 Task: Look for space in Henderson, United States from 6th September, 2023 to 15th September, 2023 for 6 adults in price range Rs.8000 to Rs.12000. Place can be entire place or private room with 6 bedrooms having 6 beds and 6 bathrooms. Property type can be house, flat, guest house. Amenities needed are: wifi, TV, free parkinig on premises, gym, breakfast. Booking option can be shelf check-in. Required host language is English.
Action: Mouse moved to (447, 109)
Screenshot: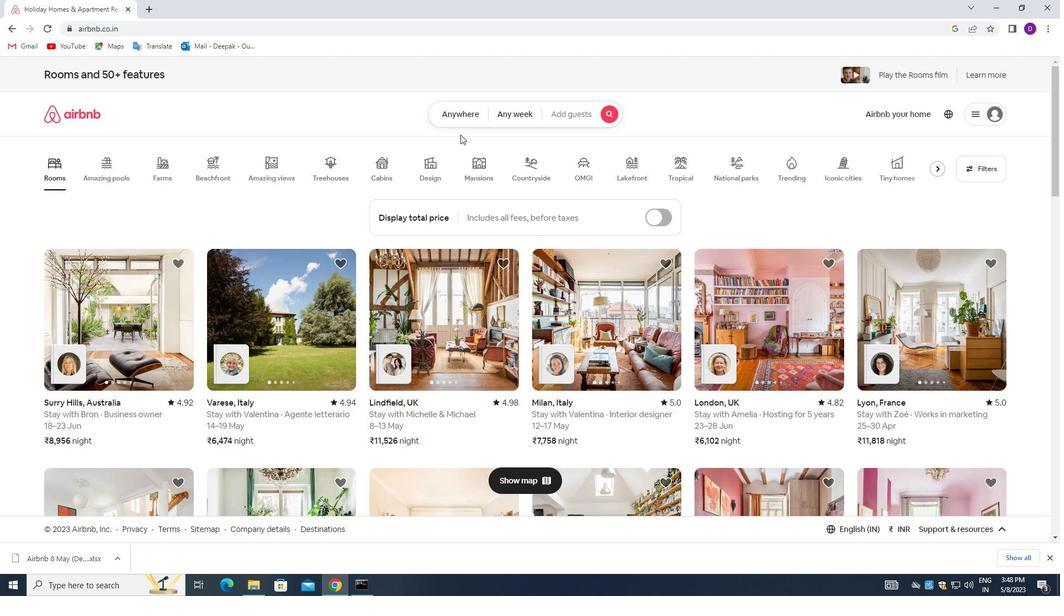 
Action: Mouse pressed left at (447, 109)
Screenshot: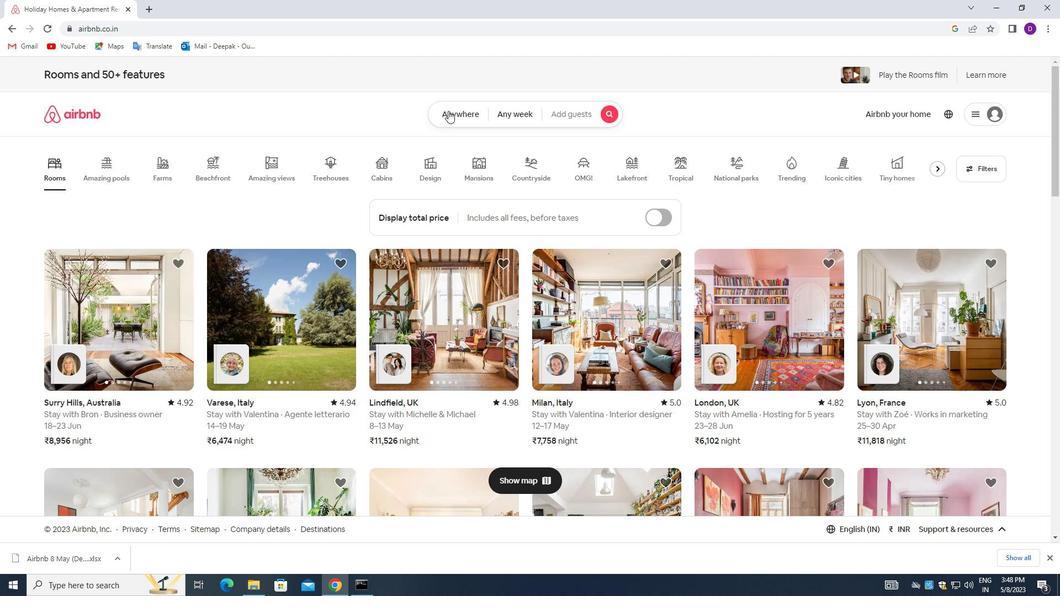 
Action: Mouse moved to (356, 155)
Screenshot: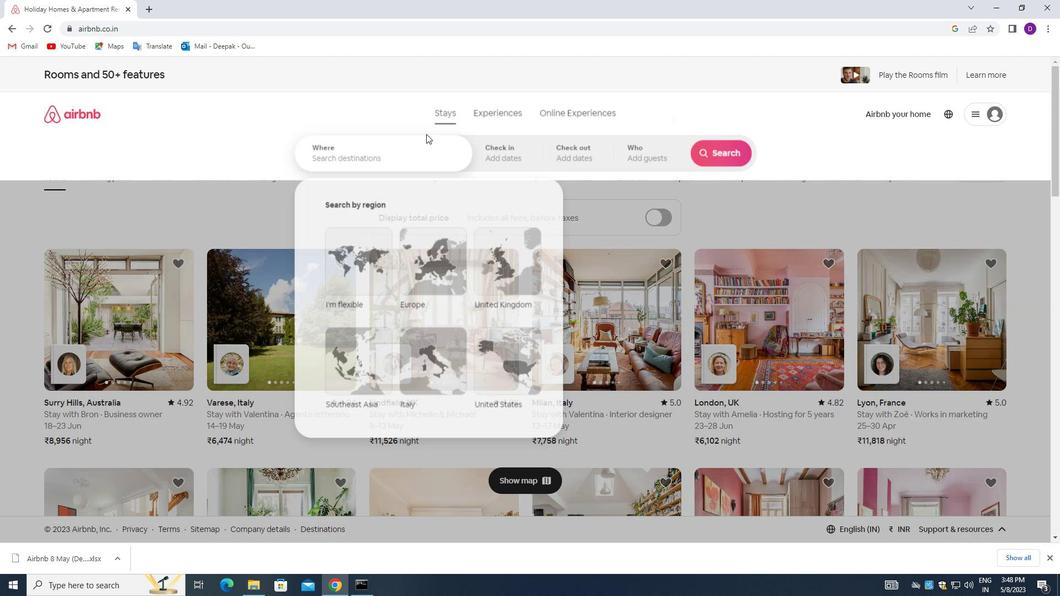 
Action: Mouse pressed left at (356, 155)
Screenshot: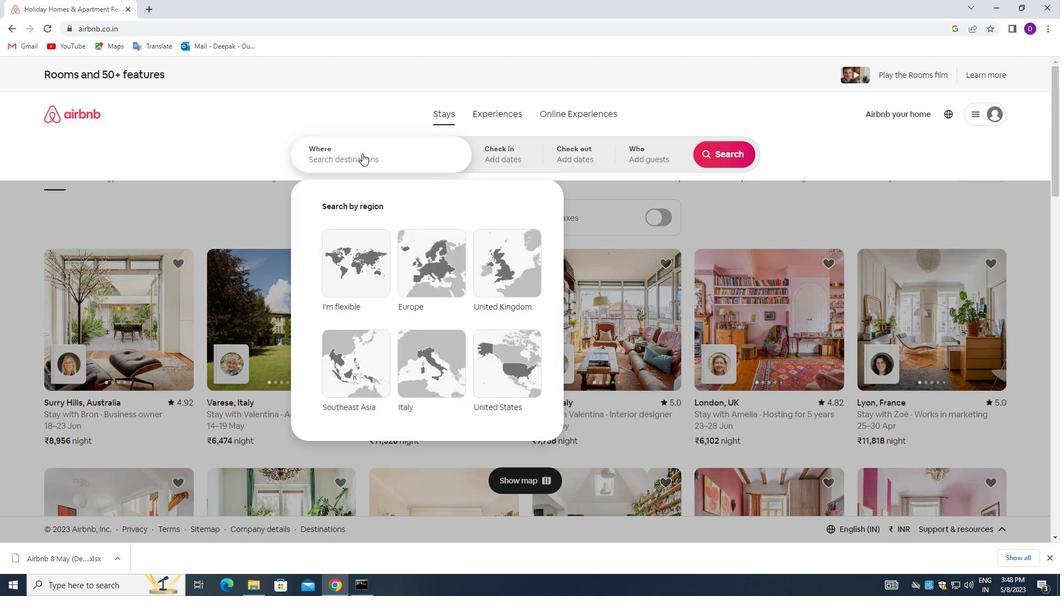 
Action: Mouse moved to (241, 131)
Screenshot: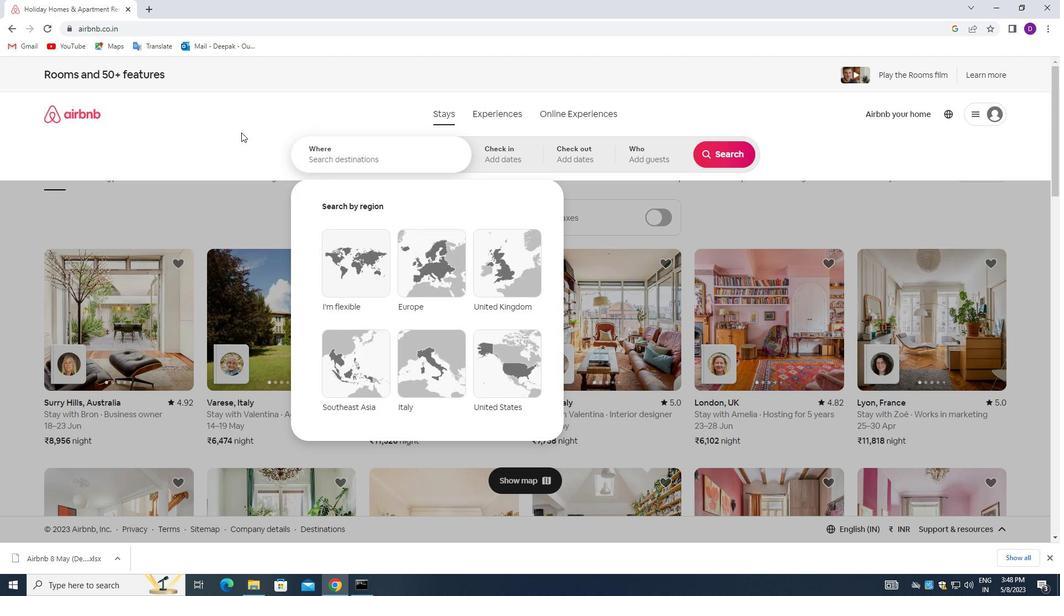 
Action: Key pressed <Key.shift>HENDERSON,<Key.space><Key.shift>UNITED<Key.space><Key.shift_r>STATES<Key.enter>
Screenshot: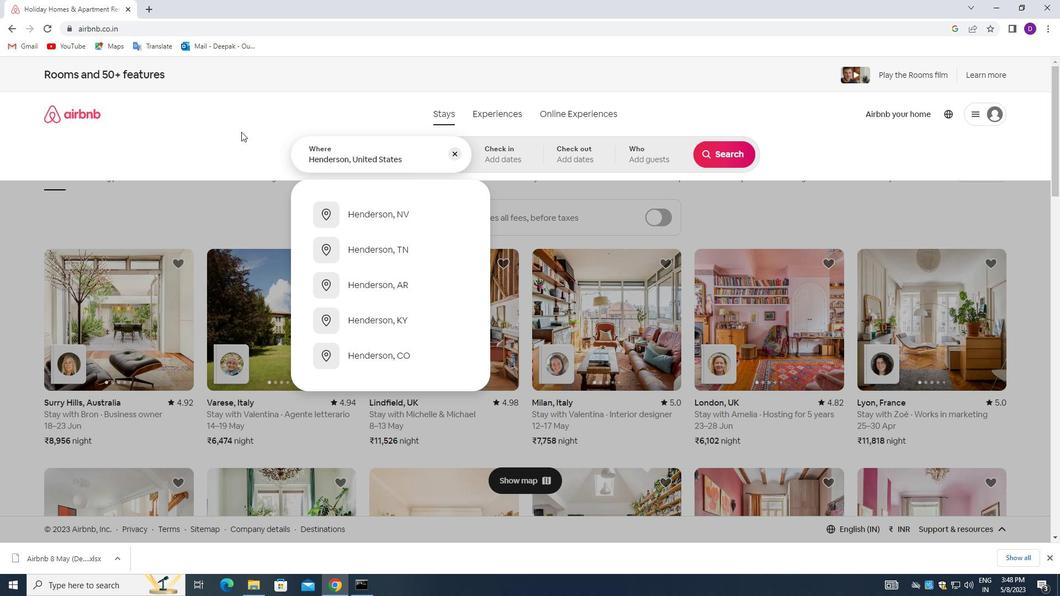 
Action: Mouse moved to (719, 244)
Screenshot: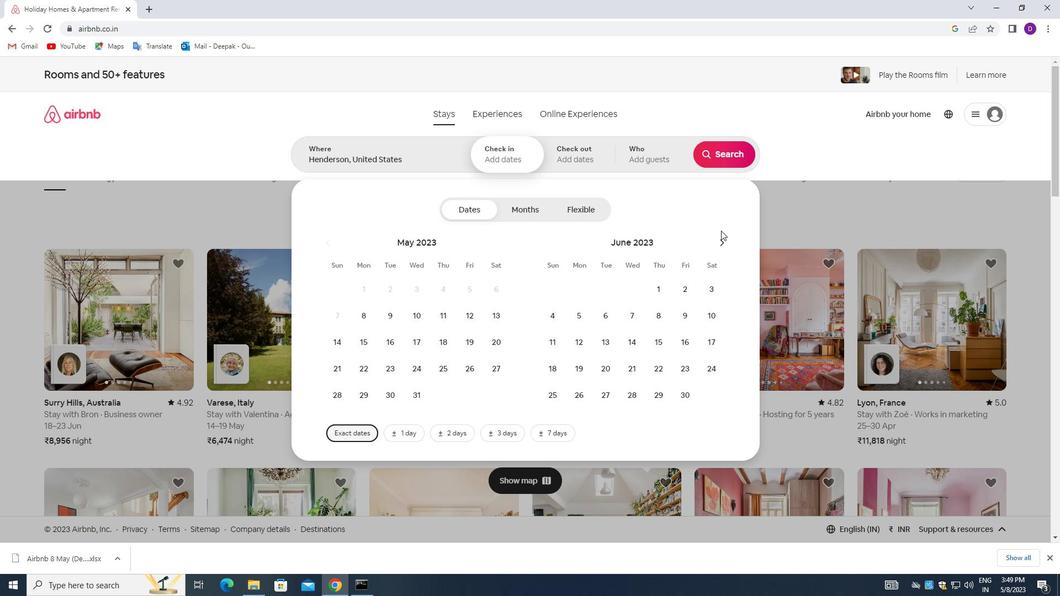 
Action: Mouse pressed left at (719, 244)
Screenshot: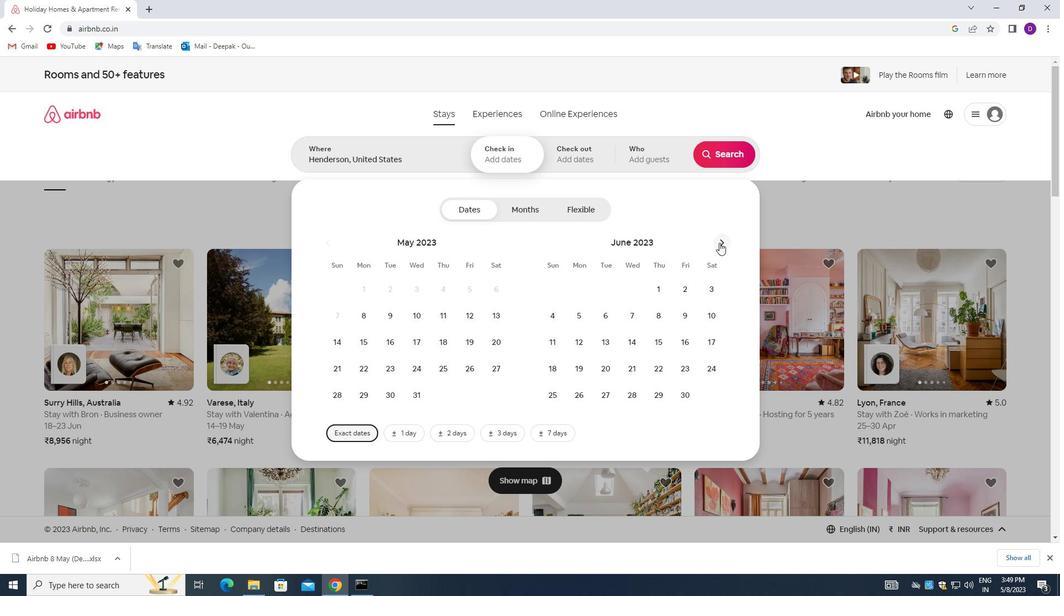 
Action: Mouse moved to (718, 242)
Screenshot: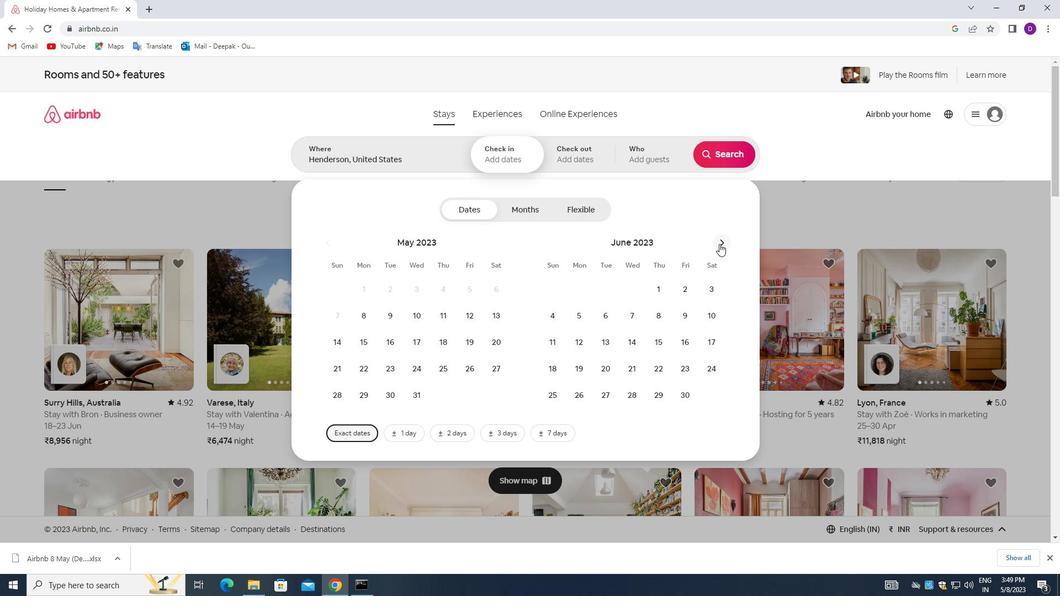 
Action: Mouse pressed left at (718, 242)
Screenshot: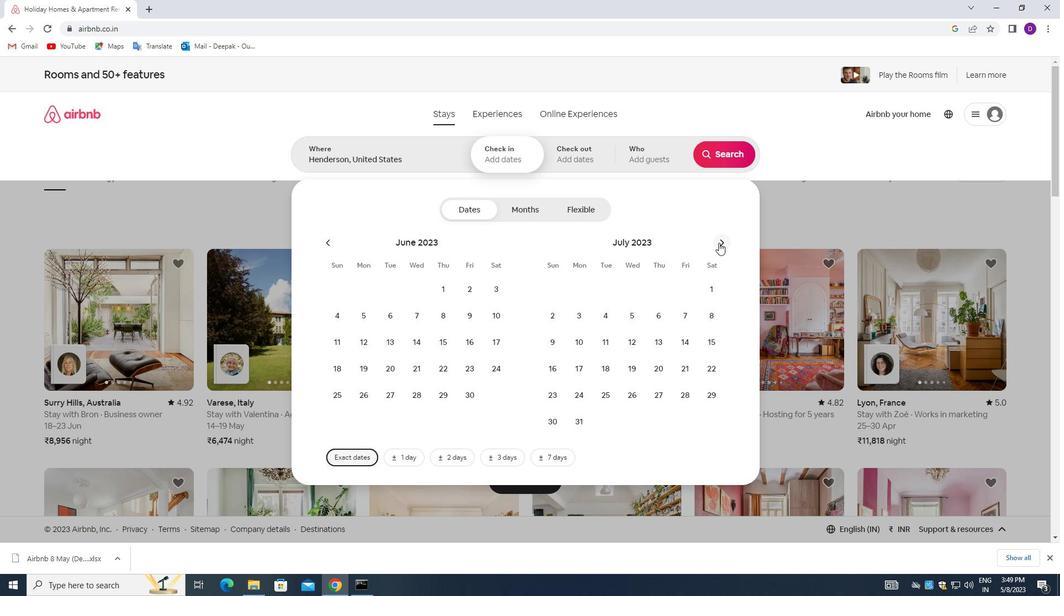 
Action: Mouse pressed left at (718, 242)
Screenshot: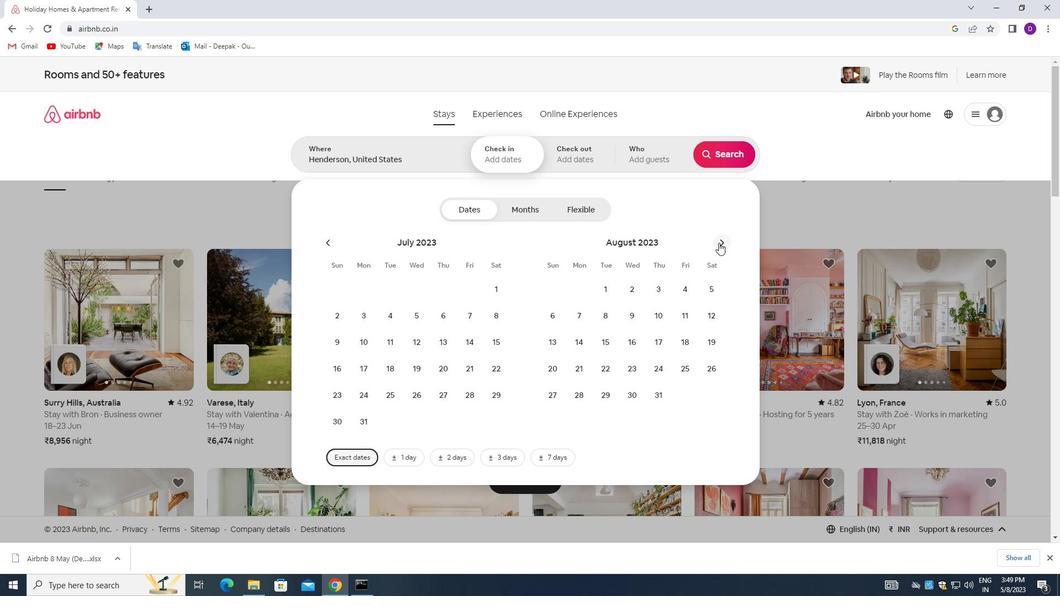 
Action: Mouse moved to (624, 310)
Screenshot: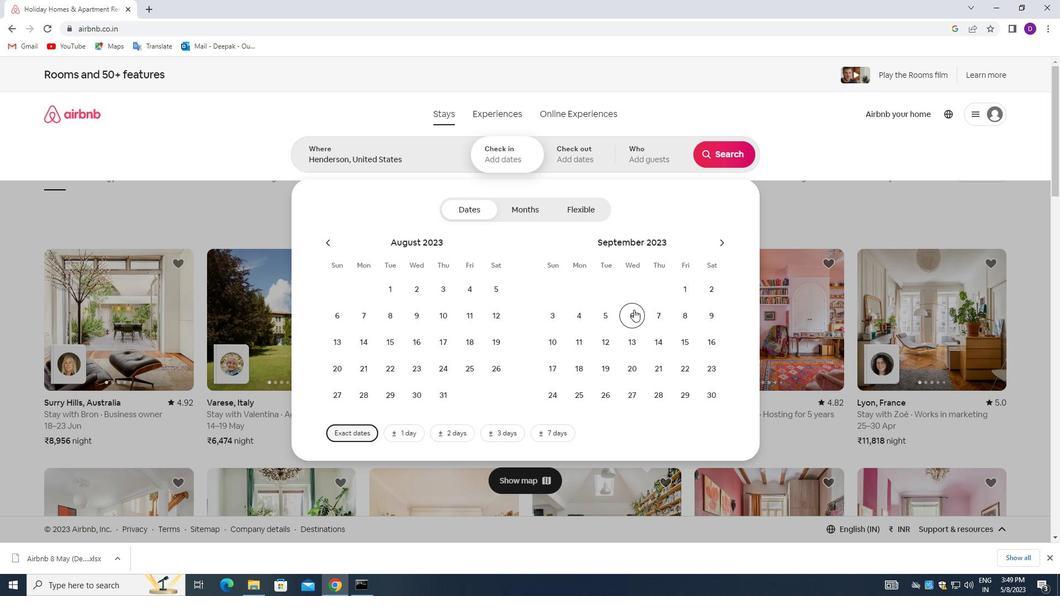 
Action: Mouse pressed left at (624, 310)
Screenshot: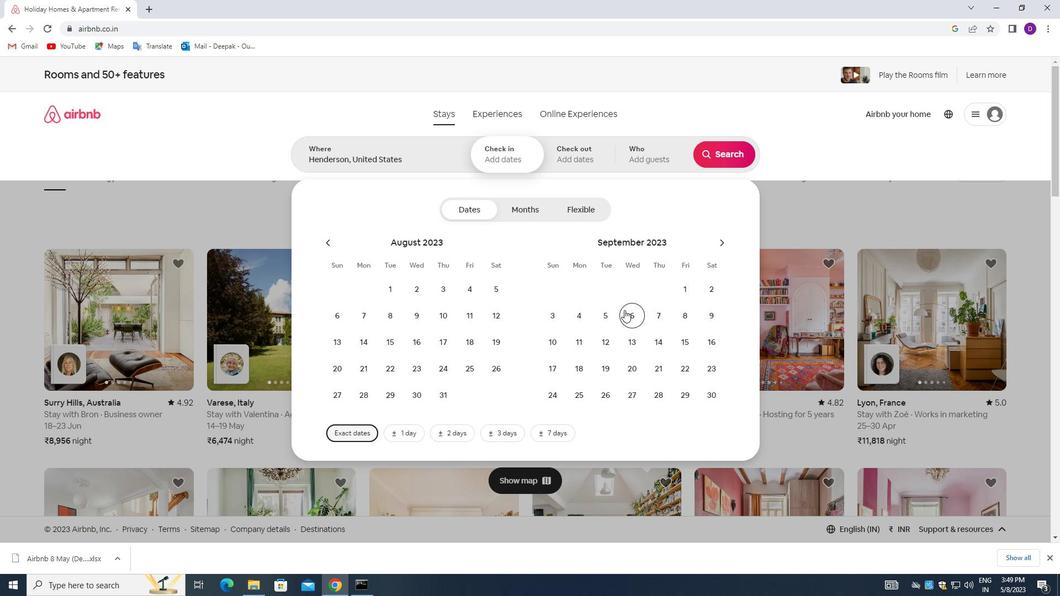 
Action: Mouse moved to (674, 332)
Screenshot: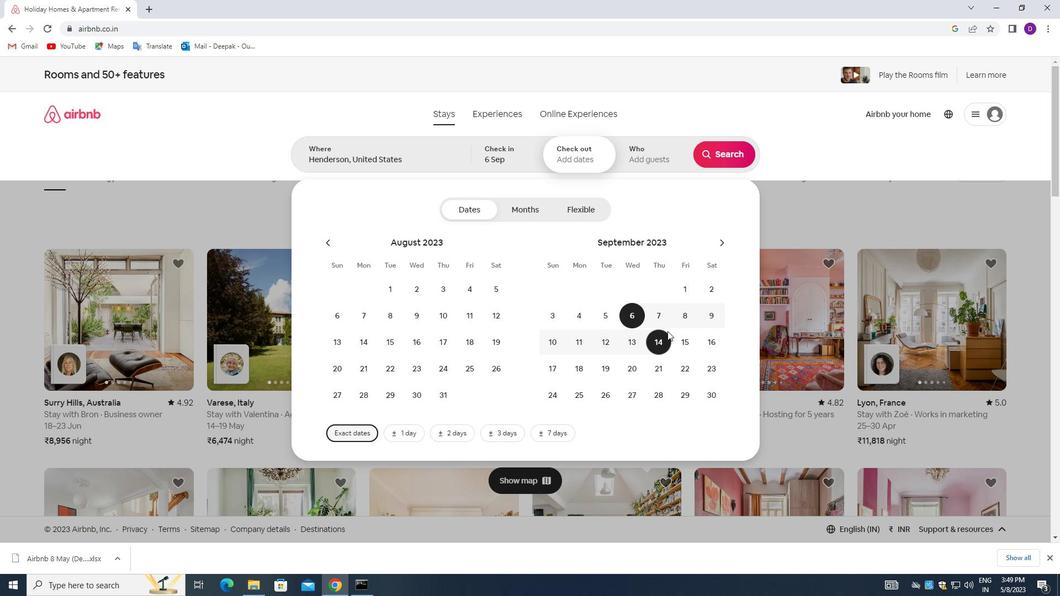 
Action: Mouse pressed left at (674, 332)
Screenshot: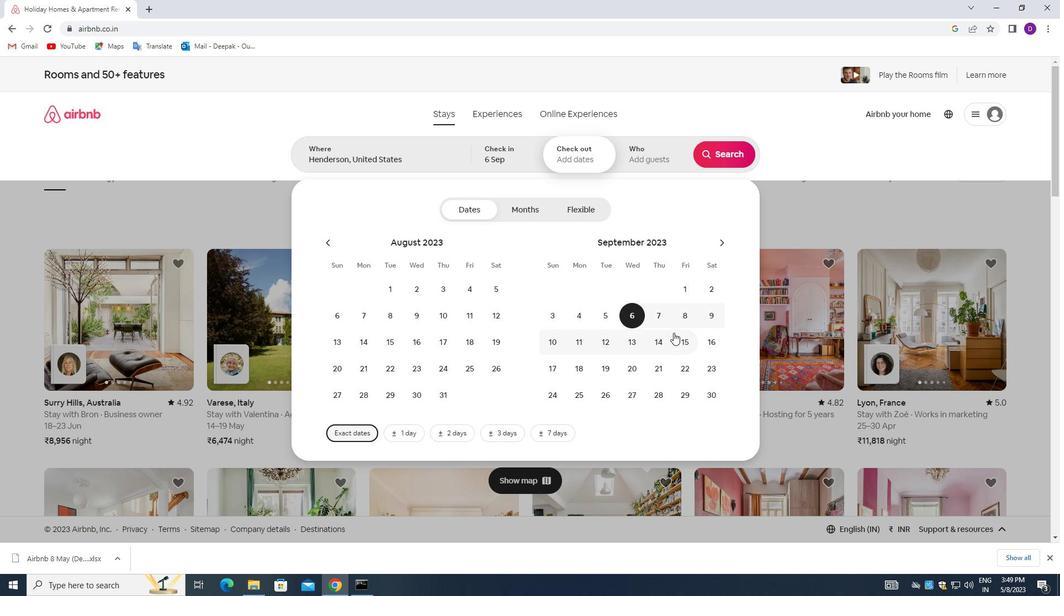 
Action: Mouse moved to (635, 150)
Screenshot: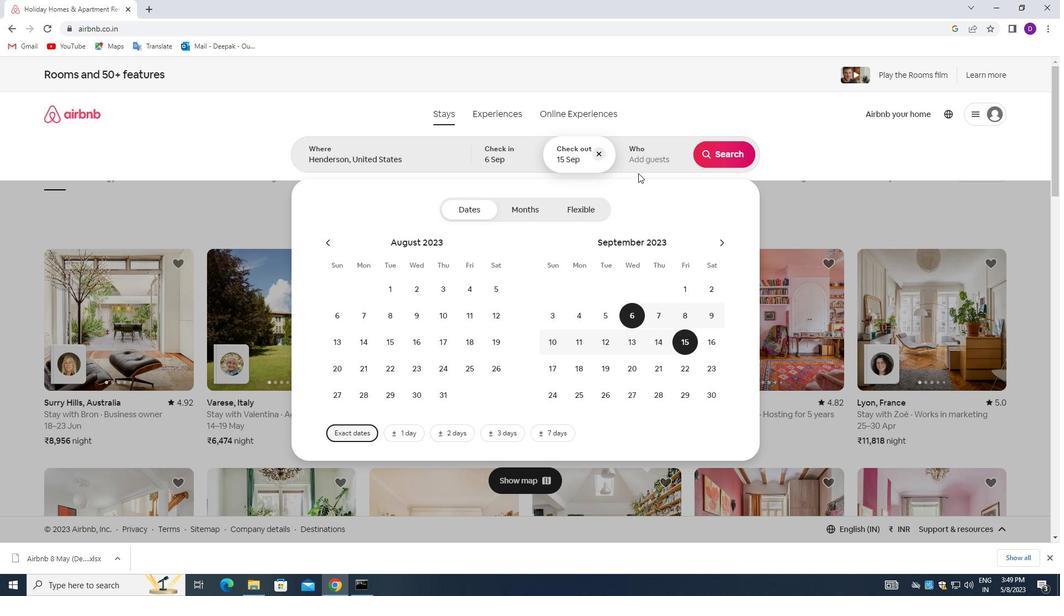
Action: Mouse pressed left at (635, 150)
Screenshot: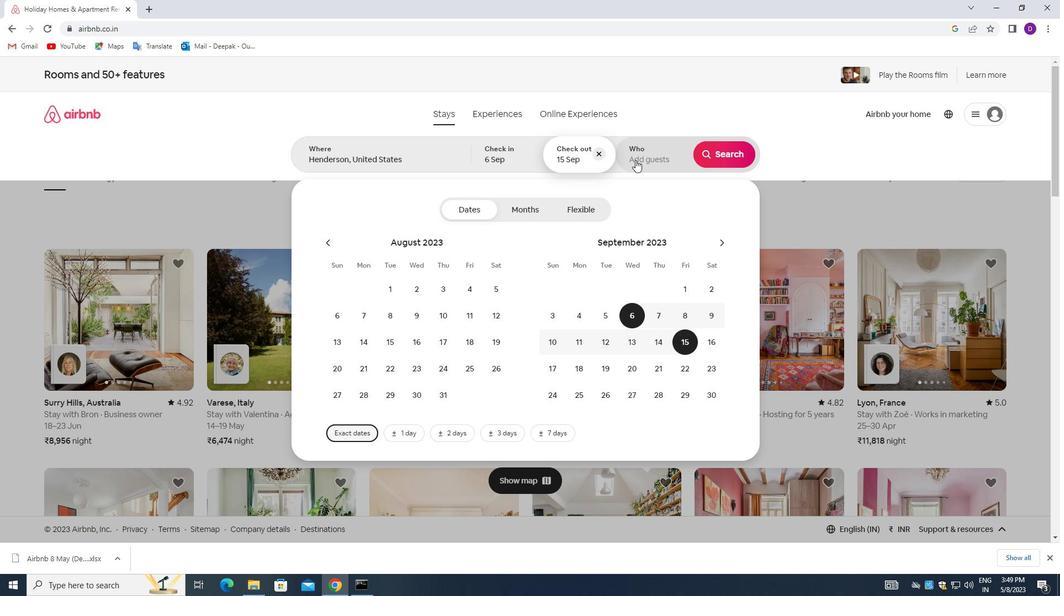 
Action: Mouse moved to (726, 213)
Screenshot: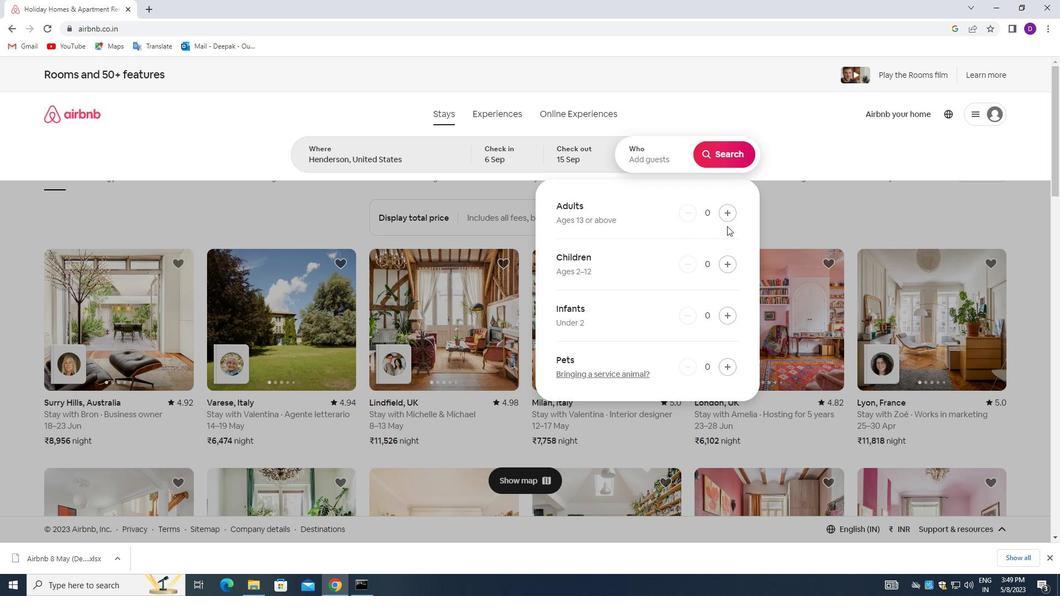
Action: Mouse pressed left at (726, 213)
Screenshot: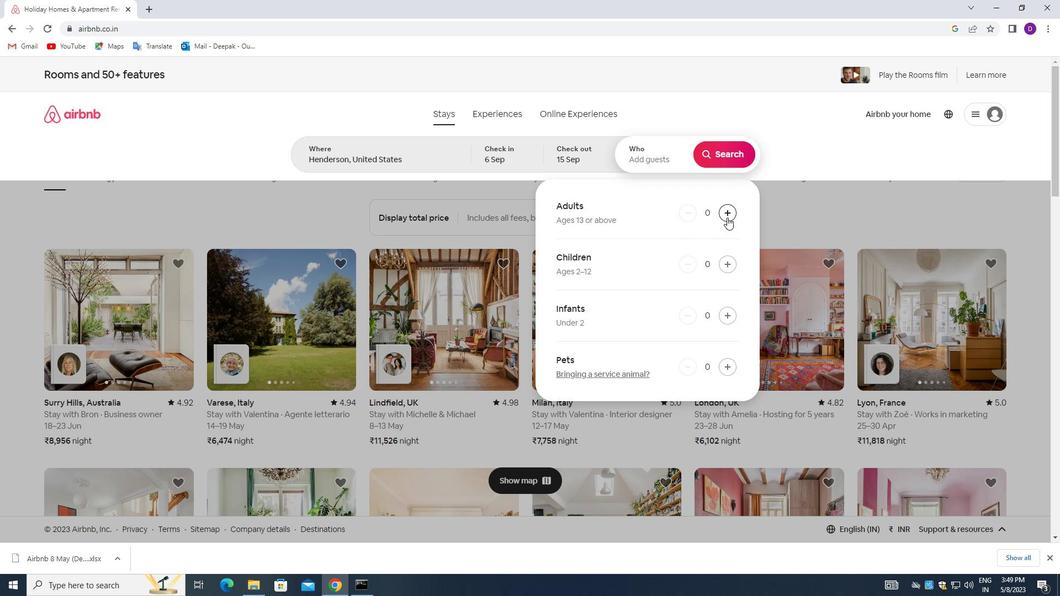 
Action: Mouse pressed left at (726, 213)
Screenshot: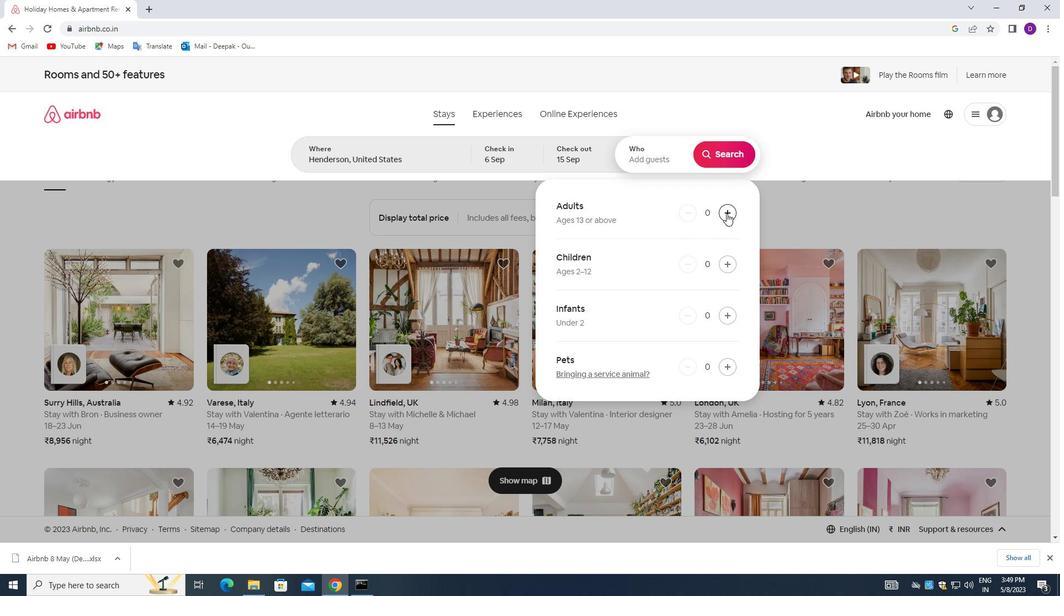 
Action: Mouse pressed left at (726, 213)
Screenshot: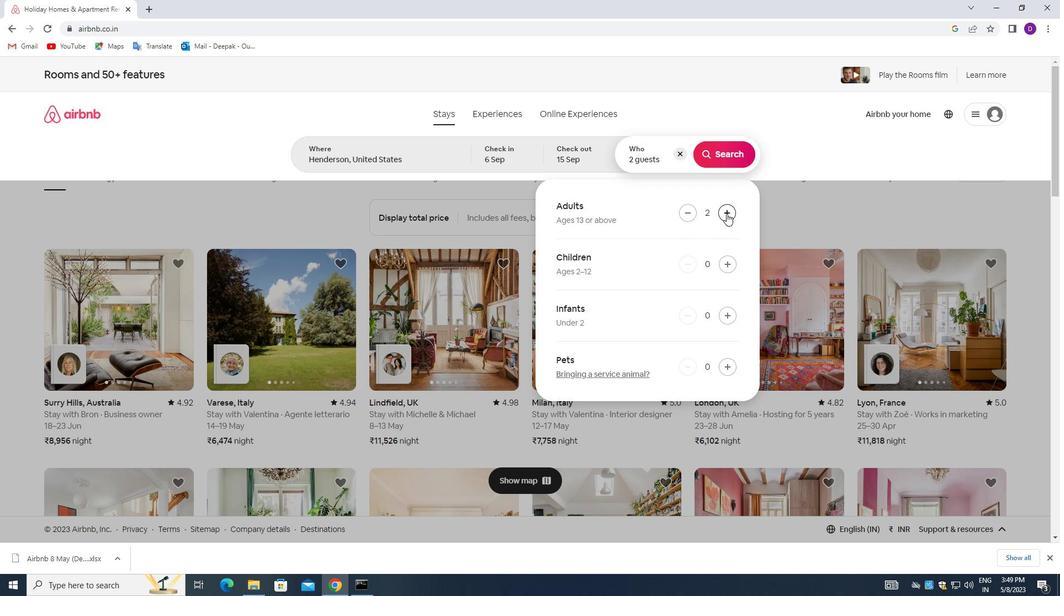 
Action: Mouse pressed left at (726, 213)
Screenshot: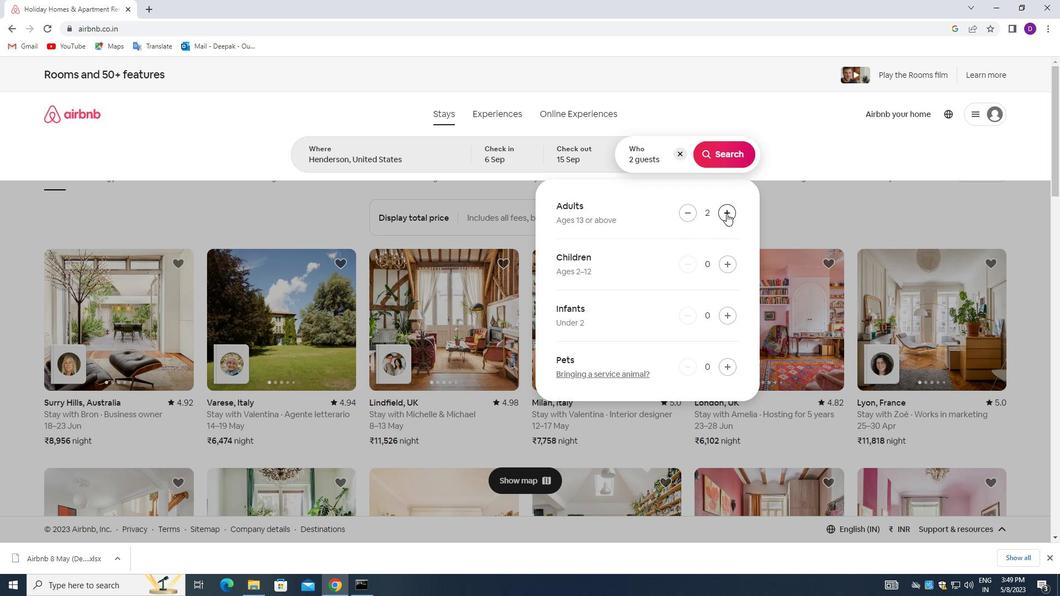 
Action: Mouse pressed left at (726, 213)
Screenshot: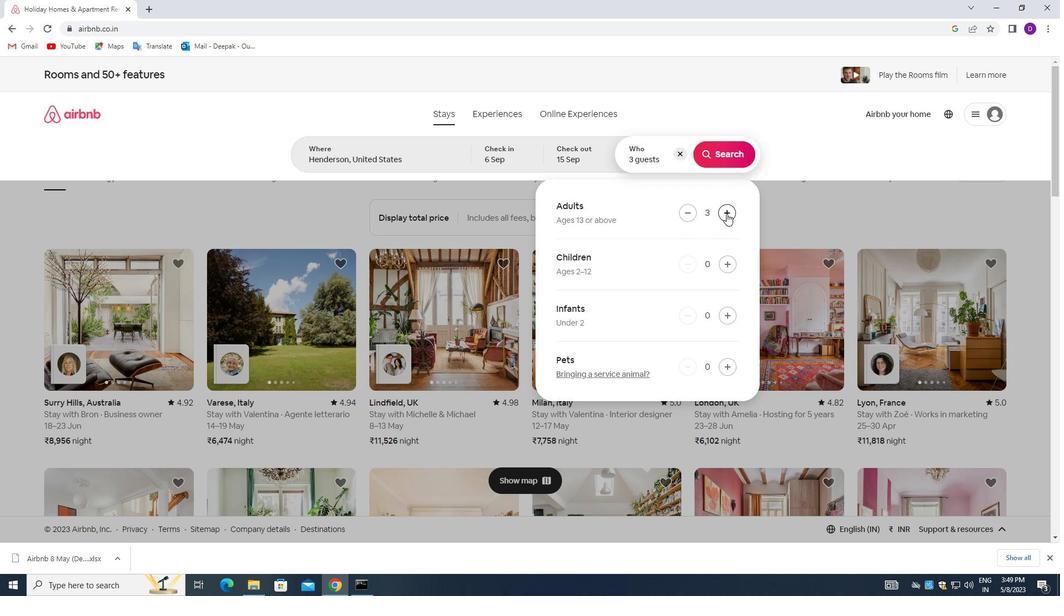 
Action: Mouse pressed left at (726, 213)
Screenshot: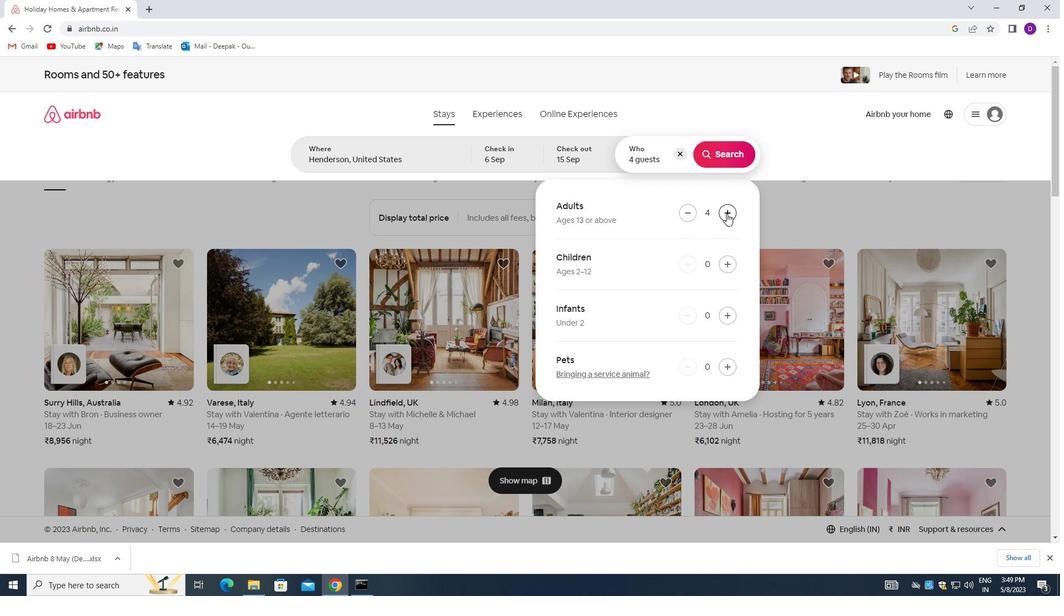 
Action: Mouse moved to (721, 147)
Screenshot: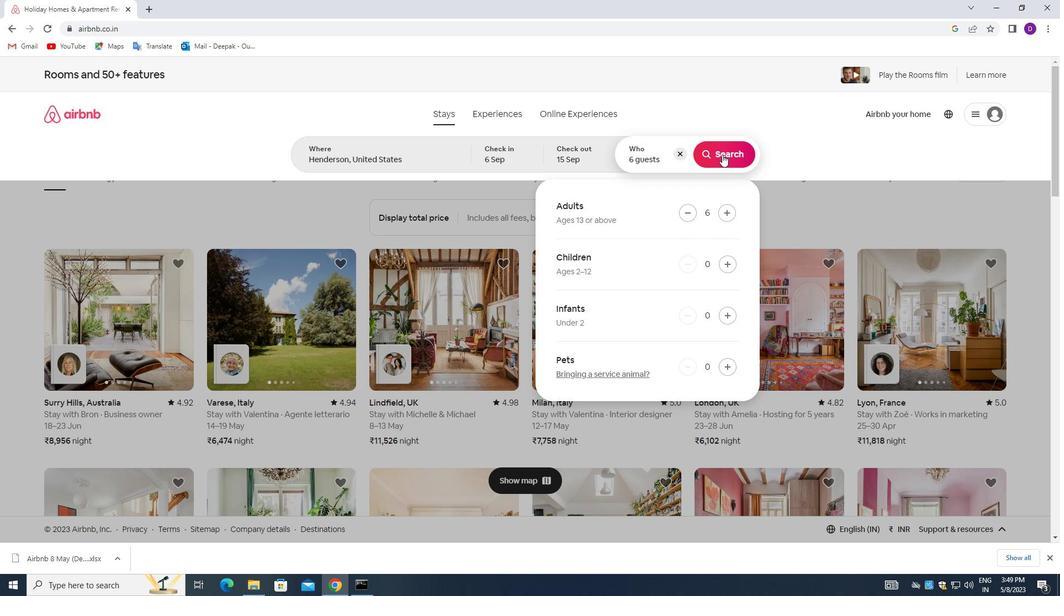 
Action: Mouse pressed left at (721, 147)
Screenshot: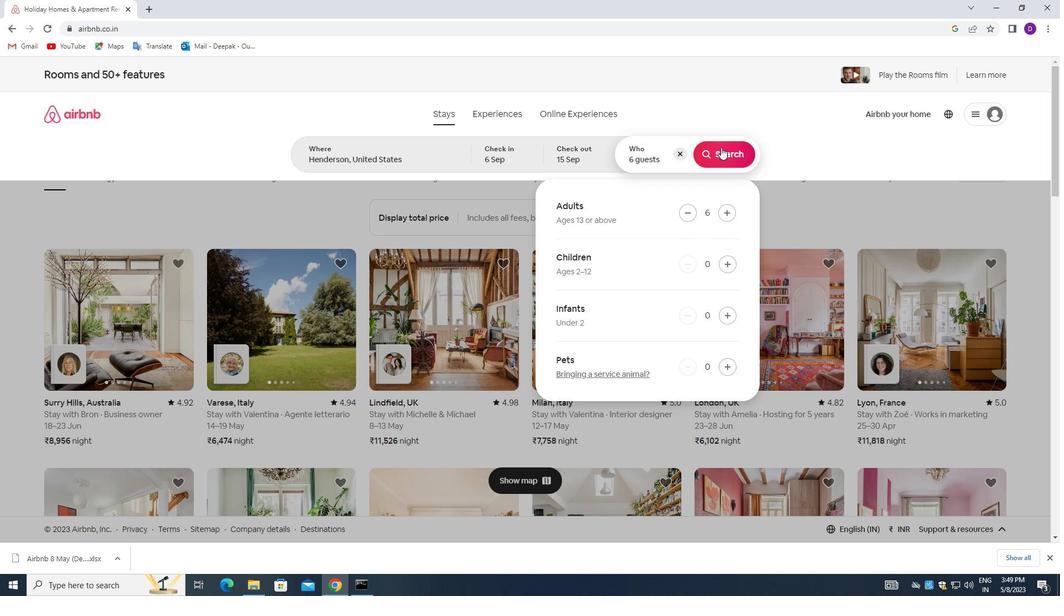 
Action: Mouse moved to (997, 119)
Screenshot: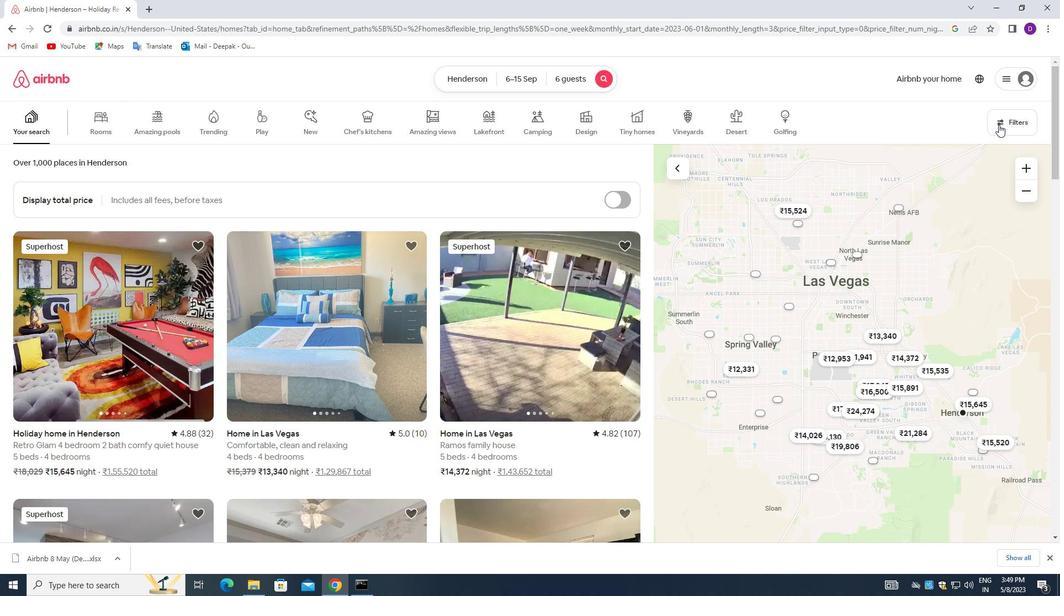 
Action: Mouse pressed left at (997, 119)
Screenshot: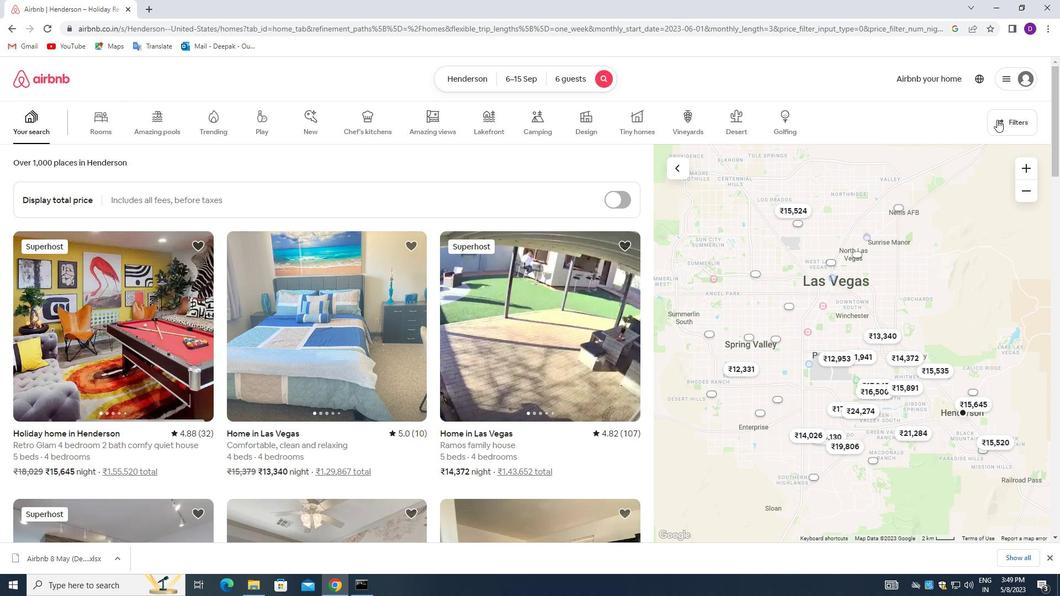 
Action: Mouse moved to (402, 392)
Screenshot: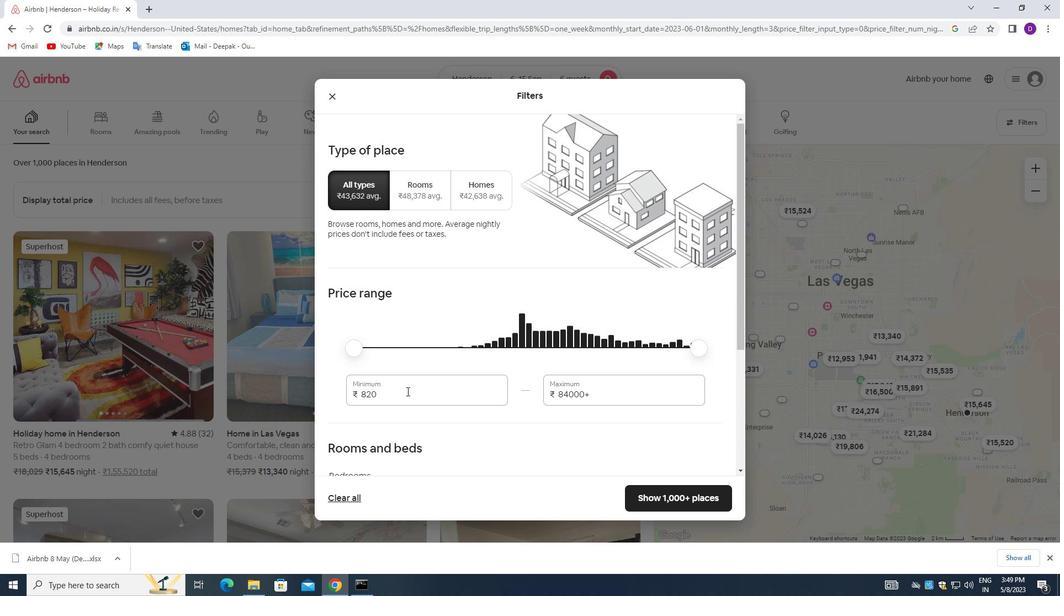 
Action: Mouse pressed left at (402, 392)
Screenshot: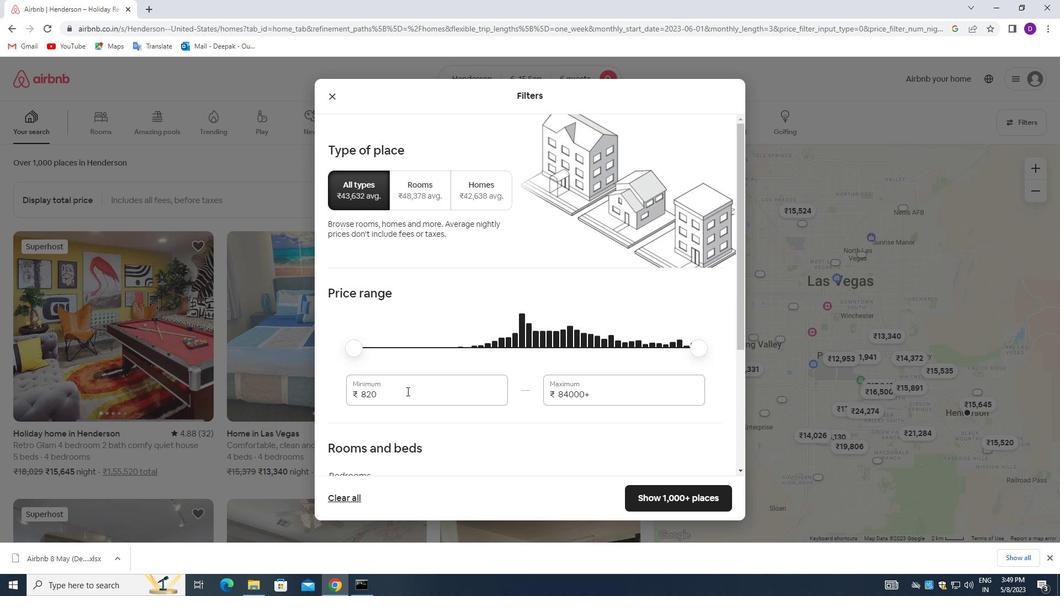 
Action: Mouse pressed left at (402, 392)
Screenshot: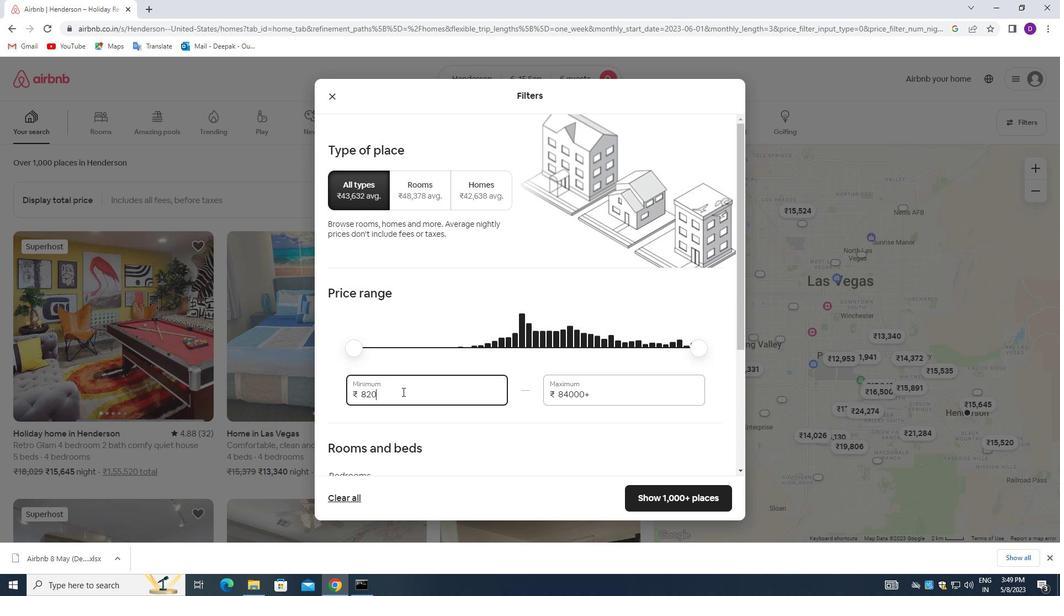
Action: Mouse moved to (411, 245)
Screenshot: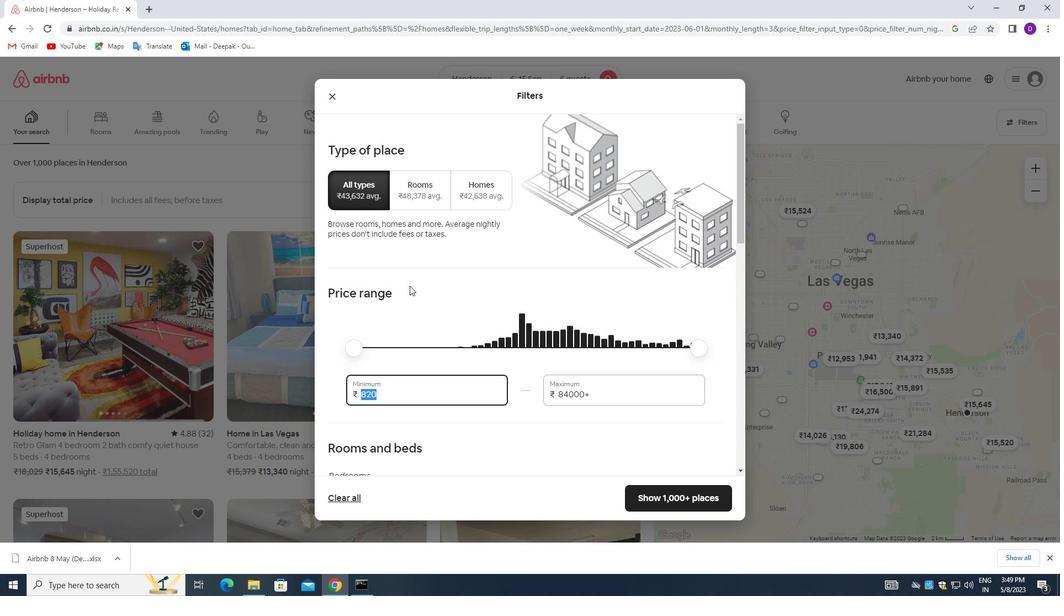 
Action: Key pressed 8000<Key.tab>12000
Screenshot: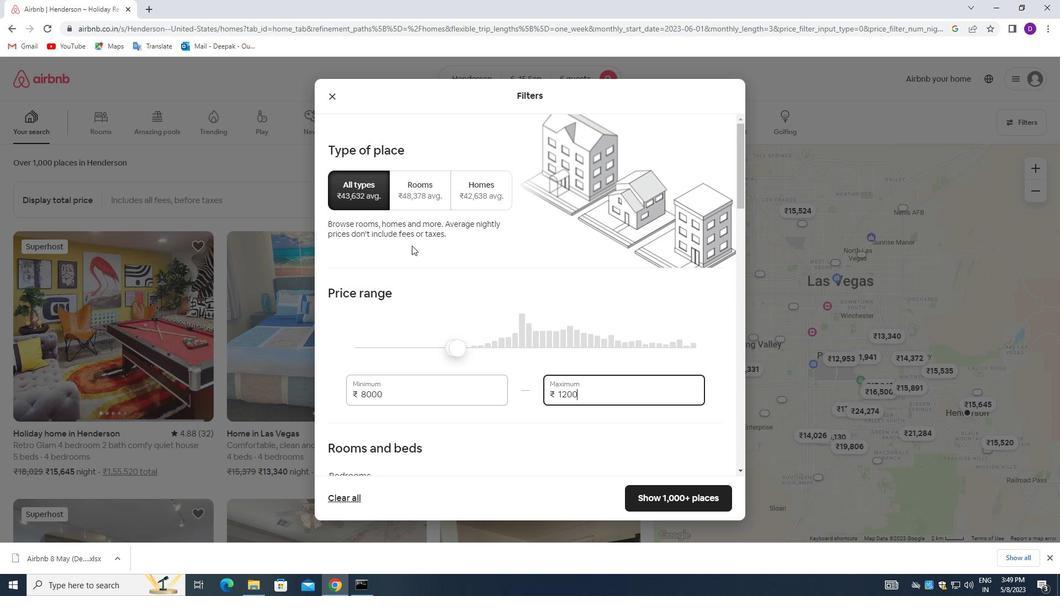 
Action: Mouse moved to (534, 202)
Screenshot: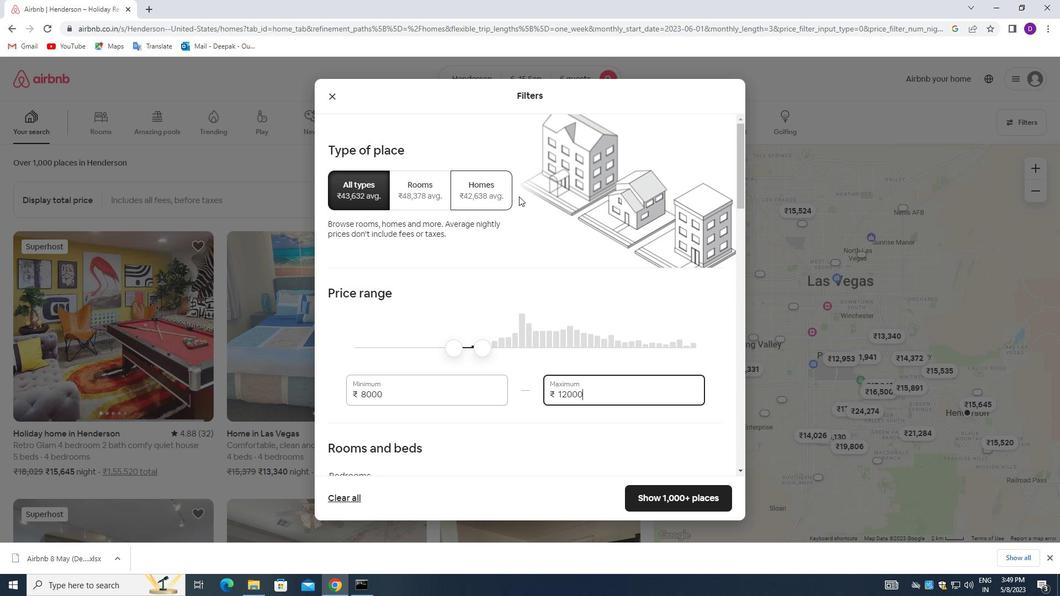 
Action: Mouse scrolled (534, 201) with delta (0, 0)
Screenshot: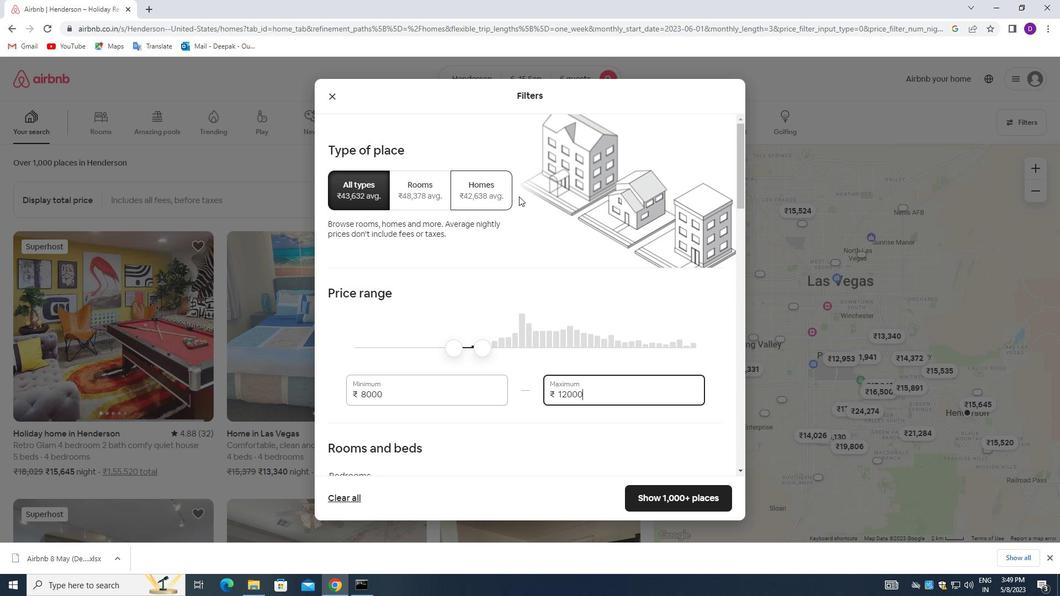 
Action: Mouse moved to (536, 204)
Screenshot: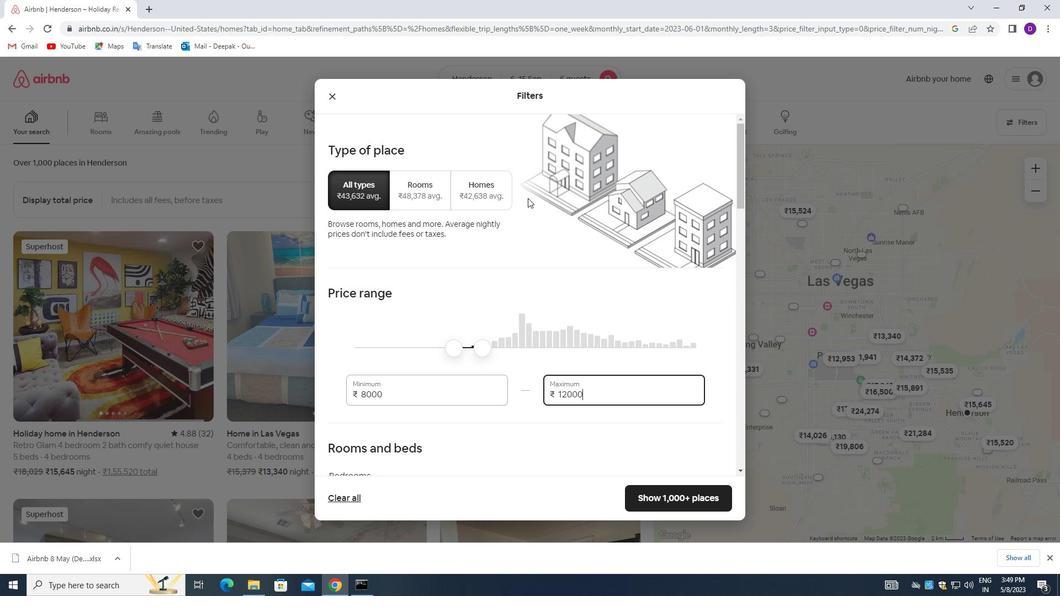 
Action: Mouse scrolled (536, 204) with delta (0, 0)
Screenshot: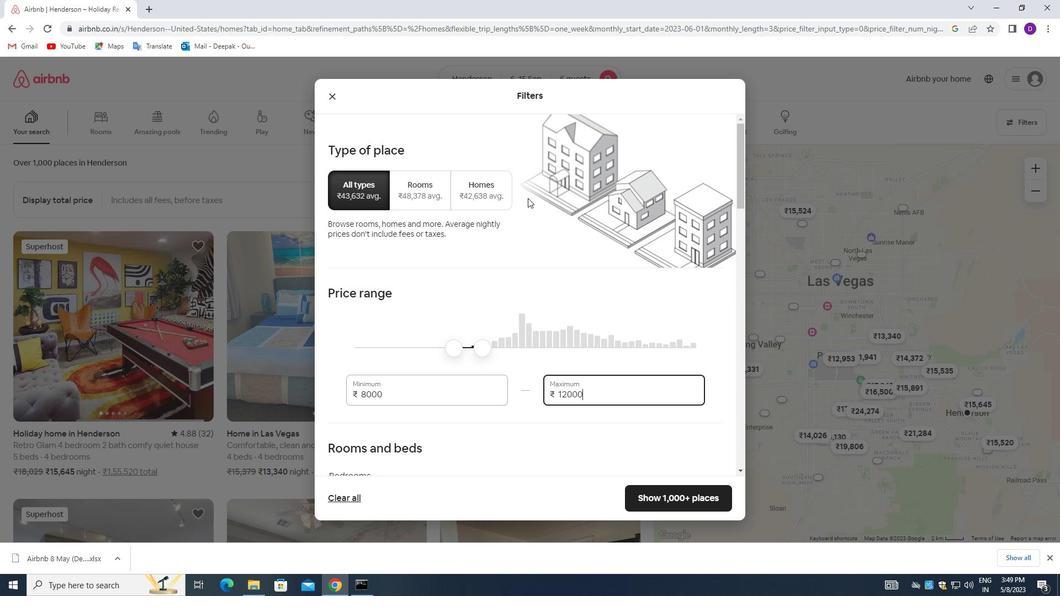 
Action: Mouse moved to (536, 208)
Screenshot: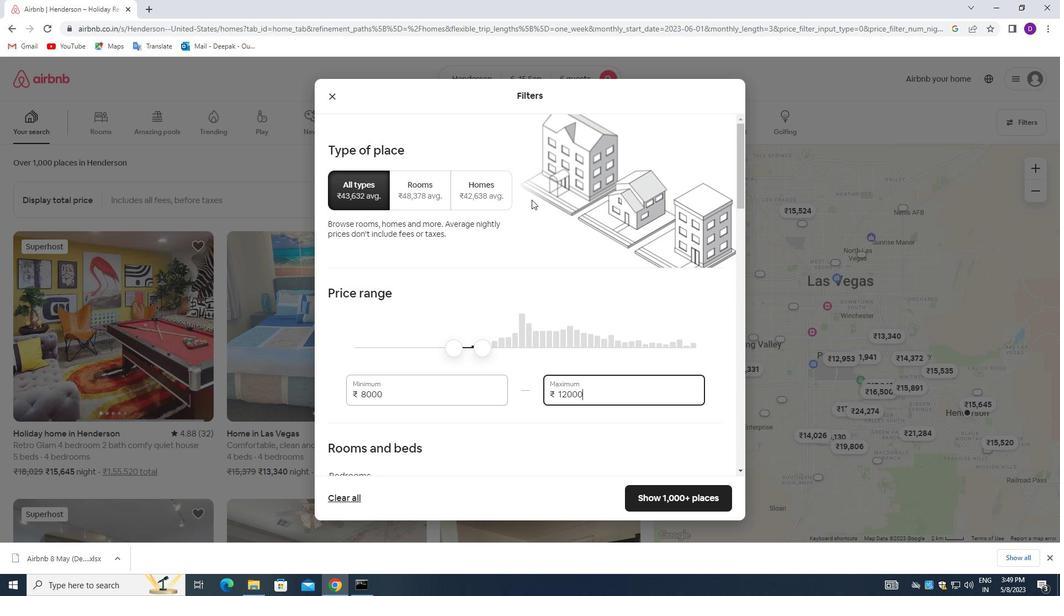 
Action: Mouse scrolled (536, 207) with delta (0, 0)
Screenshot: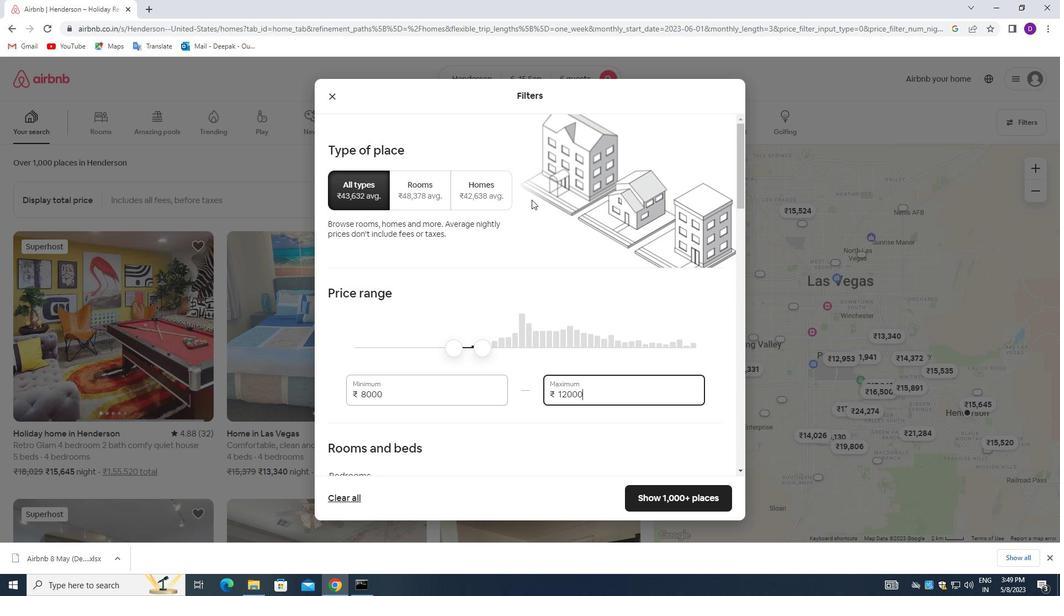 
Action: Mouse moved to (536, 211)
Screenshot: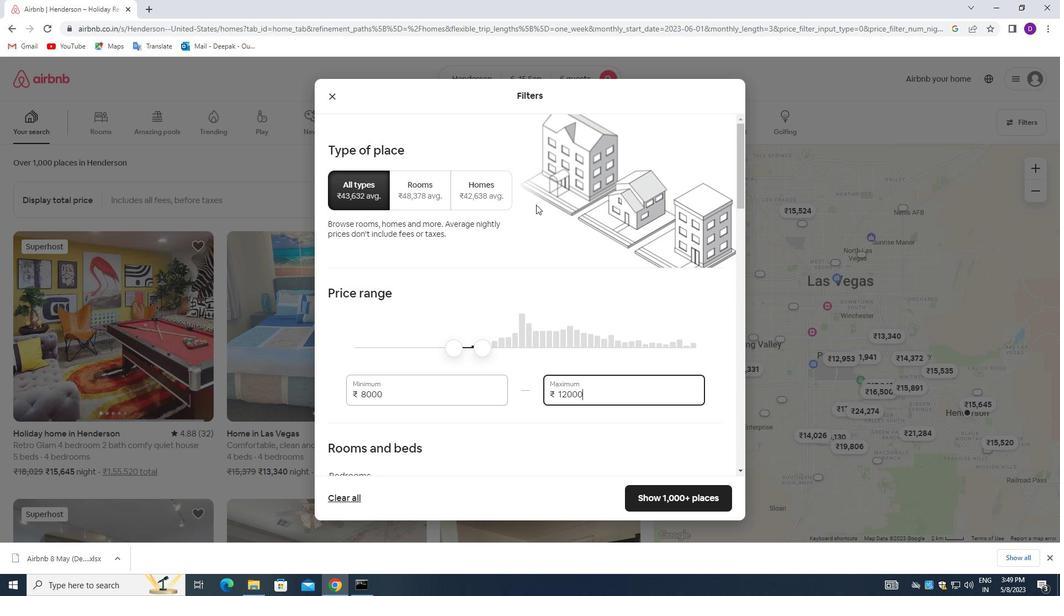 
Action: Mouse scrolled (536, 210) with delta (0, 0)
Screenshot: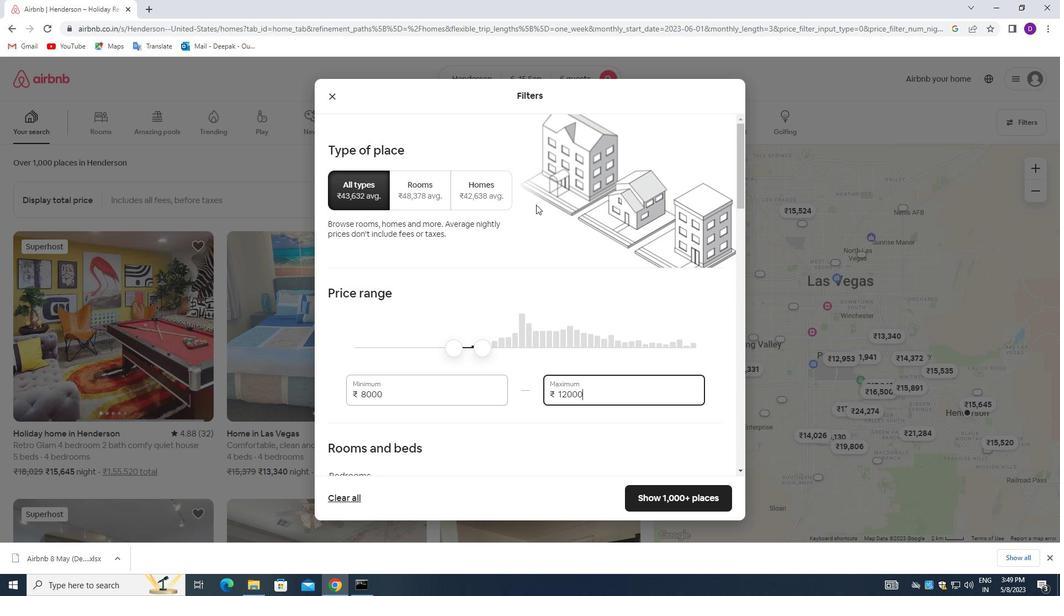 
Action: Mouse moved to (532, 220)
Screenshot: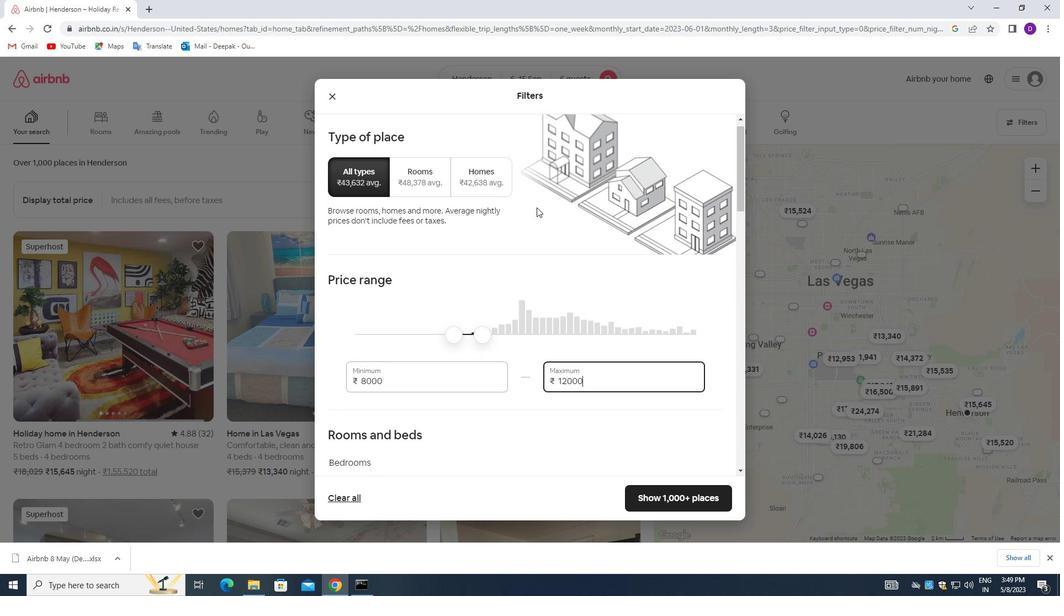 
Action: Mouse scrolled (532, 219) with delta (0, 0)
Screenshot: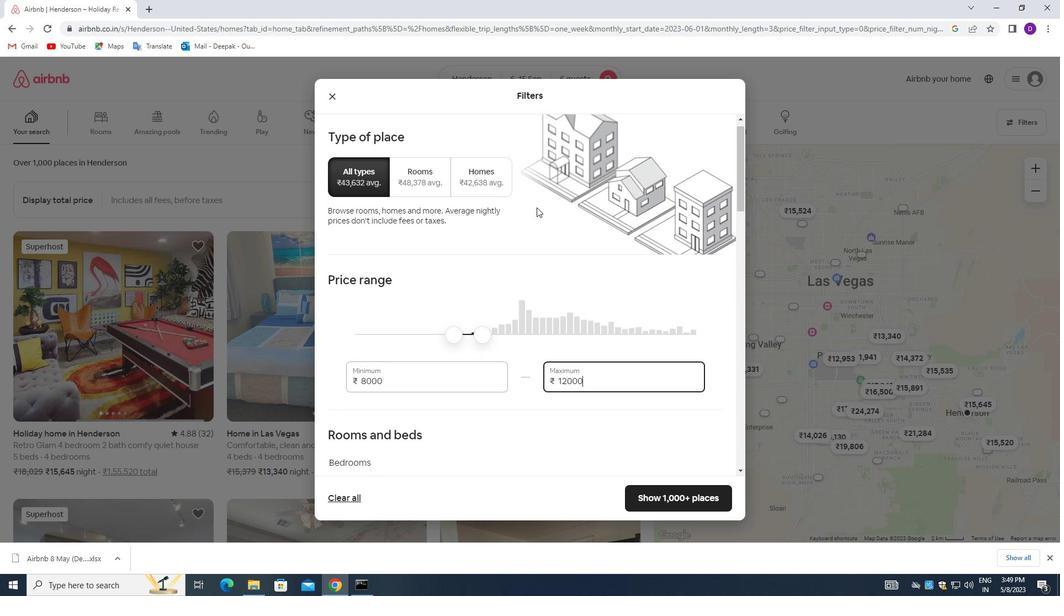 
Action: Mouse moved to (584, 234)
Screenshot: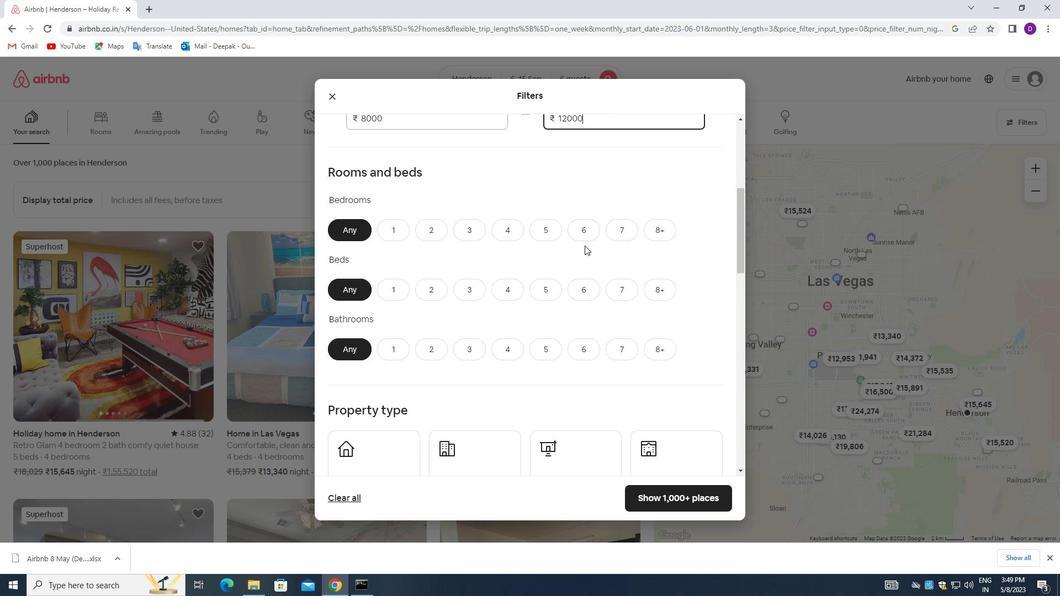 
Action: Mouse pressed left at (584, 234)
Screenshot: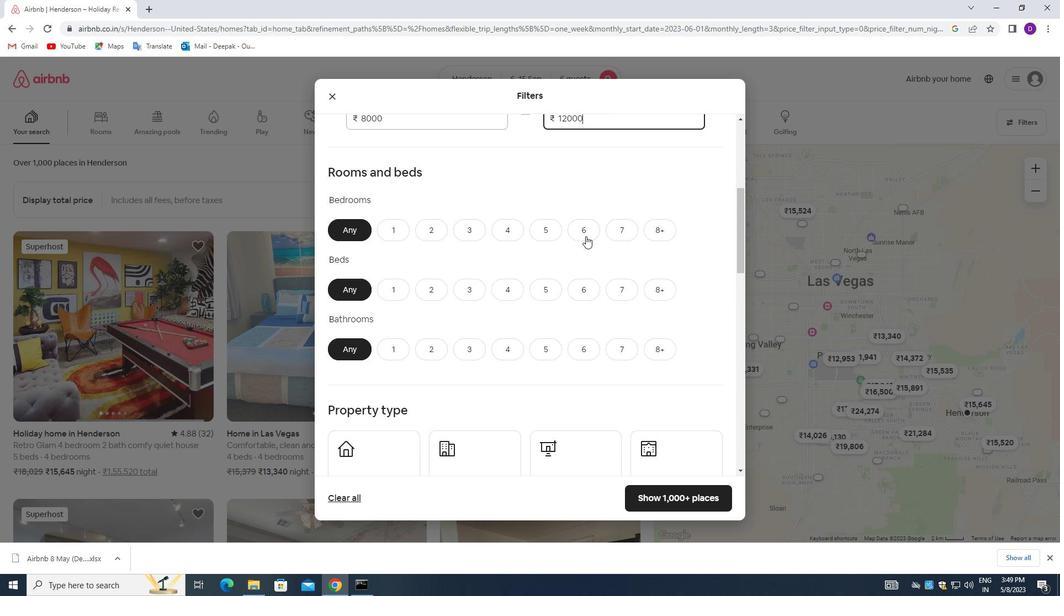 
Action: Mouse moved to (581, 293)
Screenshot: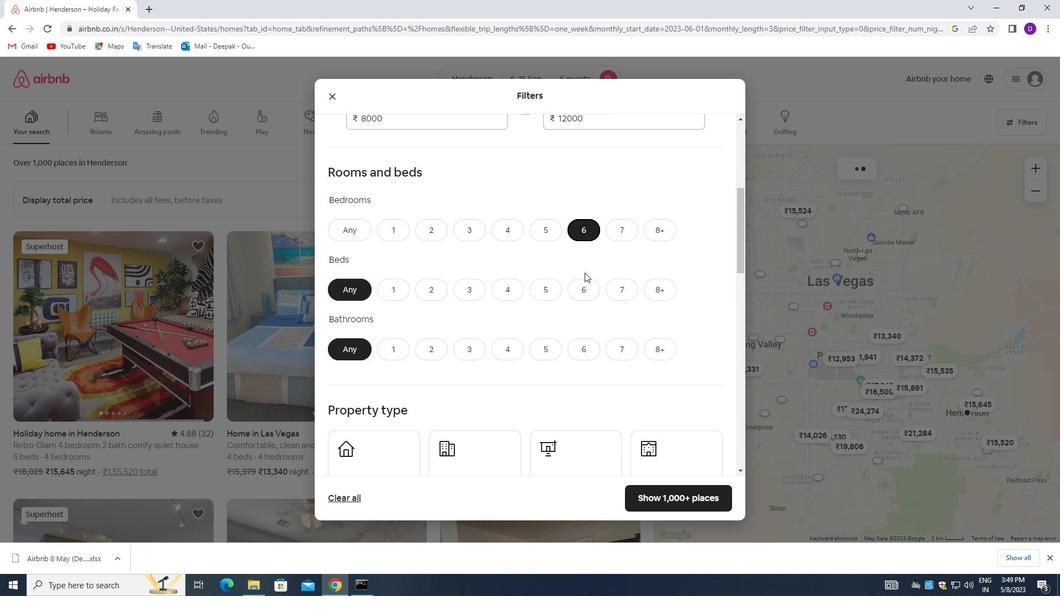 
Action: Mouse pressed left at (581, 293)
Screenshot: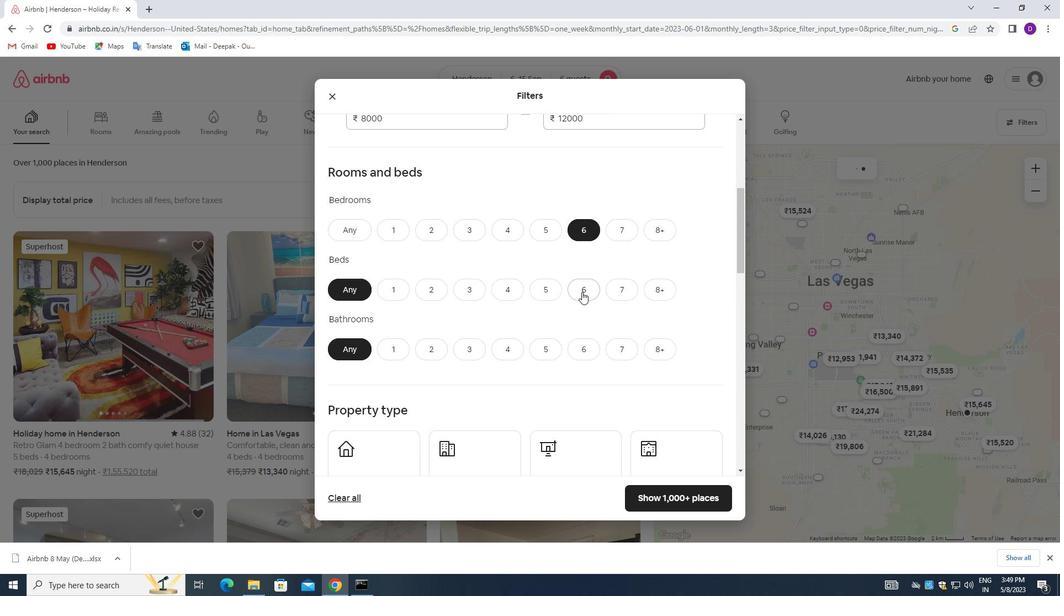 
Action: Mouse moved to (574, 350)
Screenshot: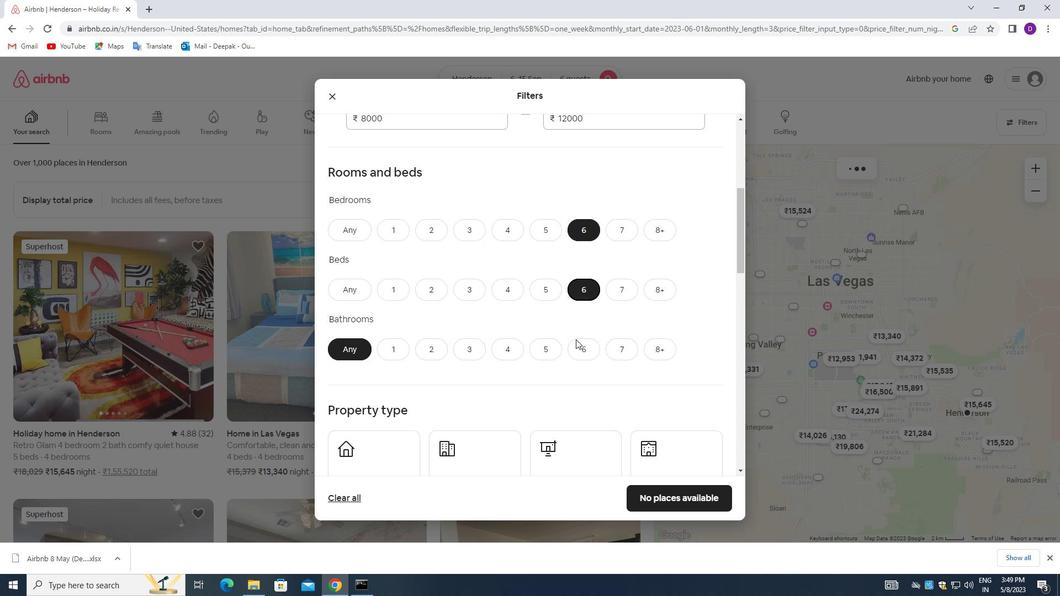 
Action: Mouse pressed left at (574, 350)
Screenshot: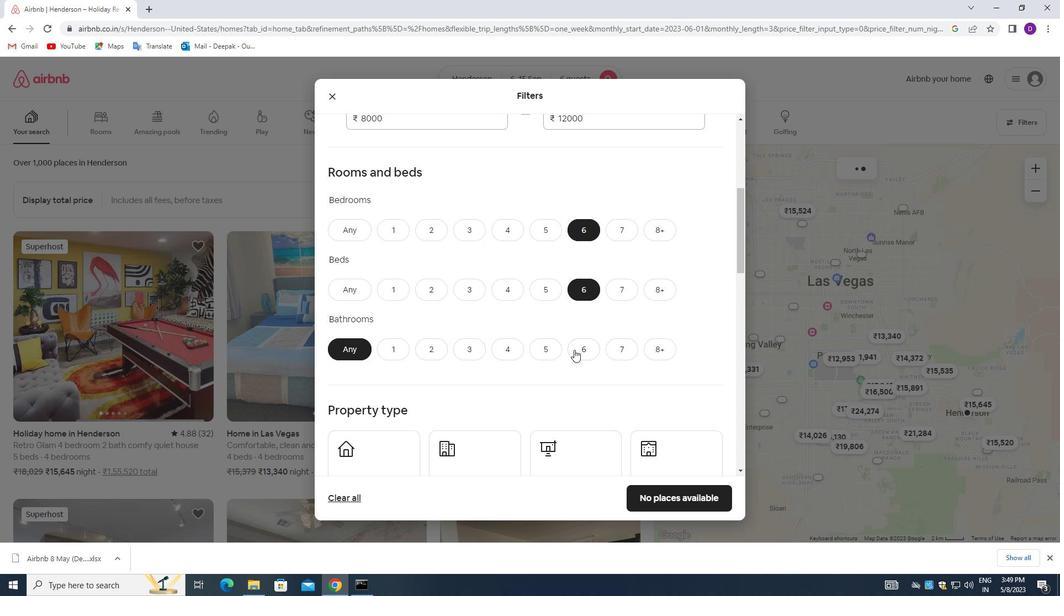 
Action: Mouse moved to (564, 209)
Screenshot: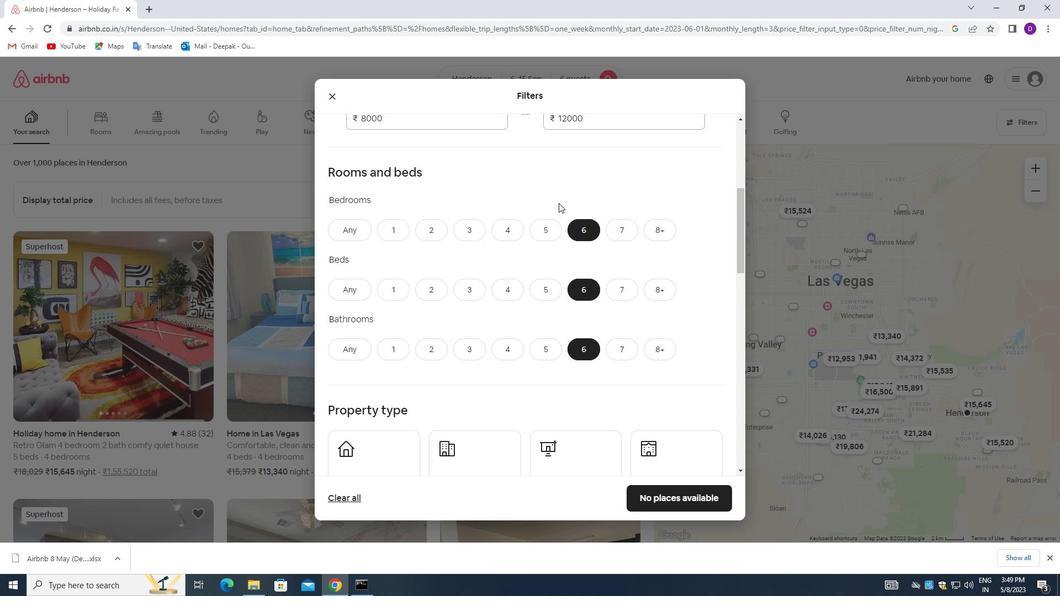 
Action: Mouse scrolled (564, 208) with delta (0, 0)
Screenshot: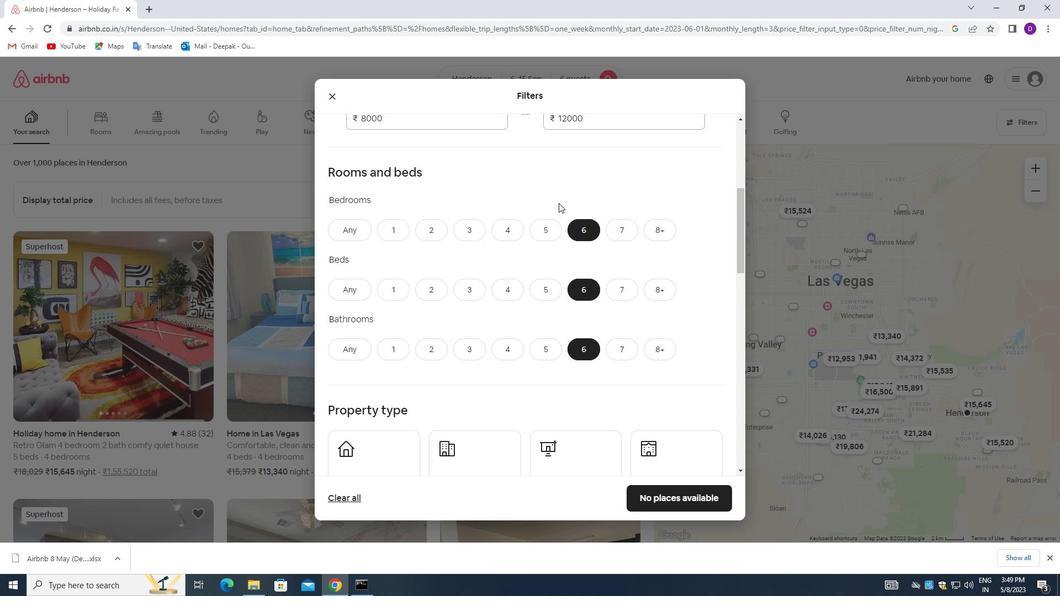 
Action: Mouse moved to (567, 219)
Screenshot: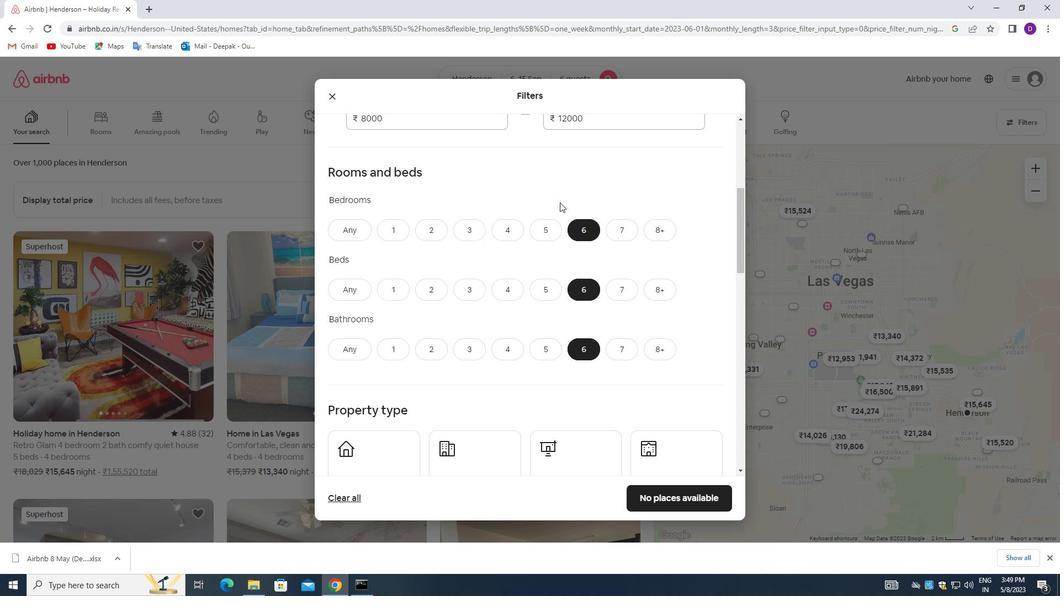 
Action: Mouse scrolled (567, 218) with delta (0, 0)
Screenshot: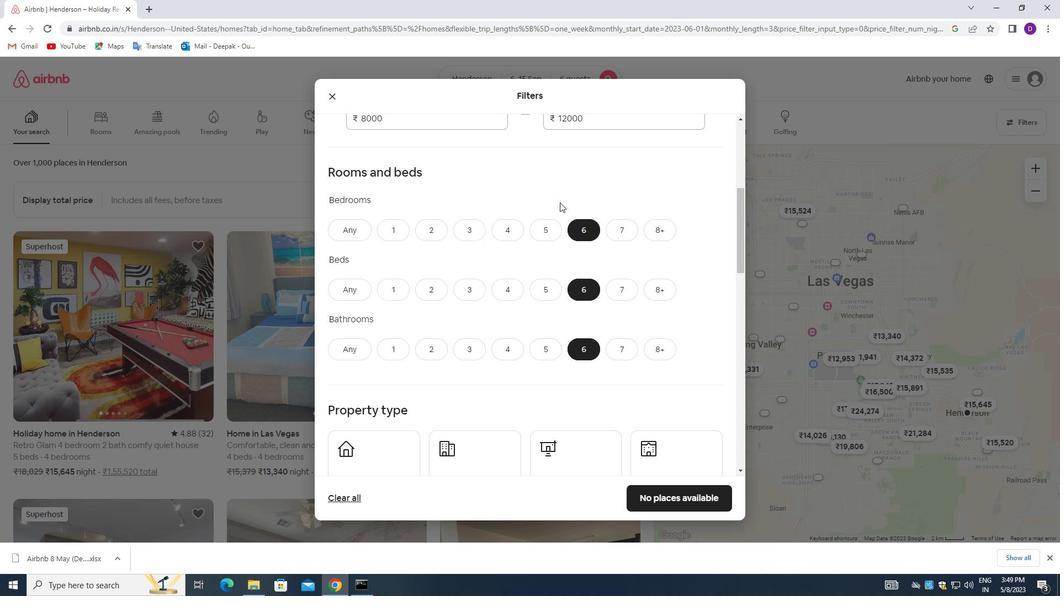 
Action: Mouse moved to (567, 221)
Screenshot: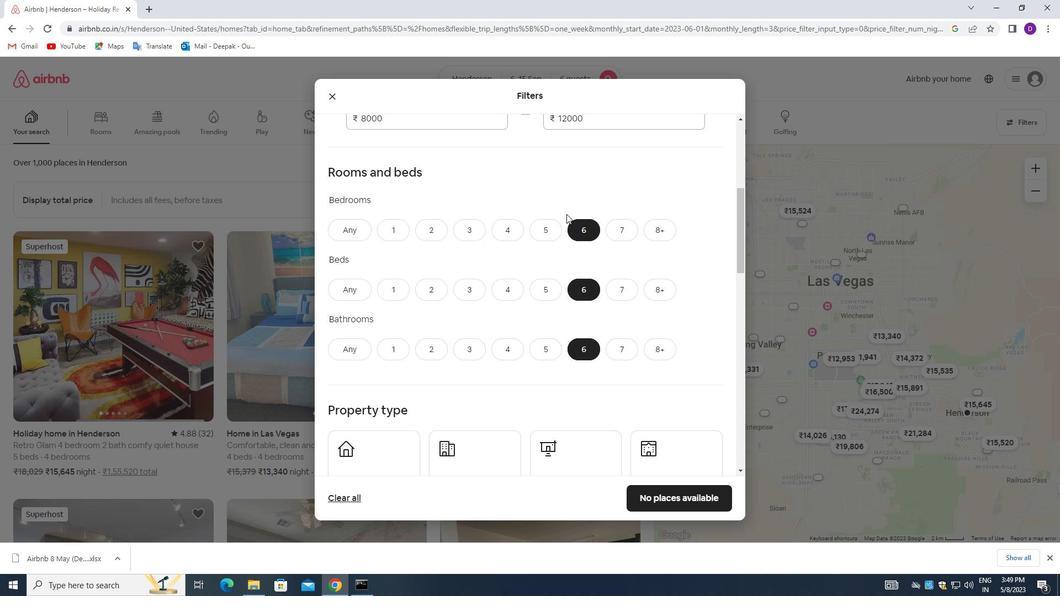 
Action: Mouse scrolled (567, 221) with delta (0, 0)
Screenshot: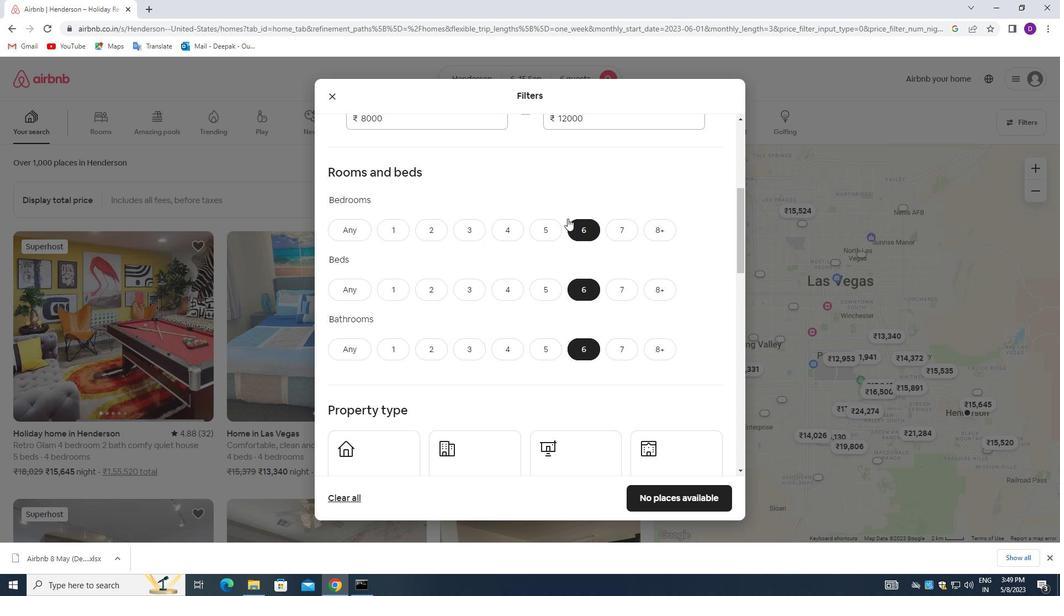 
Action: Mouse moved to (386, 304)
Screenshot: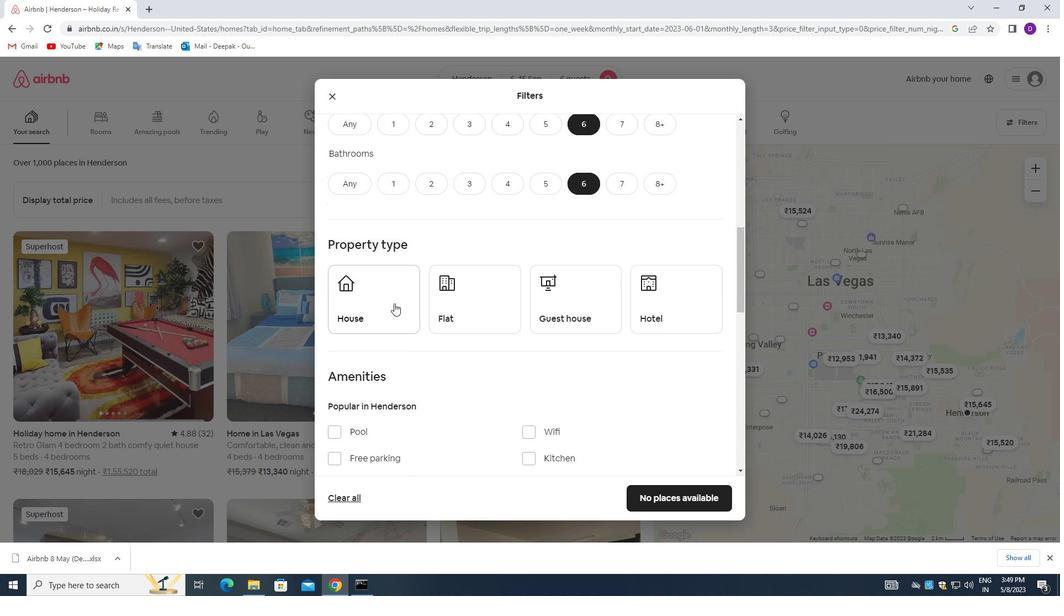 
Action: Mouse pressed left at (386, 304)
Screenshot: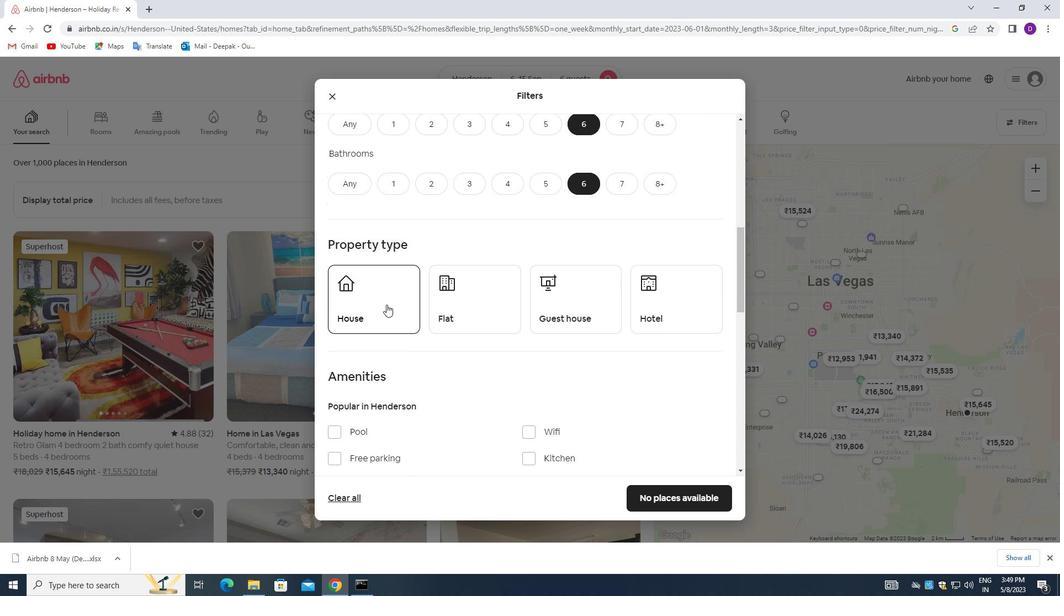 
Action: Mouse moved to (467, 302)
Screenshot: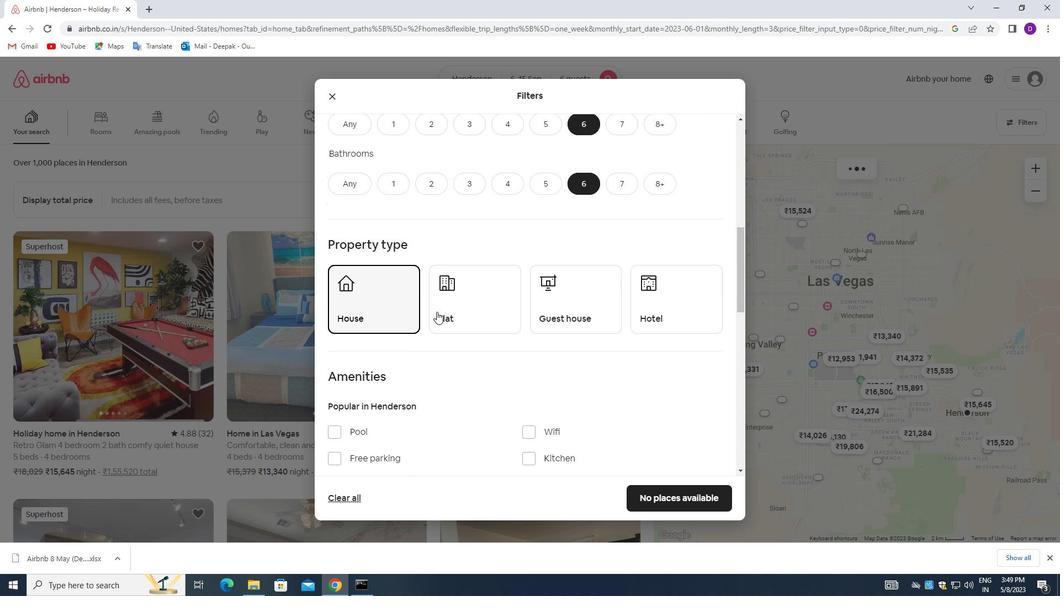 
Action: Mouse pressed left at (467, 302)
Screenshot: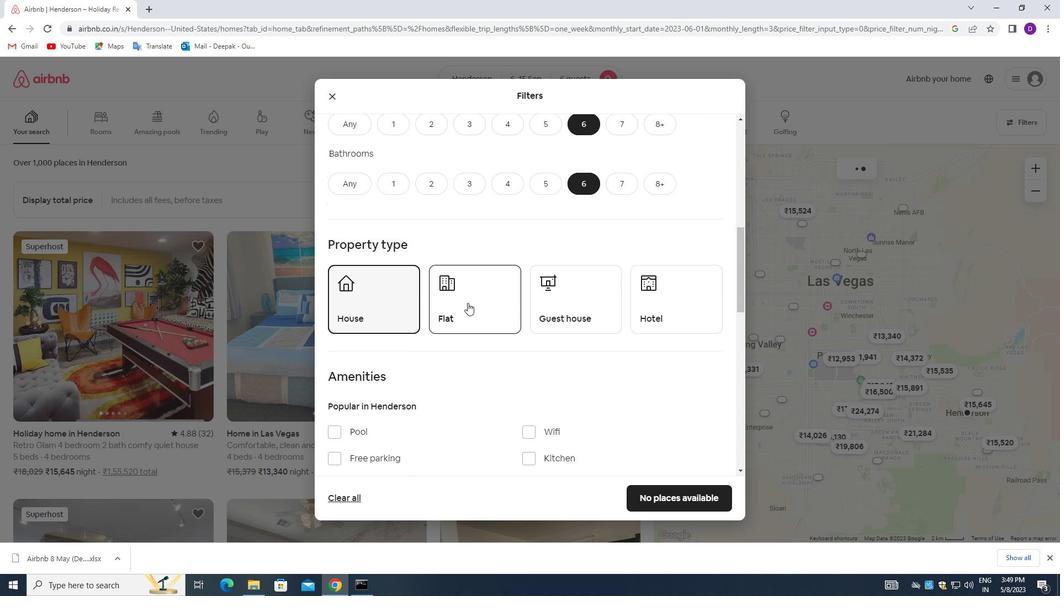 
Action: Mouse moved to (558, 299)
Screenshot: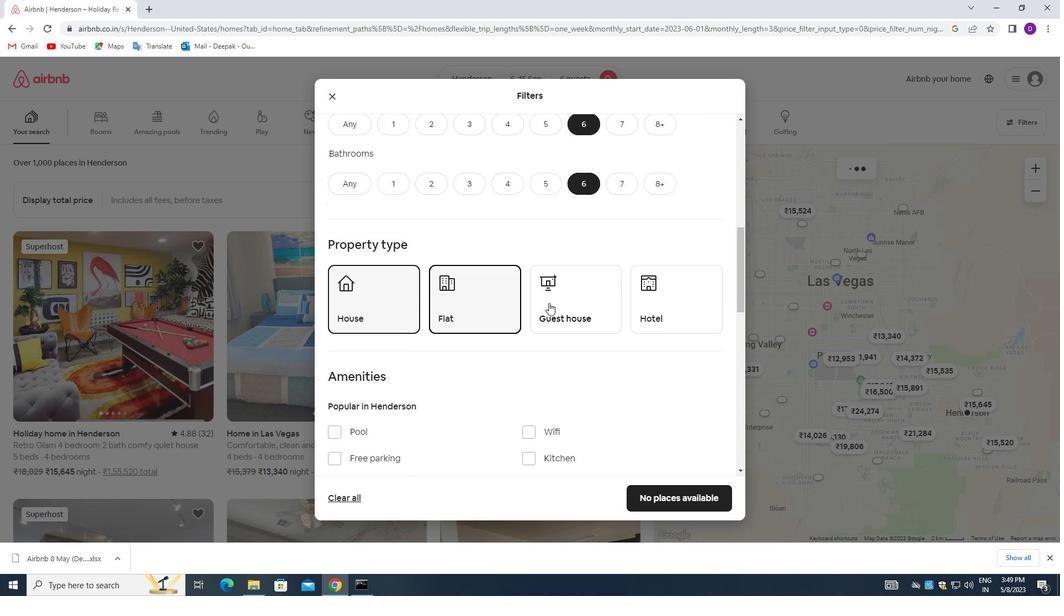 
Action: Mouse pressed left at (558, 299)
Screenshot: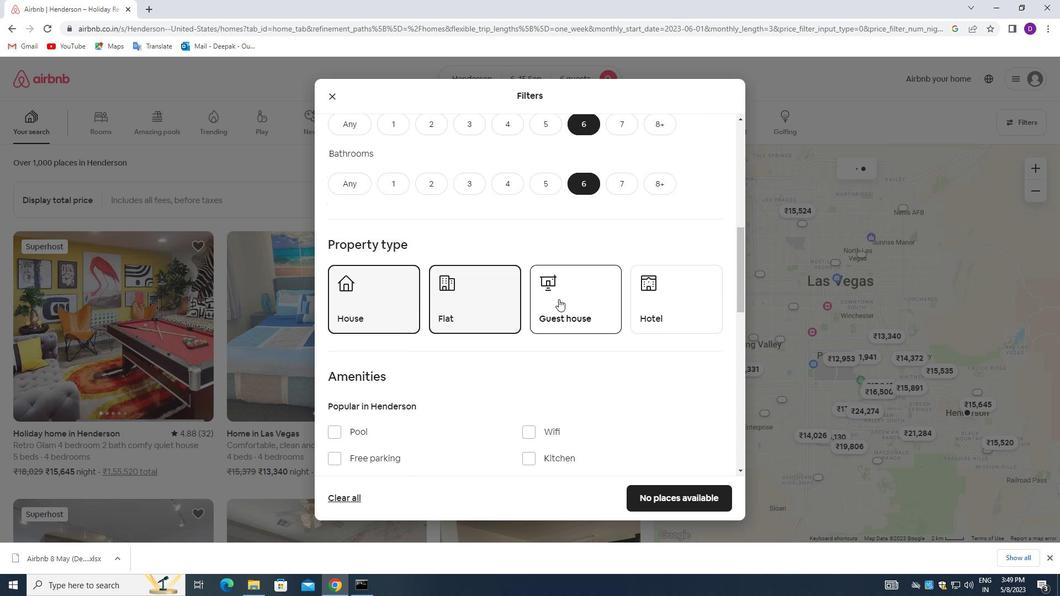 
Action: Mouse moved to (589, 304)
Screenshot: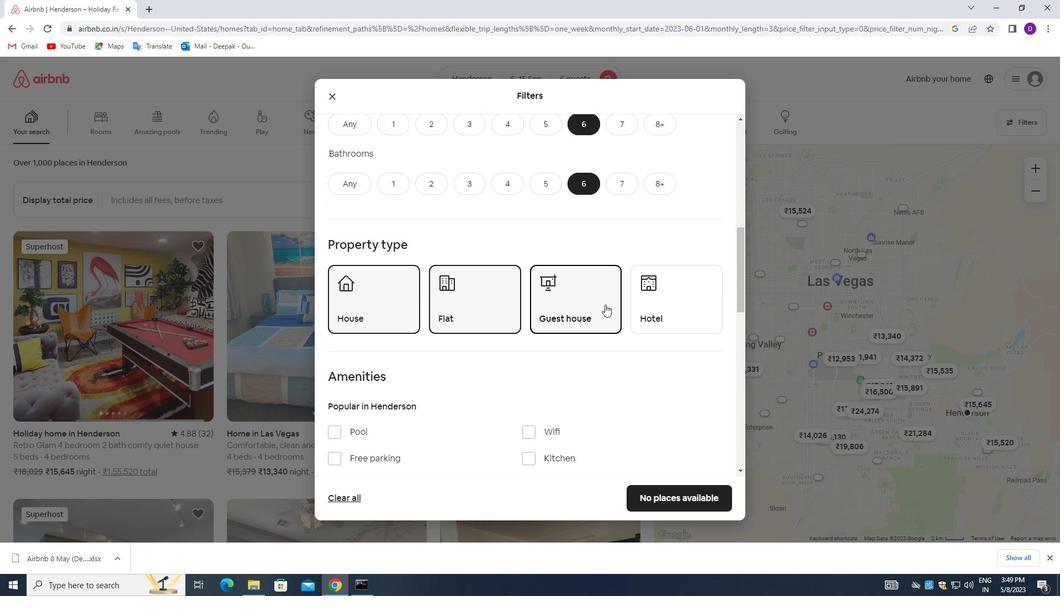 
Action: Mouse scrolled (589, 304) with delta (0, 0)
Screenshot: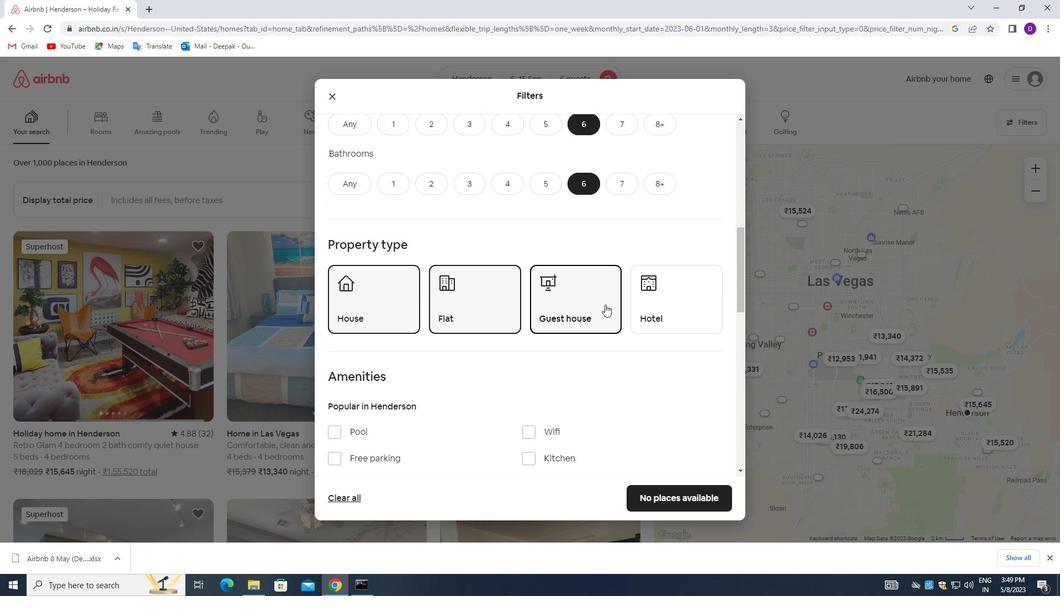 
Action: Mouse moved to (543, 260)
Screenshot: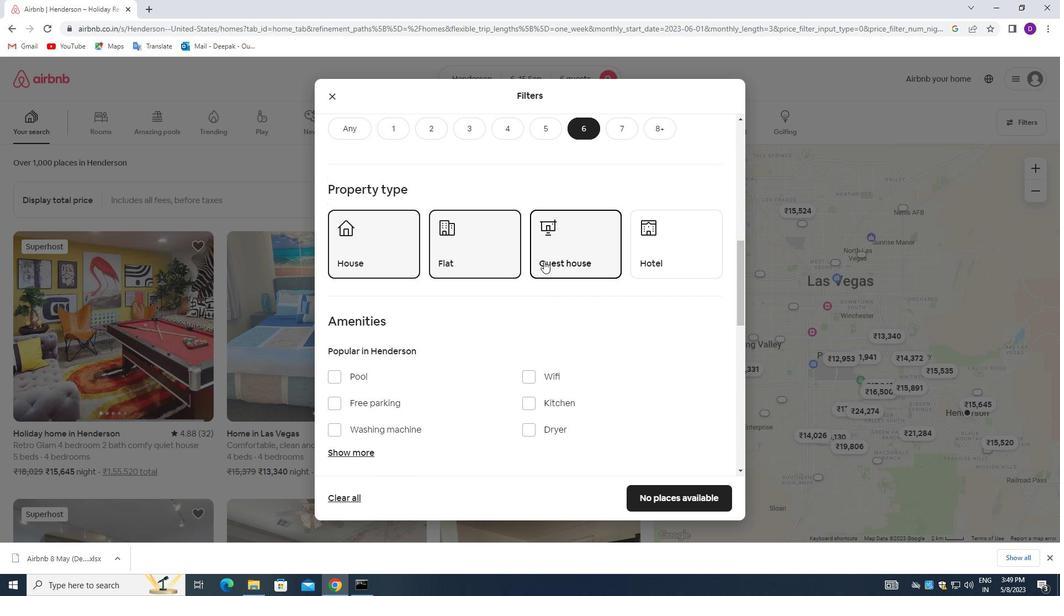 
Action: Mouse scrolled (543, 259) with delta (0, 0)
Screenshot: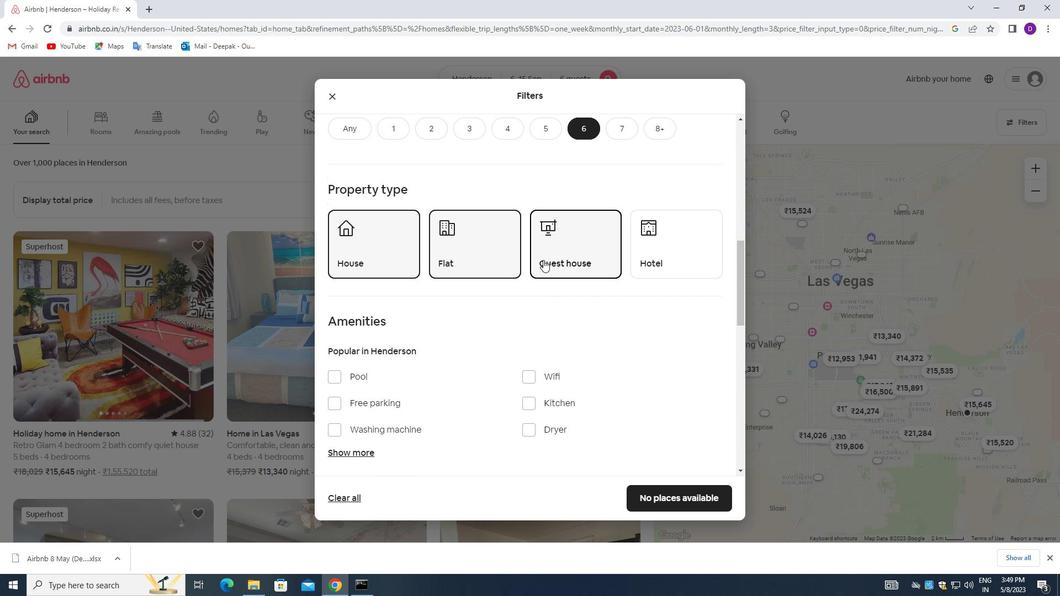 
Action: Mouse scrolled (543, 259) with delta (0, 0)
Screenshot: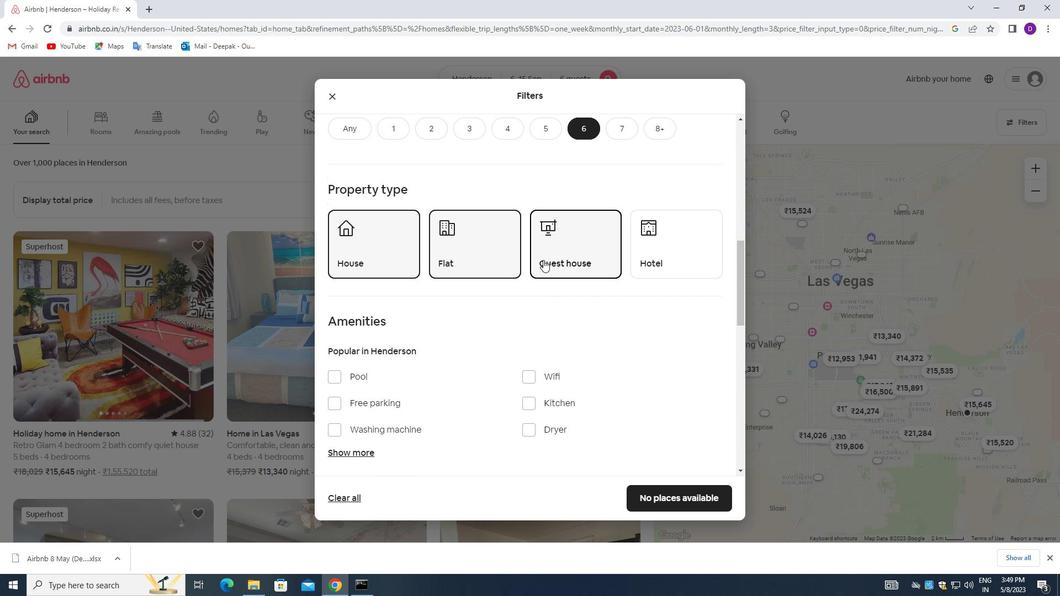 
Action: Mouse moved to (529, 268)
Screenshot: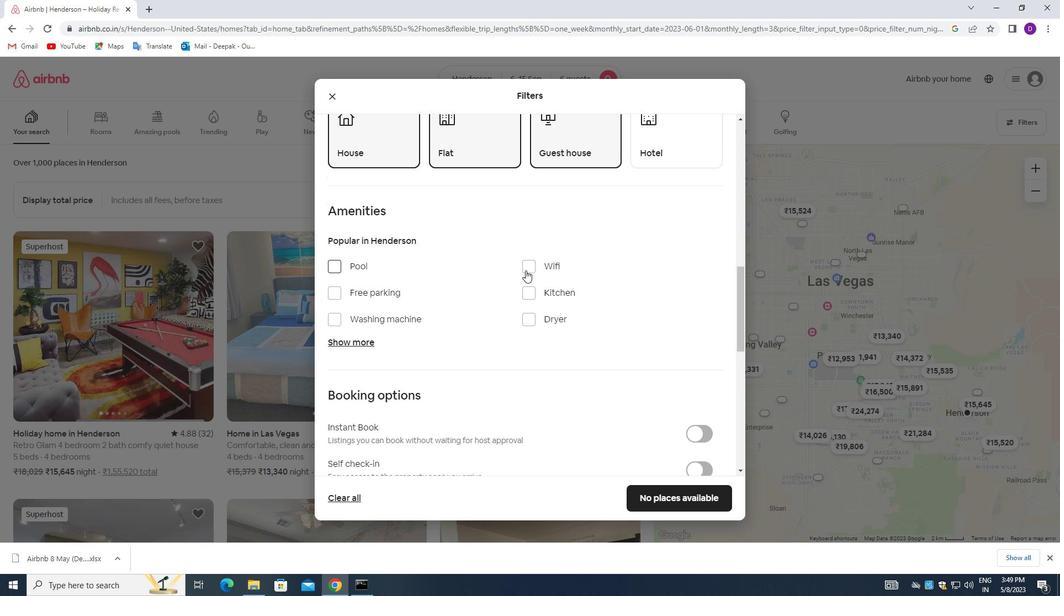 
Action: Mouse pressed left at (529, 268)
Screenshot: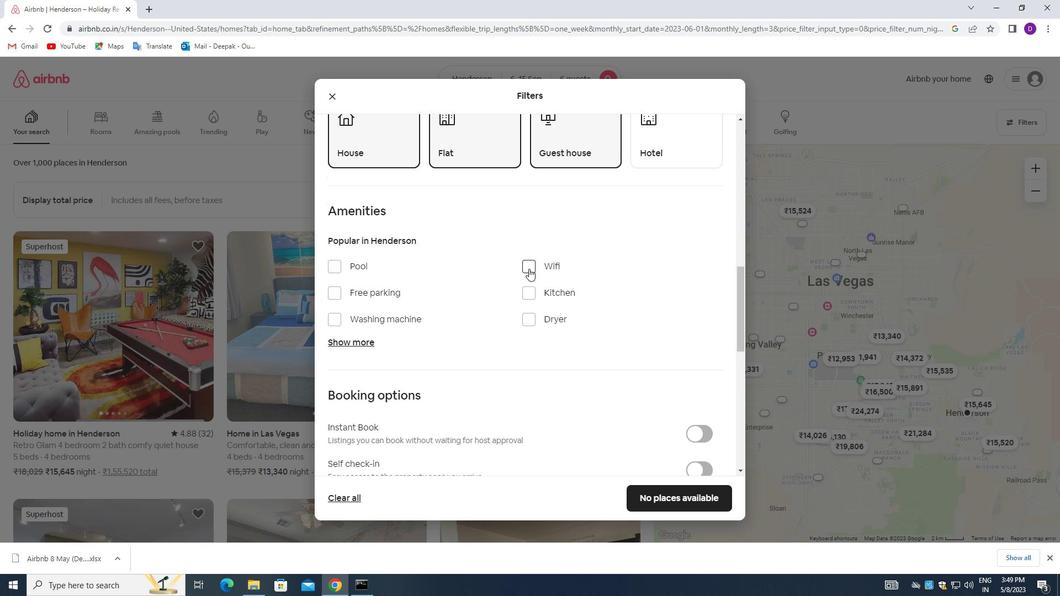 
Action: Mouse moved to (332, 293)
Screenshot: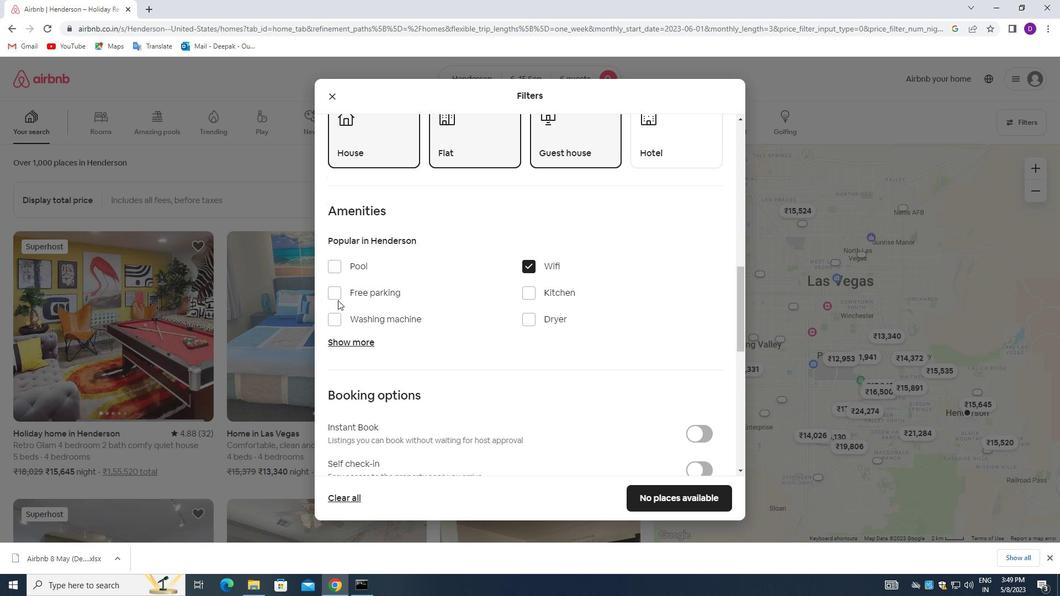 
Action: Mouse pressed left at (332, 293)
Screenshot: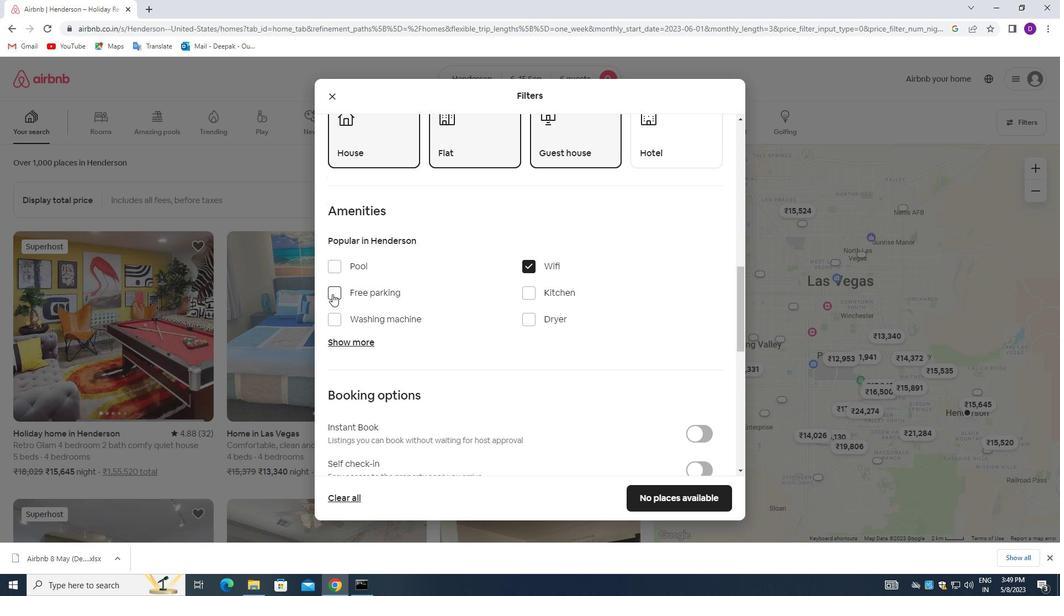 
Action: Mouse moved to (350, 345)
Screenshot: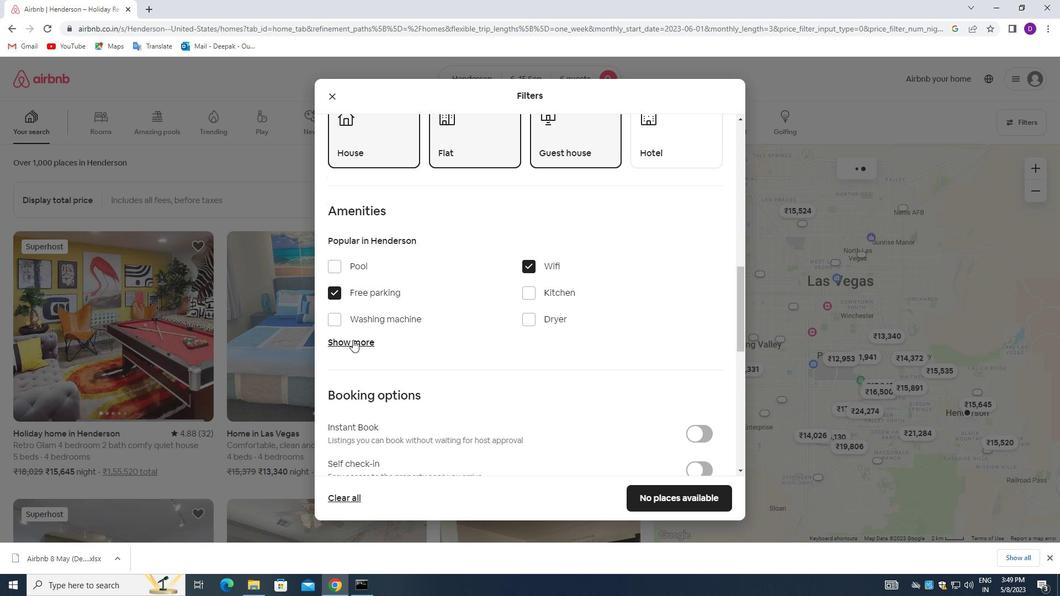 
Action: Mouse pressed left at (350, 345)
Screenshot: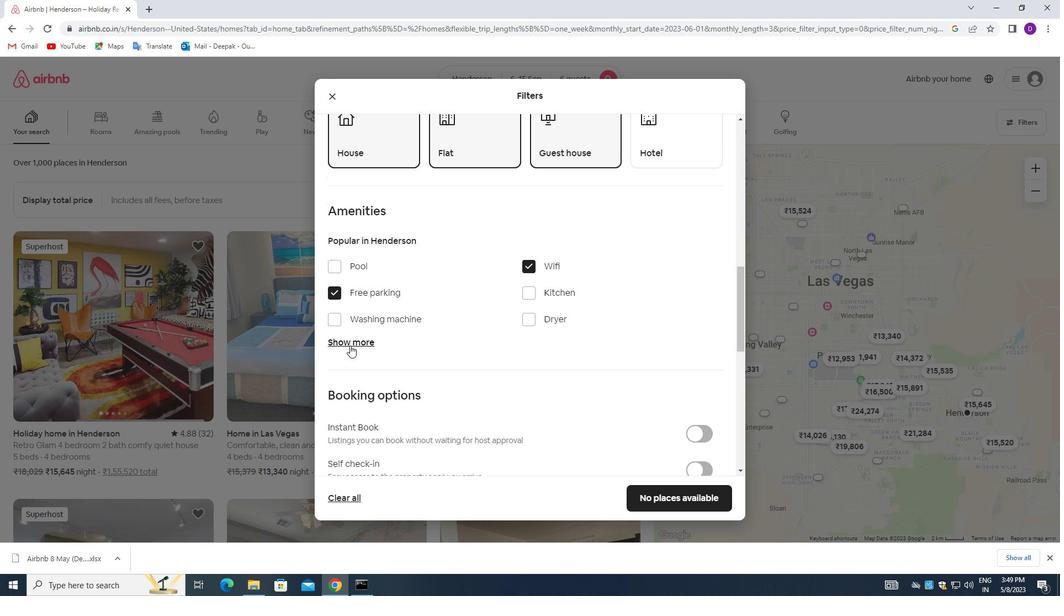 
Action: Mouse moved to (430, 330)
Screenshot: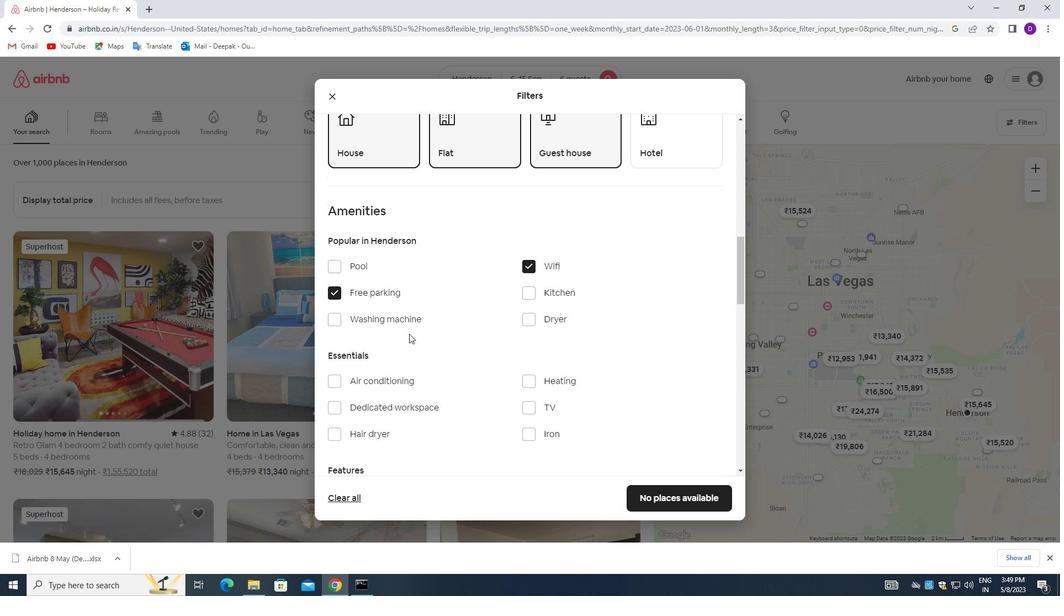 
Action: Mouse scrolled (430, 330) with delta (0, 0)
Screenshot: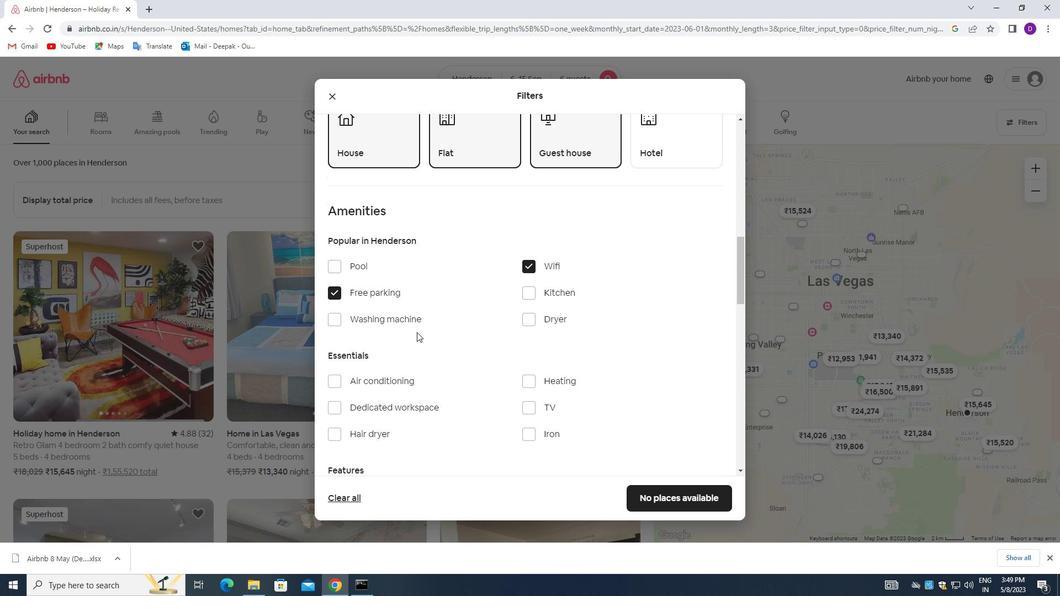 
Action: Mouse moved to (430, 331)
Screenshot: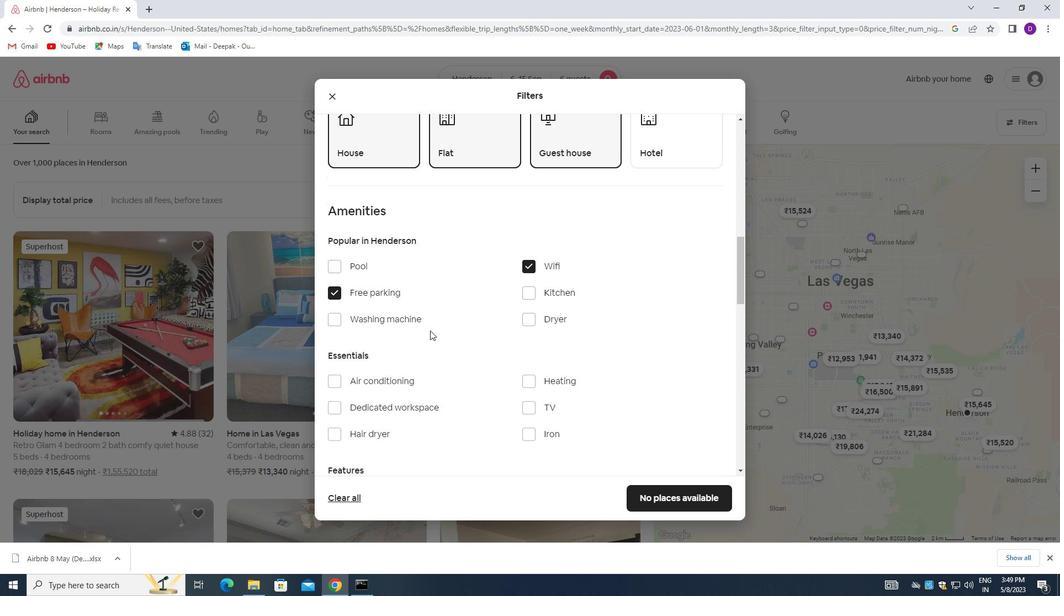 
Action: Mouse scrolled (430, 330) with delta (0, 0)
Screenshot: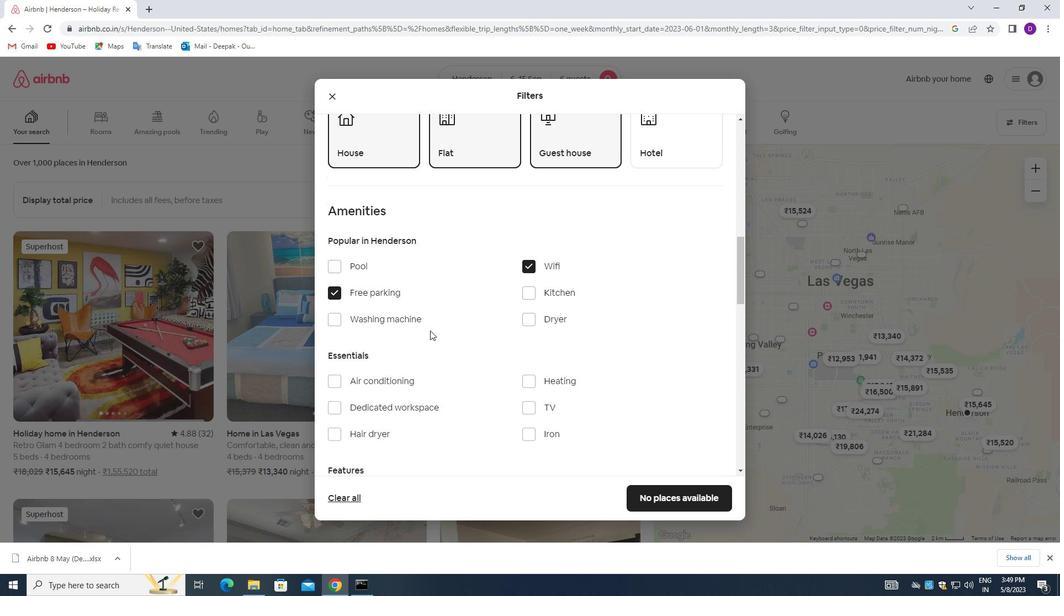 
Action: Mouse moved to (529, 298)
Screenshot: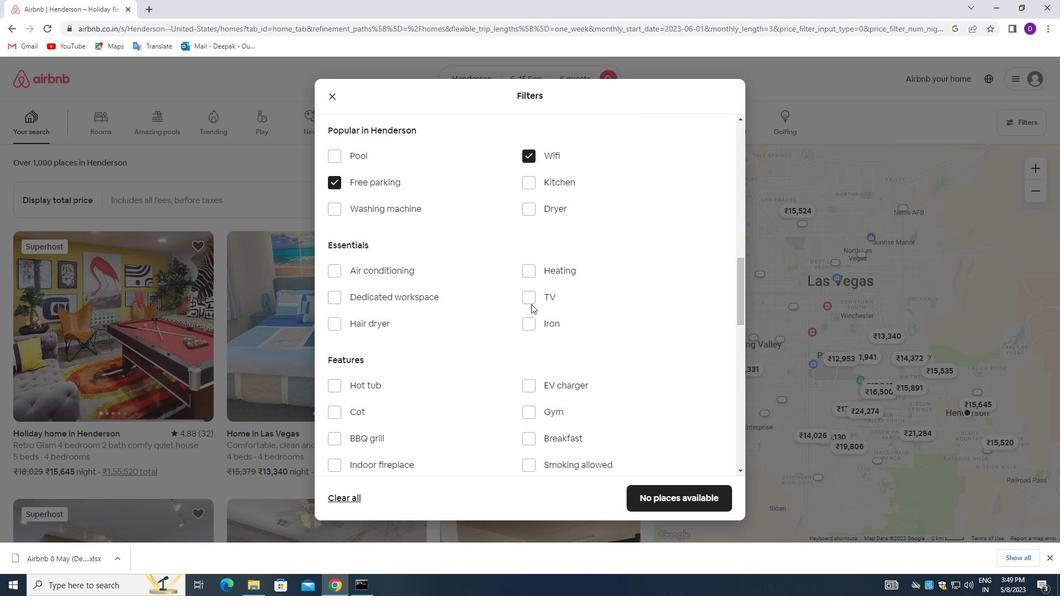 
Action: Mouse pressed left at (529, 298)
Screenshot: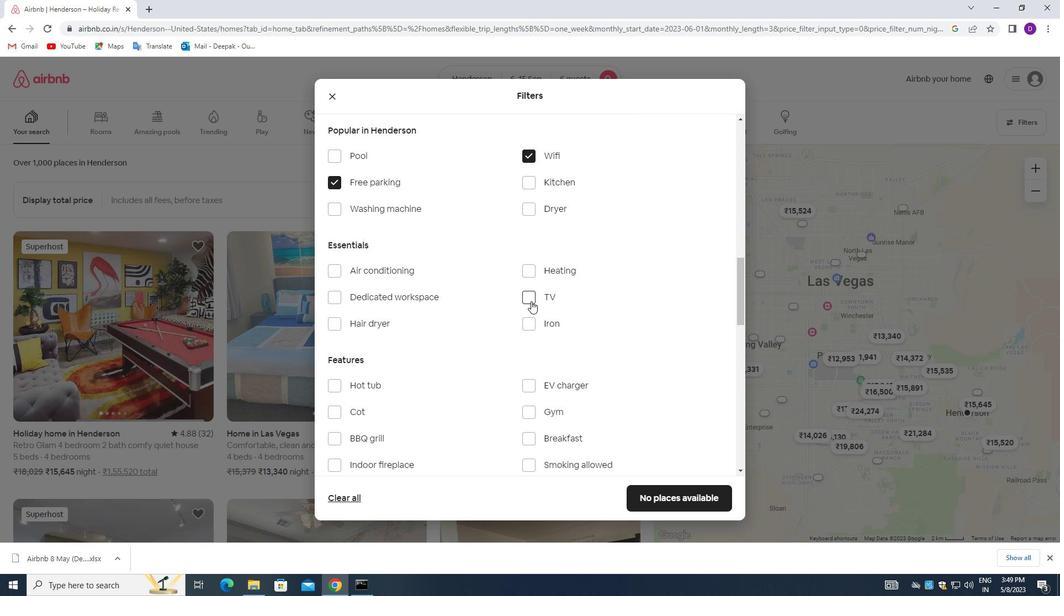 
Action: Mouse moved to (464, 373)
Screenshot: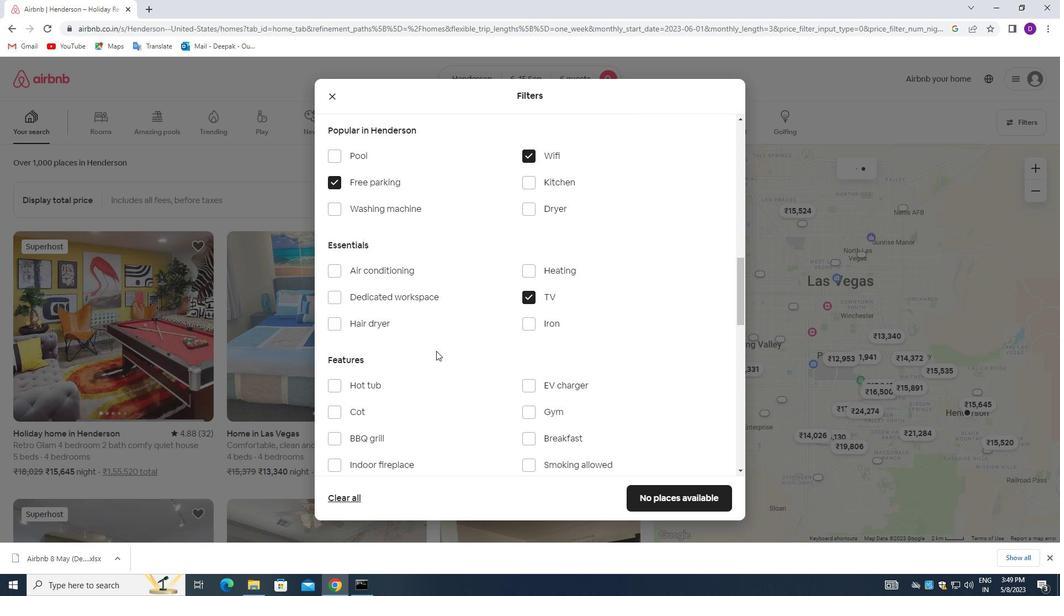 
Action: Mouse scrolled (464, 373) with delta (0, 0)
Screenshot: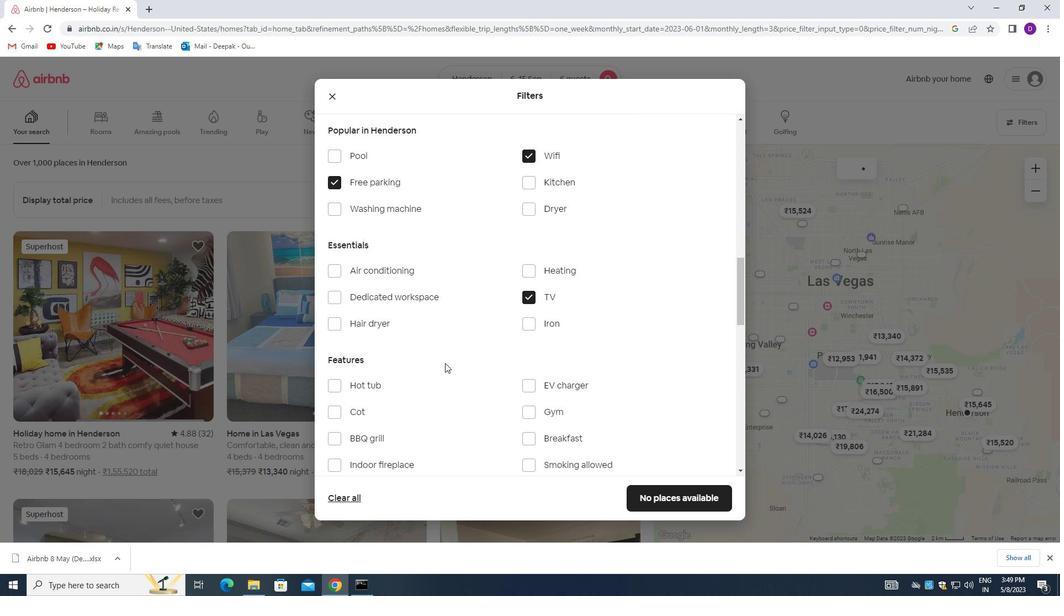 
Action: Mouse moved to (525, 353)
Screenshot: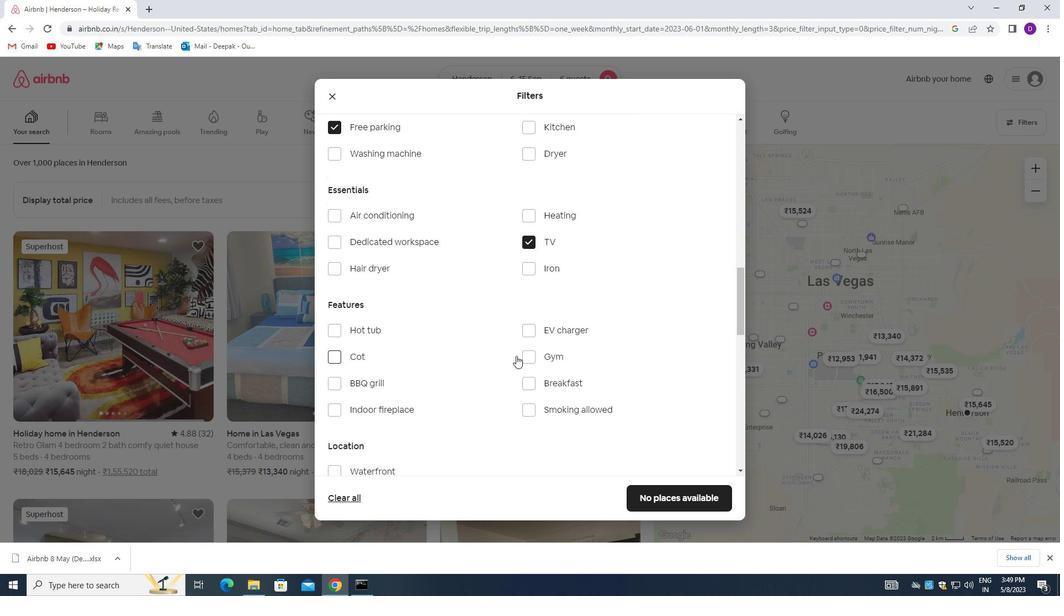 
Action: Mouse pressed left at (525, 353)
Screenshot: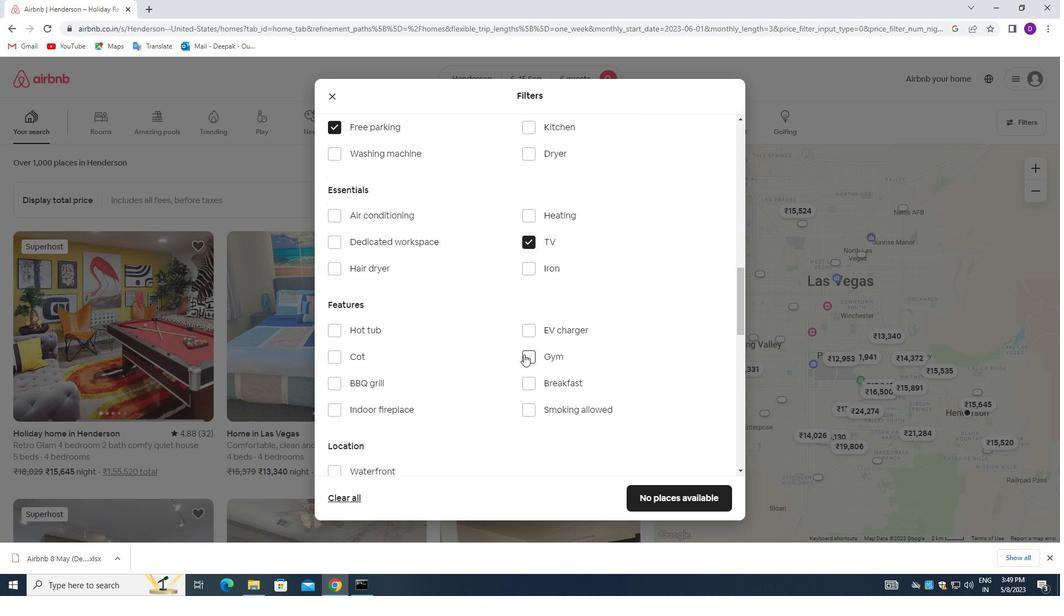
Action: Mouse moved to (532, 385)
Screenshot: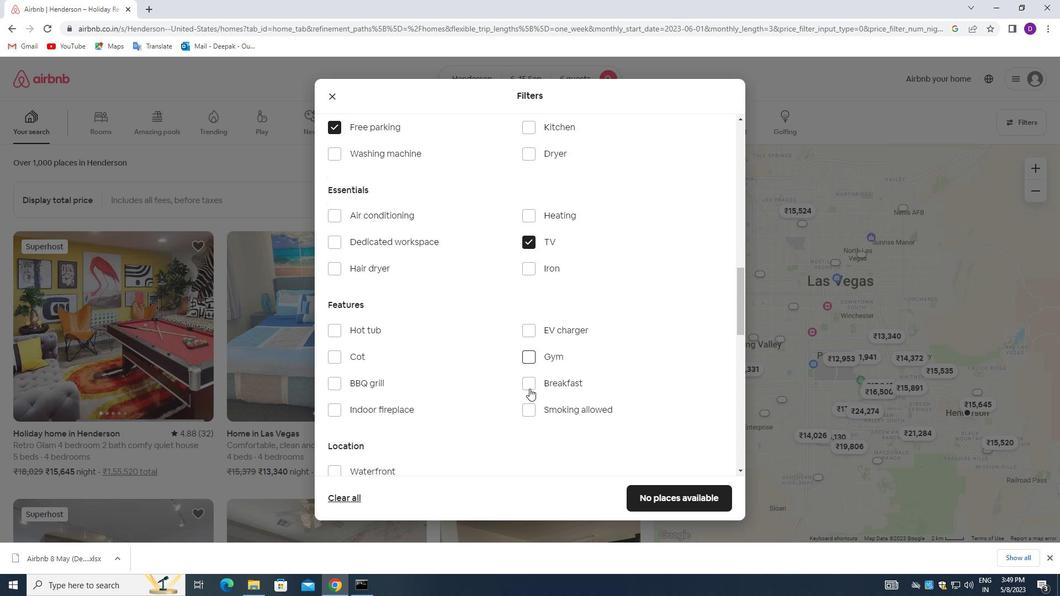 
Action: Mouse pressed left at (532, 385)
Screenshot: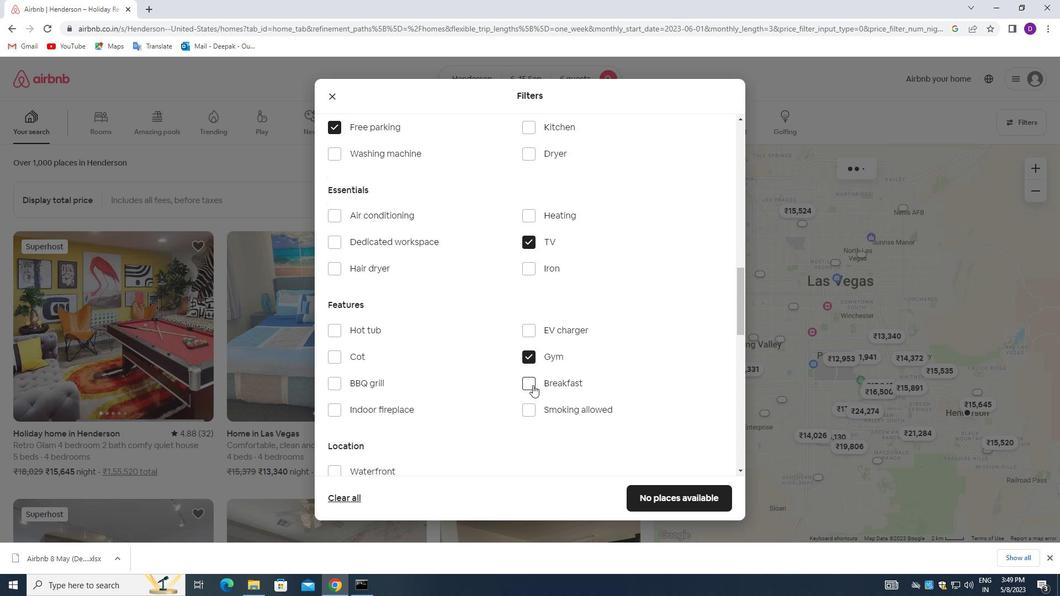 
Action: Mouse moved to (468, 351)
Screenshot: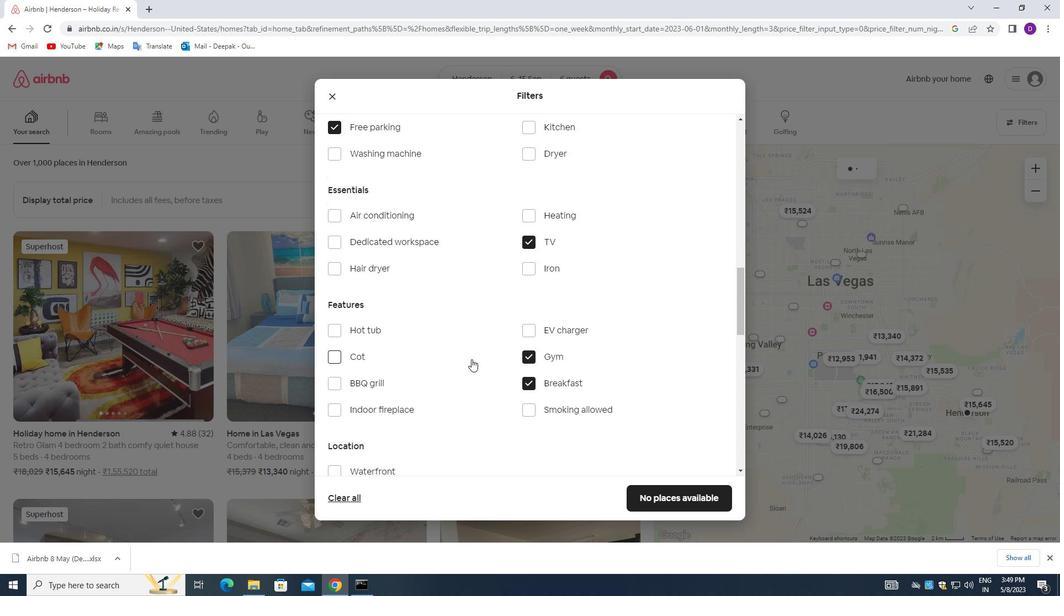 
Action: Mouse scrolled (468, 351) with delta (0, 0)
Screenshot: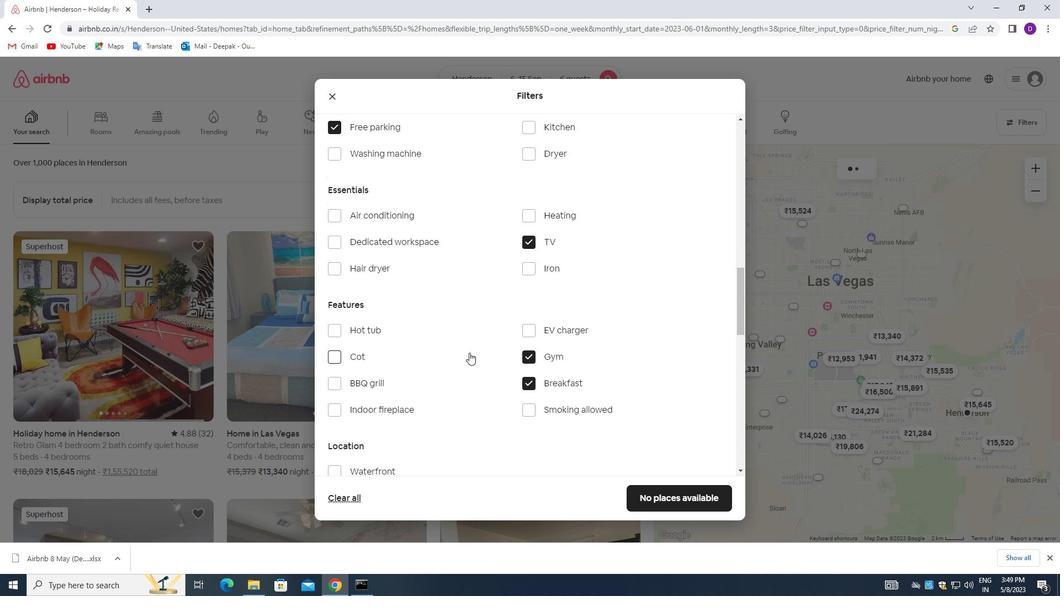 
Action: Mouse scrolled (468, 350) with delta (0, 0)
Screenshot: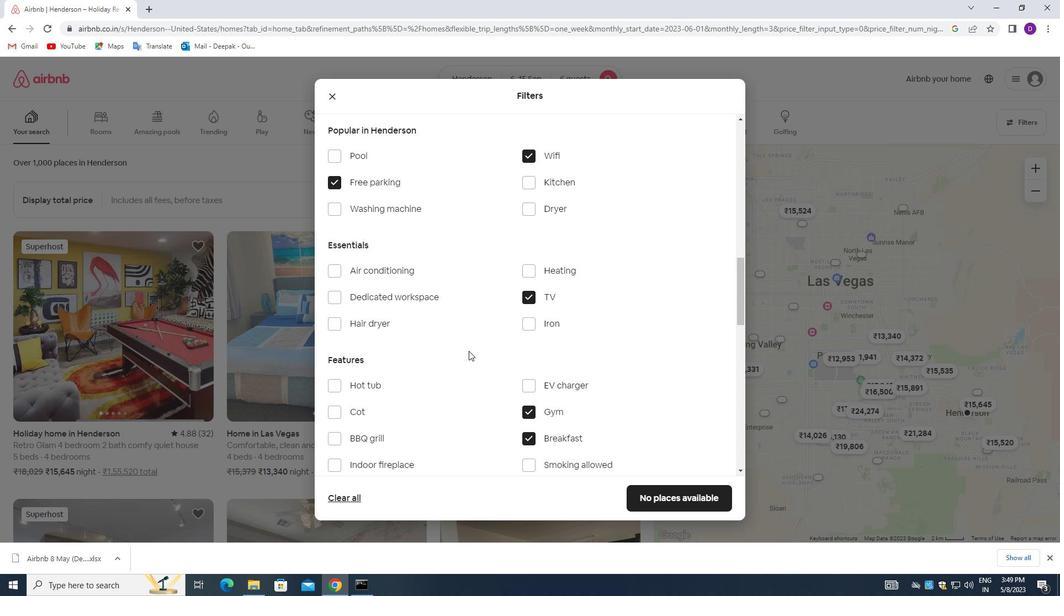 
Action: Mouse moved to (468, 355)
Screenshot: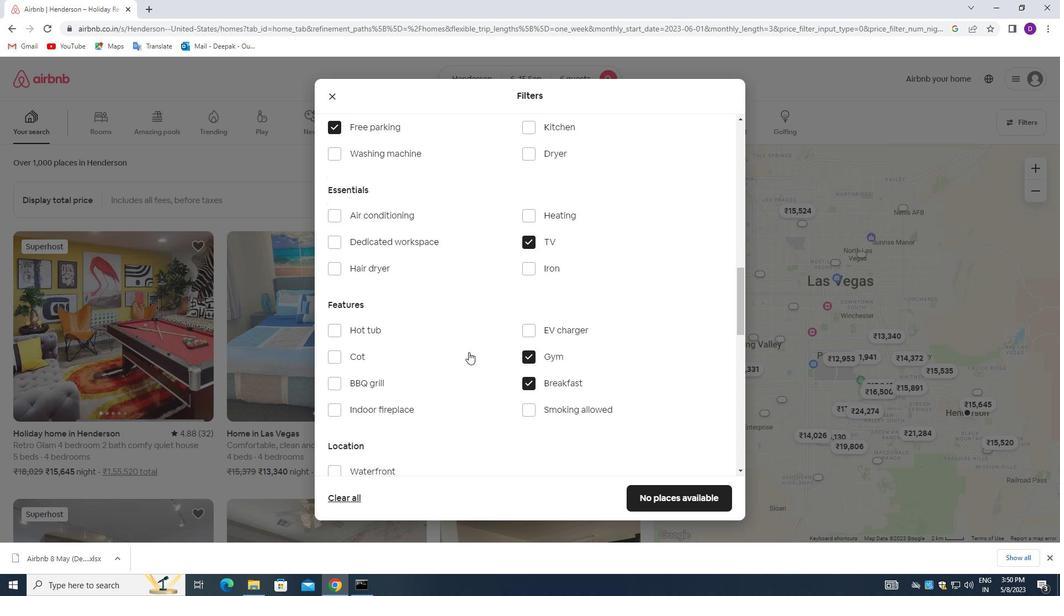 
Action: Mouse scrolled (468, 355) with delta (0, 0)
Screenshot: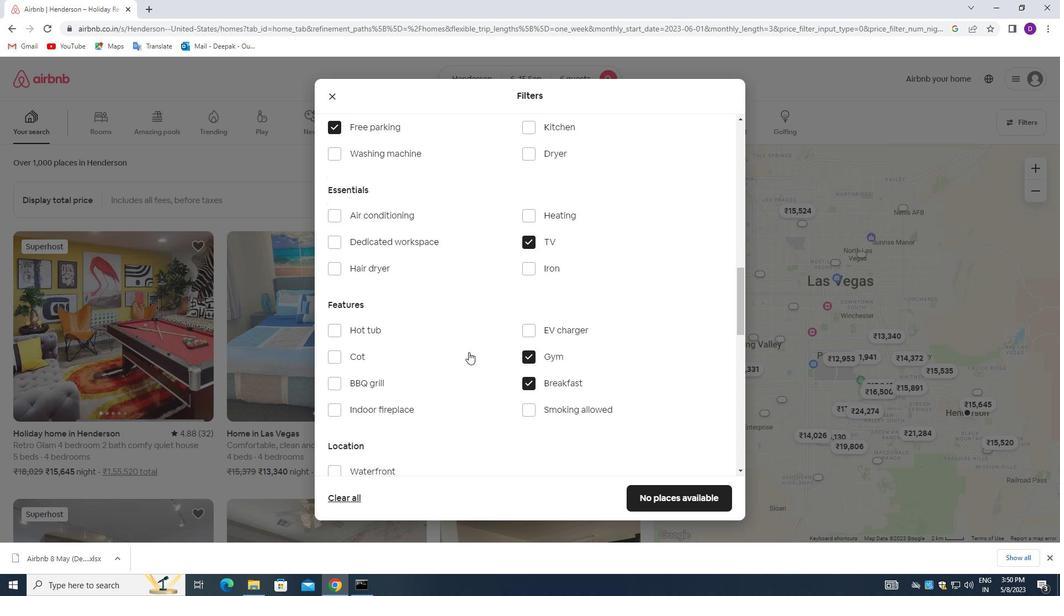 
Action: Mouse moved to (468, 356)
Screenshot: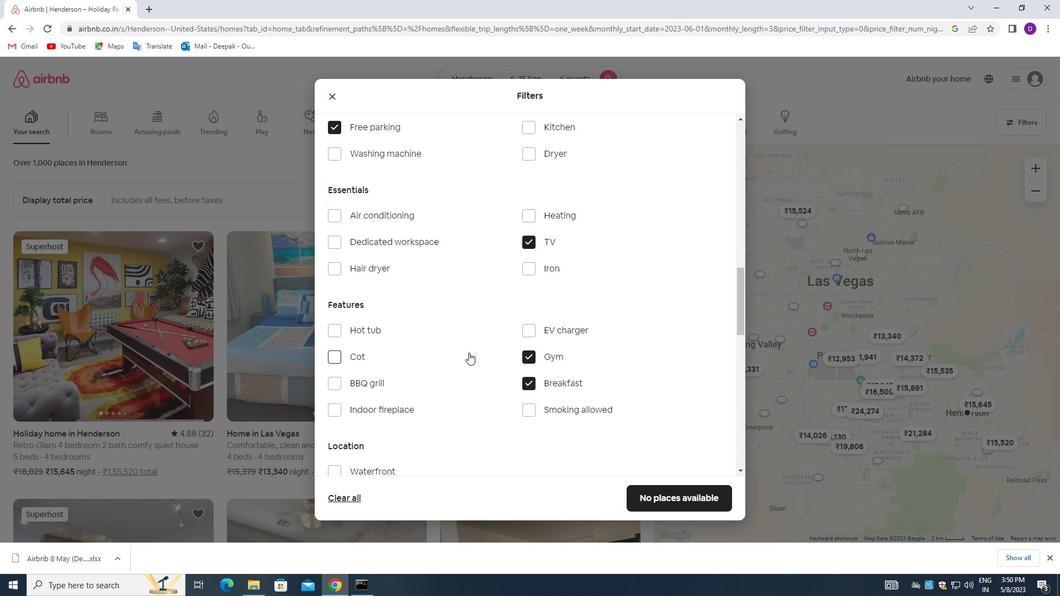 
Action: Mouse scrolled (468, 355) with delta (0, 0)
Screenshot: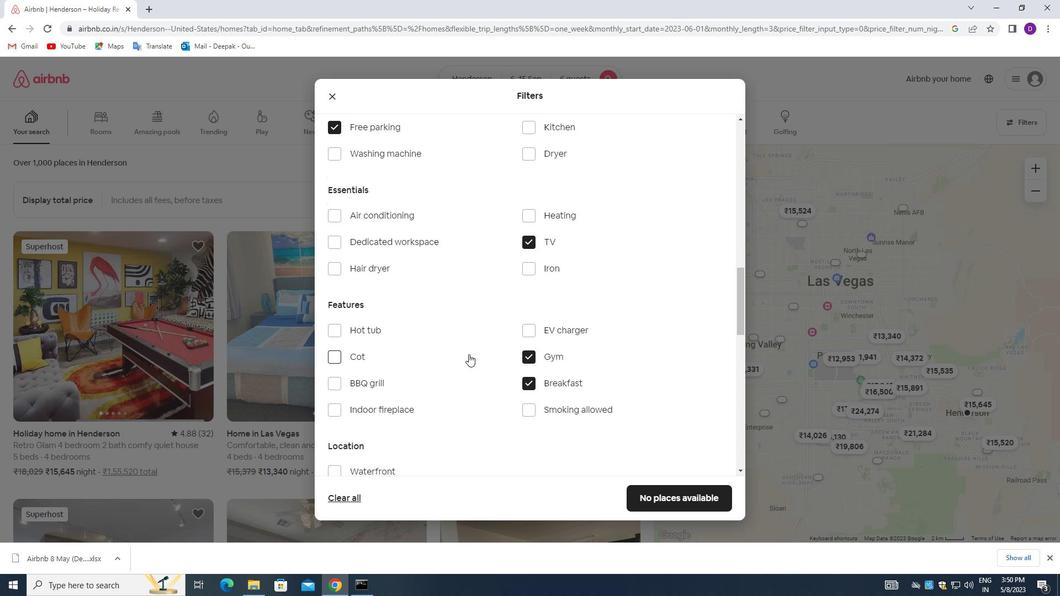 
Action: Mouse scrolled (468, 355) with delta (0, 0)
Screenshot: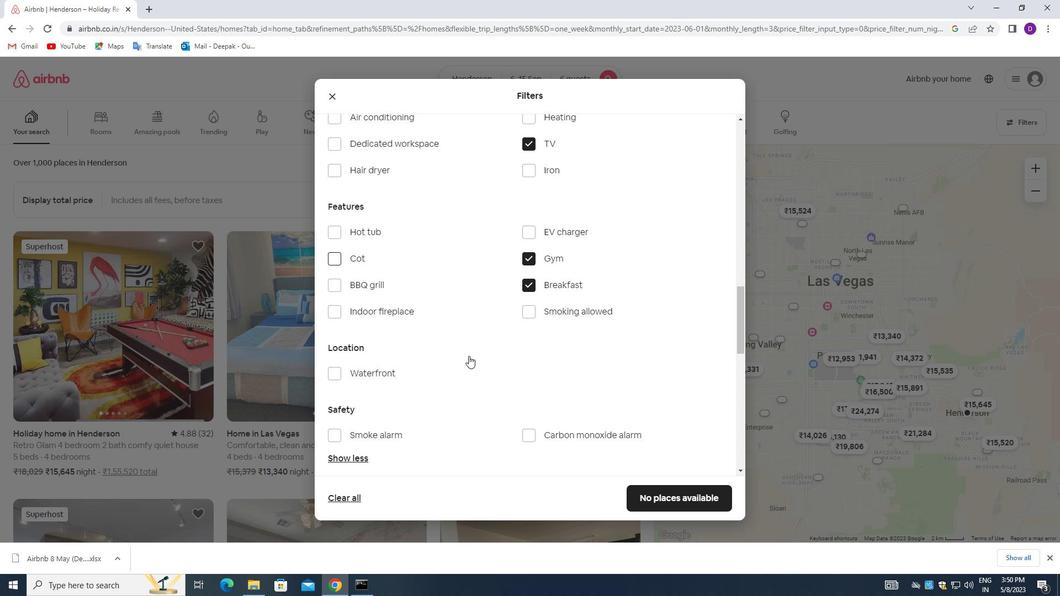 
Action: Mouse scrolled (468, 355) with delta (0, 0)
Screenshot: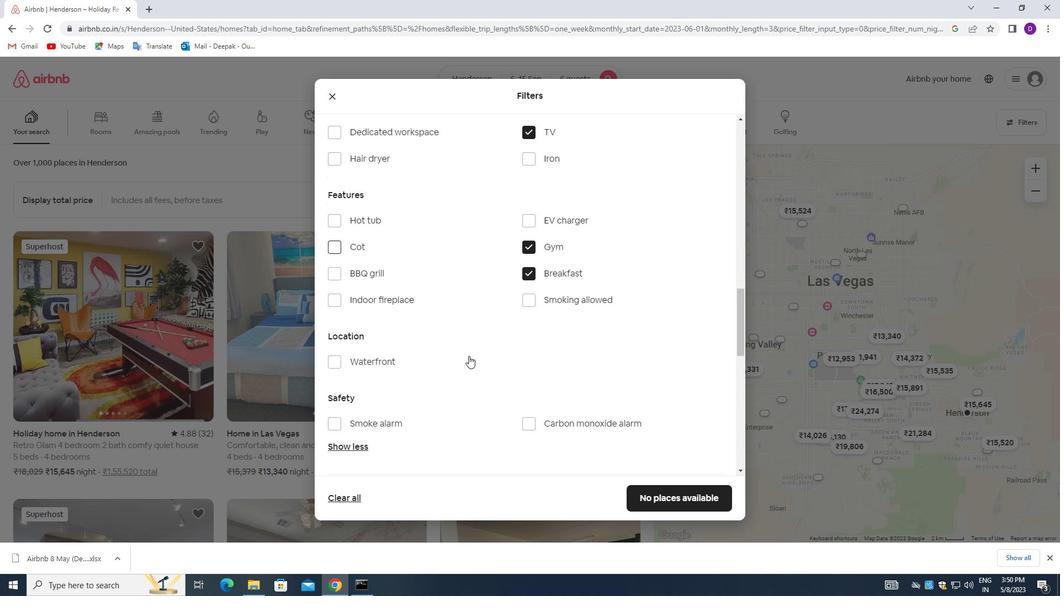 
Action: Mouse scrolled (468, 355) with delta (0, 0)
Screenshot: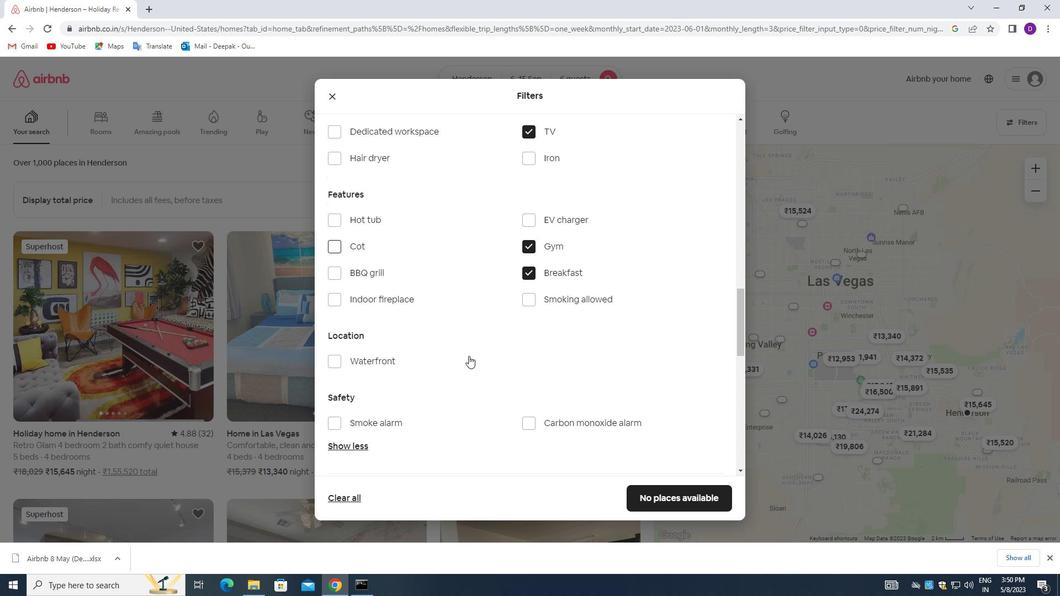 
Action: Mouse moved to (468, 356)
Screenshot: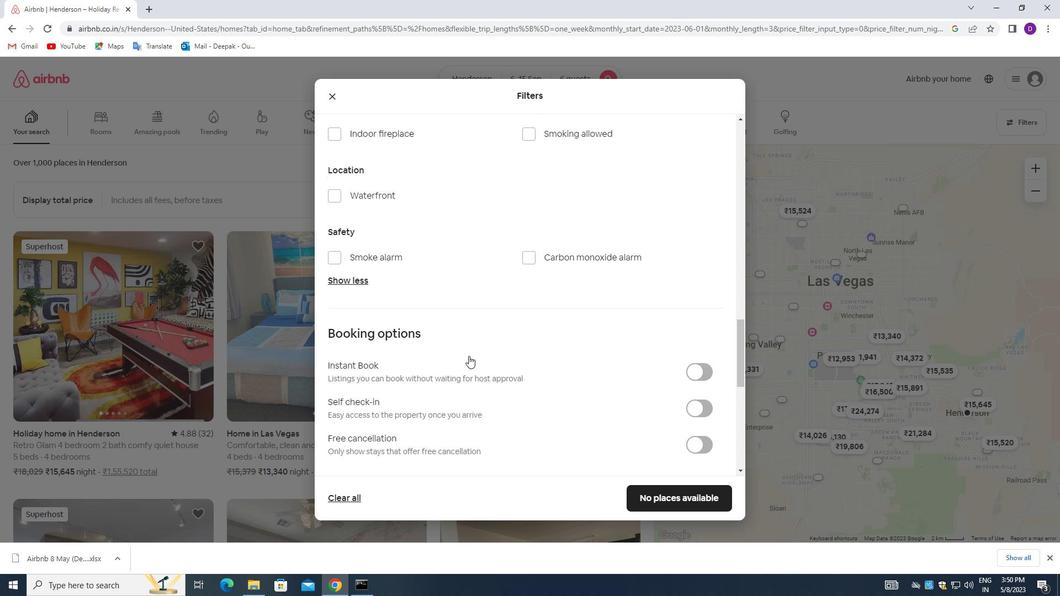 
Action: Mouse scrolled (468, 355) with delta (0, 0)
Screenshot: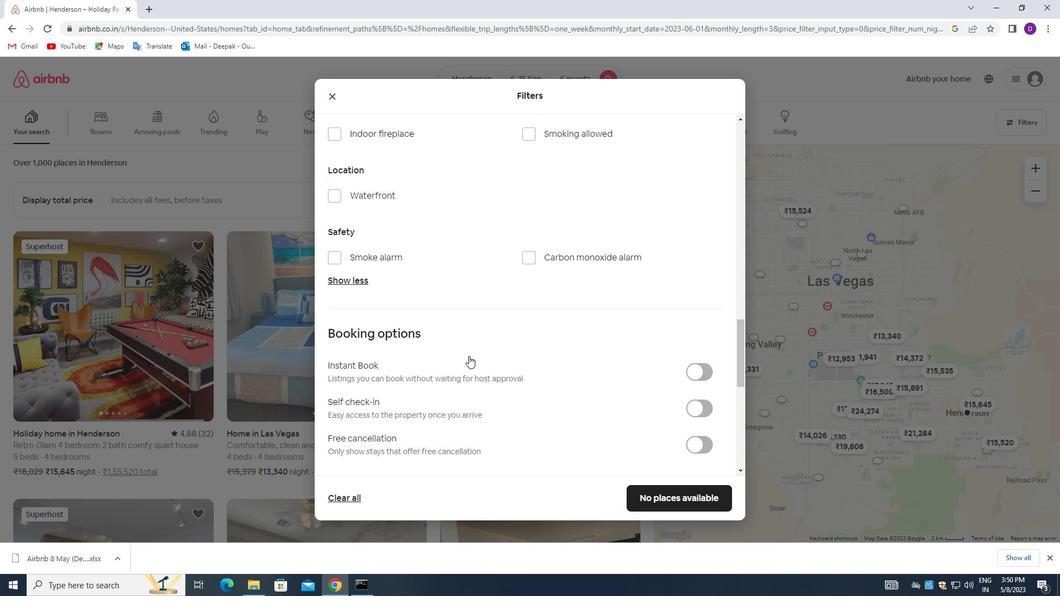 
Action: Mouse moved to (469, 356)
Screenshot: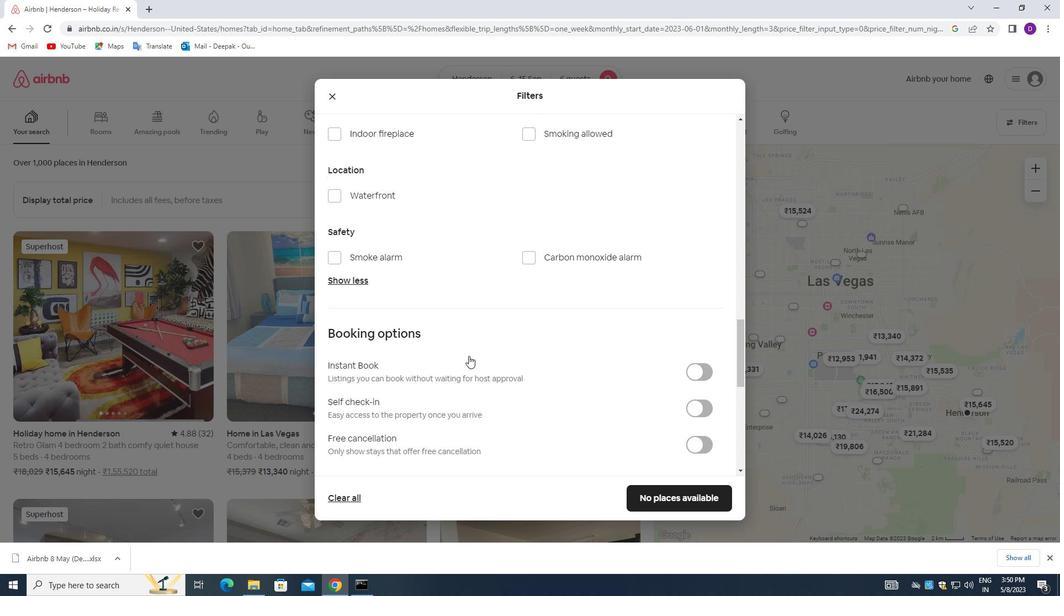 
Action: Mouse scrolled (469, 355) with delta (0, 0)
Screenshot: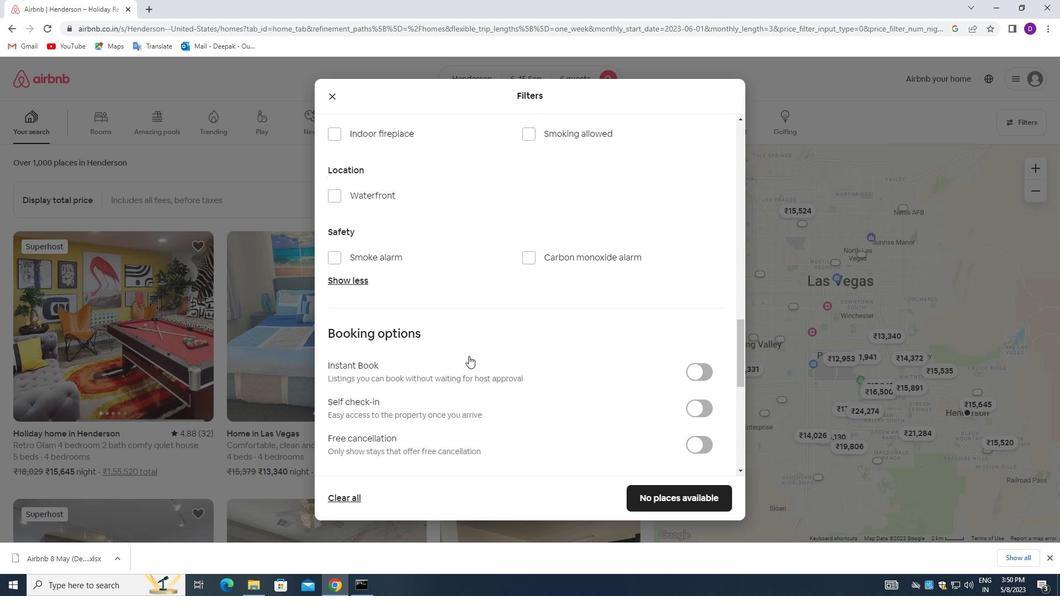 
Action: Mouse moved to (690, 298)
Screenshot: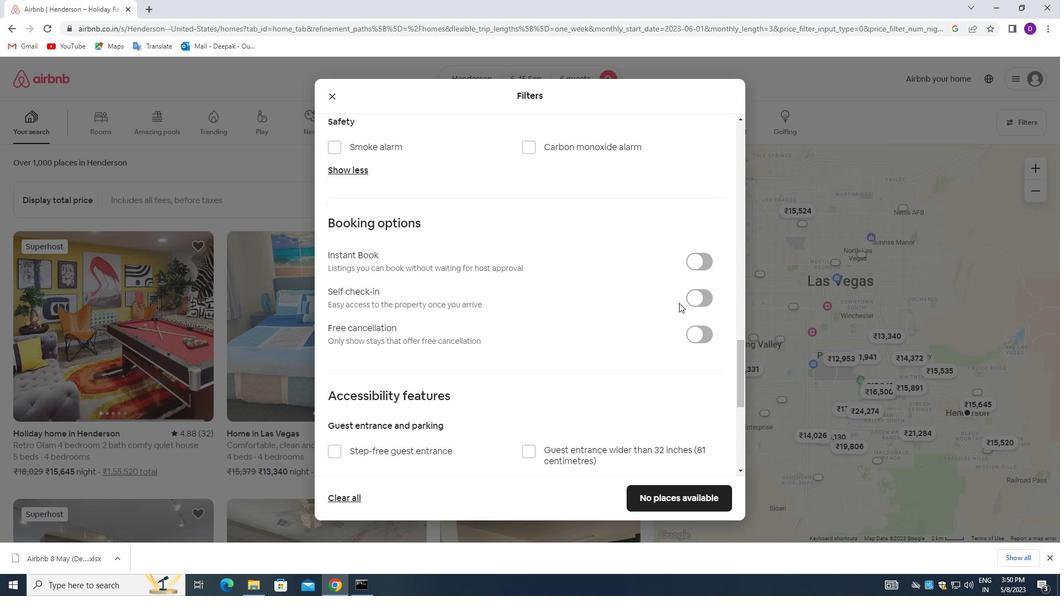 
Action: Mouse pressed left at (690, 298)
Screenshot: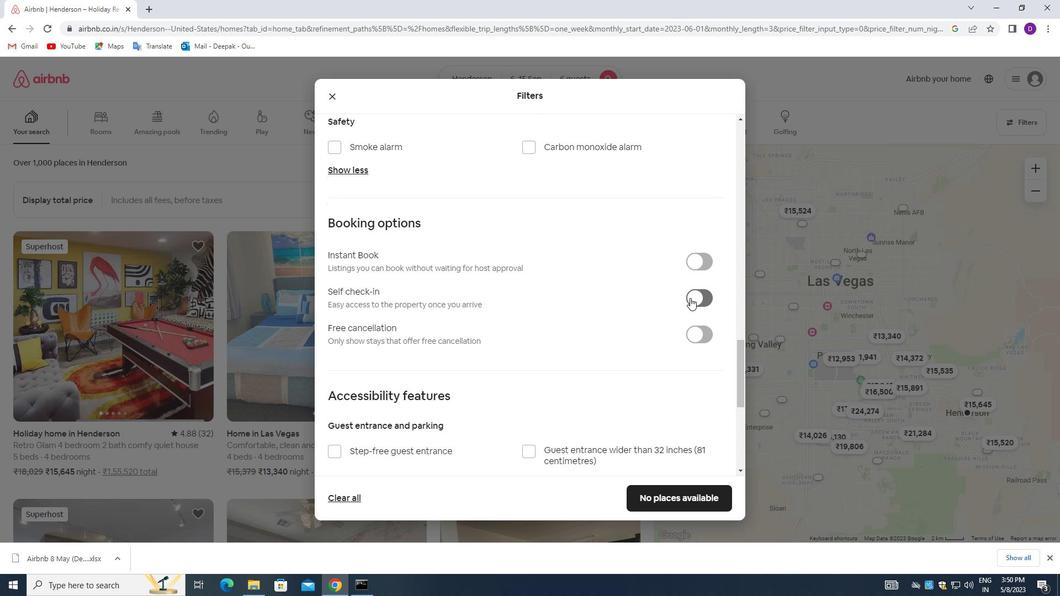 
Action: Mouse moved to (540, 314)
Screenshot: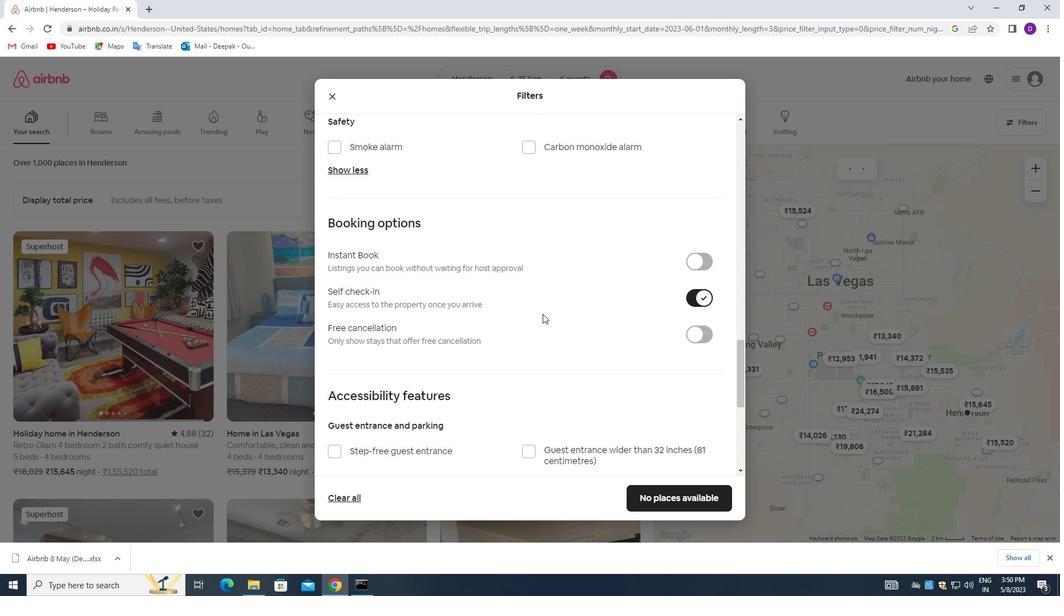 
Action: Mouse scrolled (540, 314) with delta (0, 0)
Screenshot: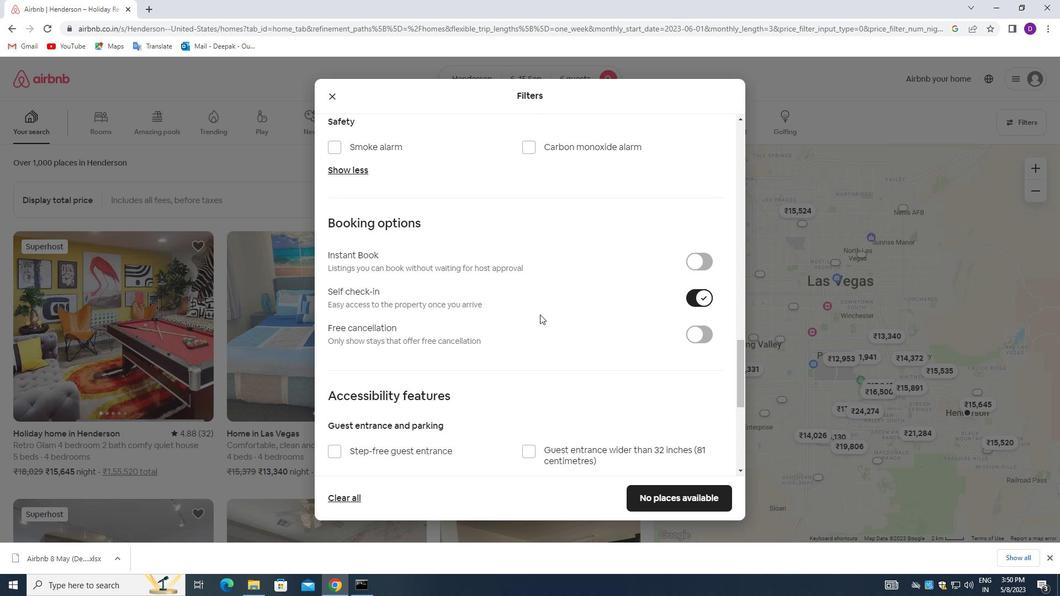 
Action: Mouse scrolled (540, 314) with delta (0, 0)
Screenshot: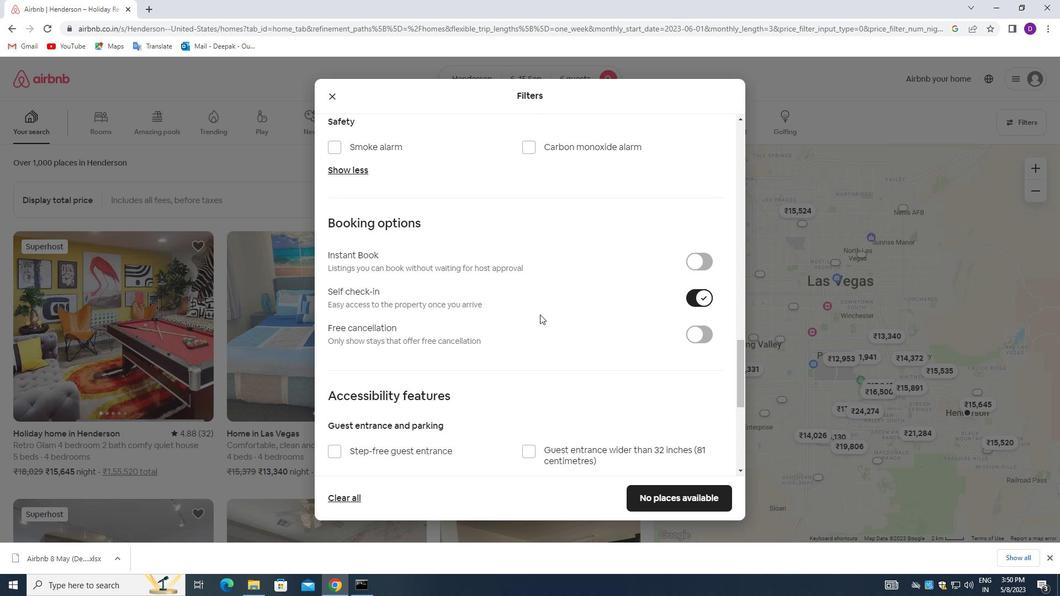 
Action: Mouse scrolled (540, 314) with delta (0, 0)
Screenshot: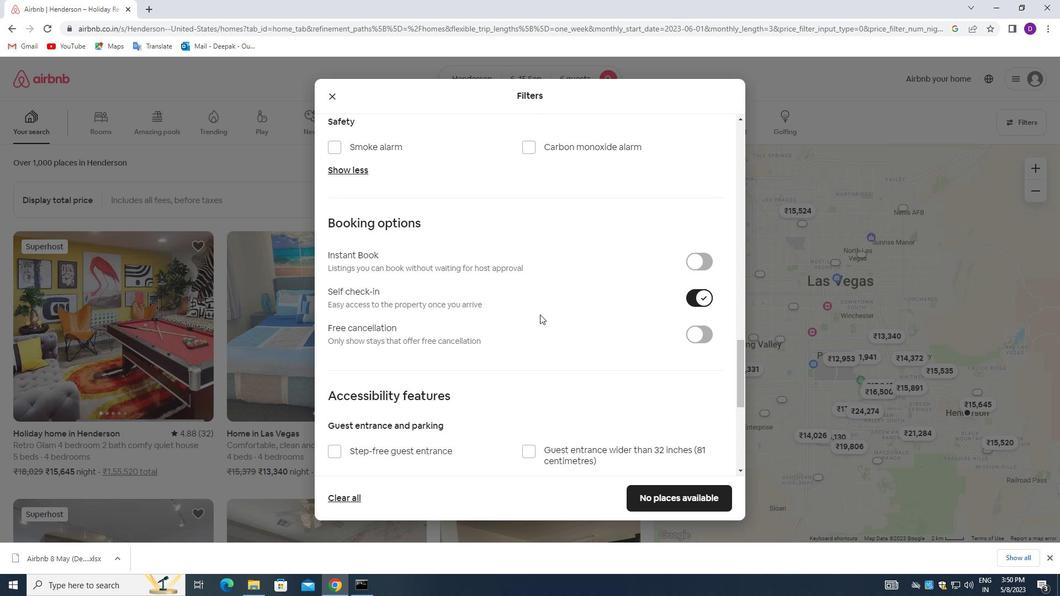 
Action: Mouse moved to (503, 353)
Screenshot: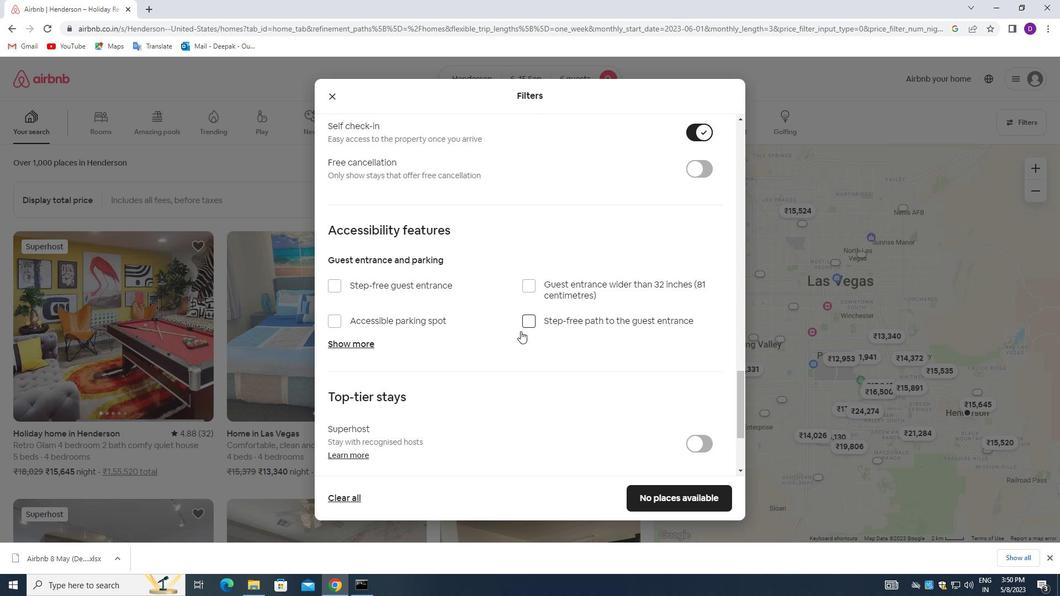 
Action: Mouse scrolled (503, 352) with delta (0, 0)
Screenshot: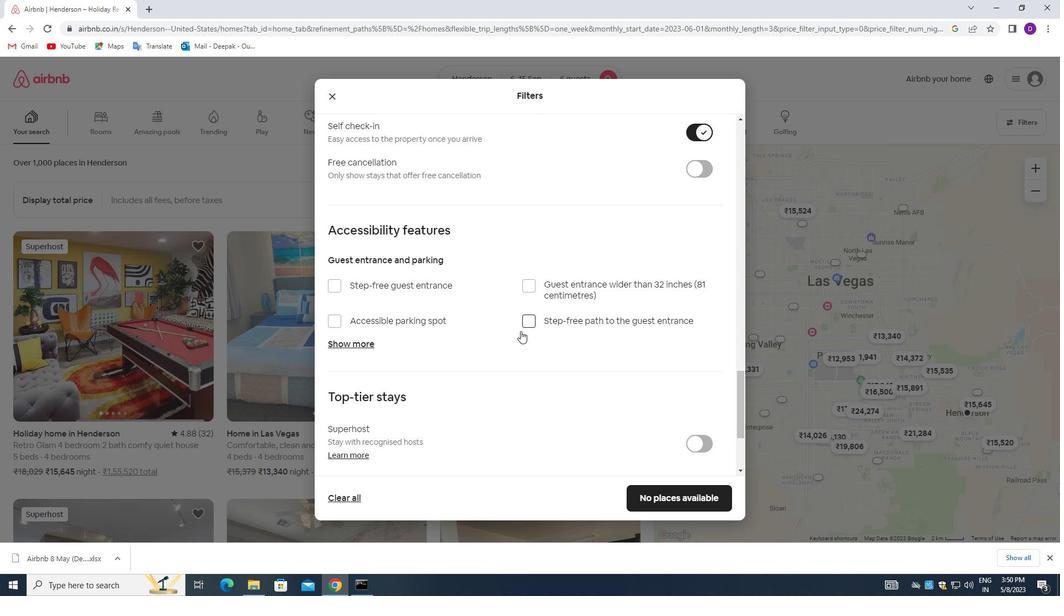 
Action: Mouse moved to (502, 358)
Screenshot: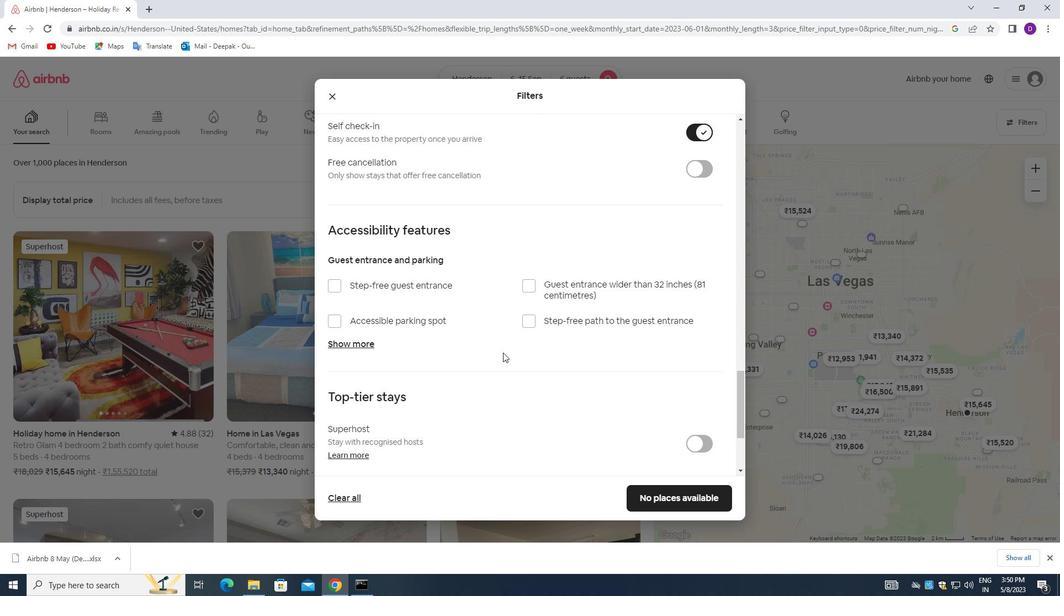 
Action: Mouse scrolled (502, 357) with delta (0, 0)
Screenshot: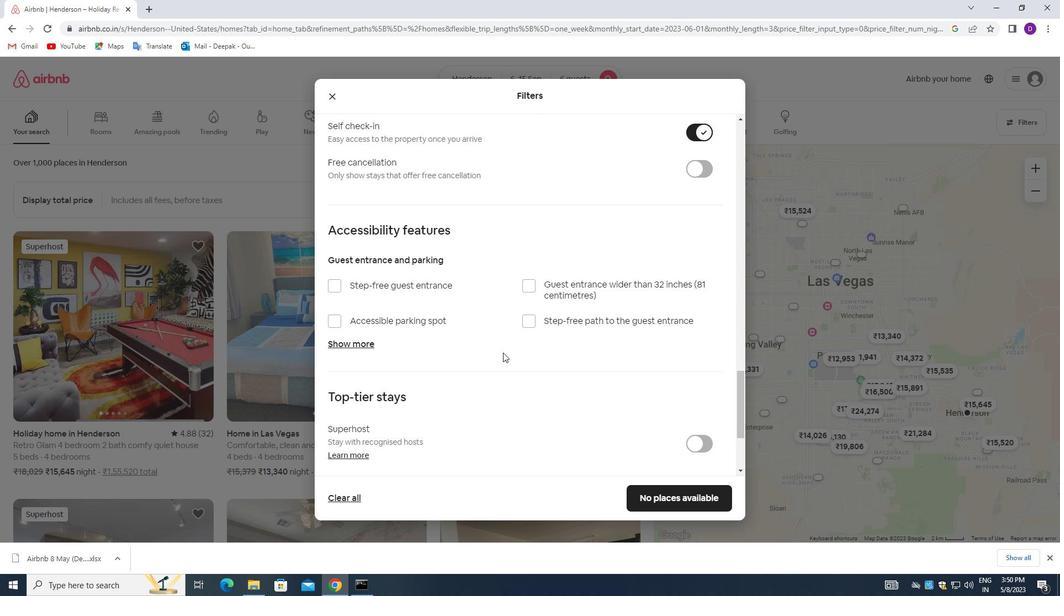 
Action: Mouse moved to (502, 360)
Screenshot: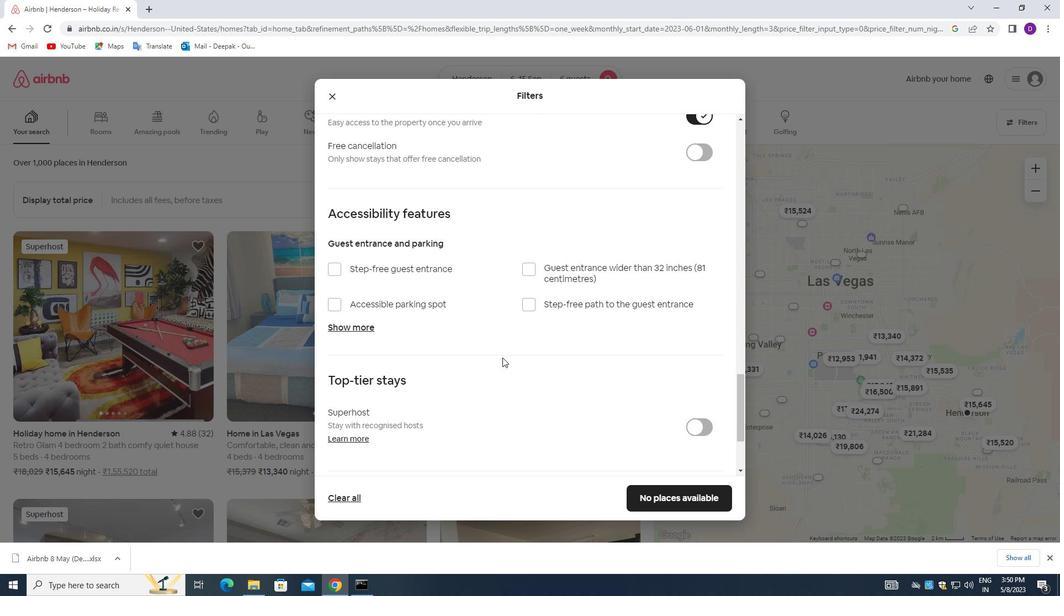 
Action: Mouse scrolled (502, 360) with delta (0, 0)
Screenshot: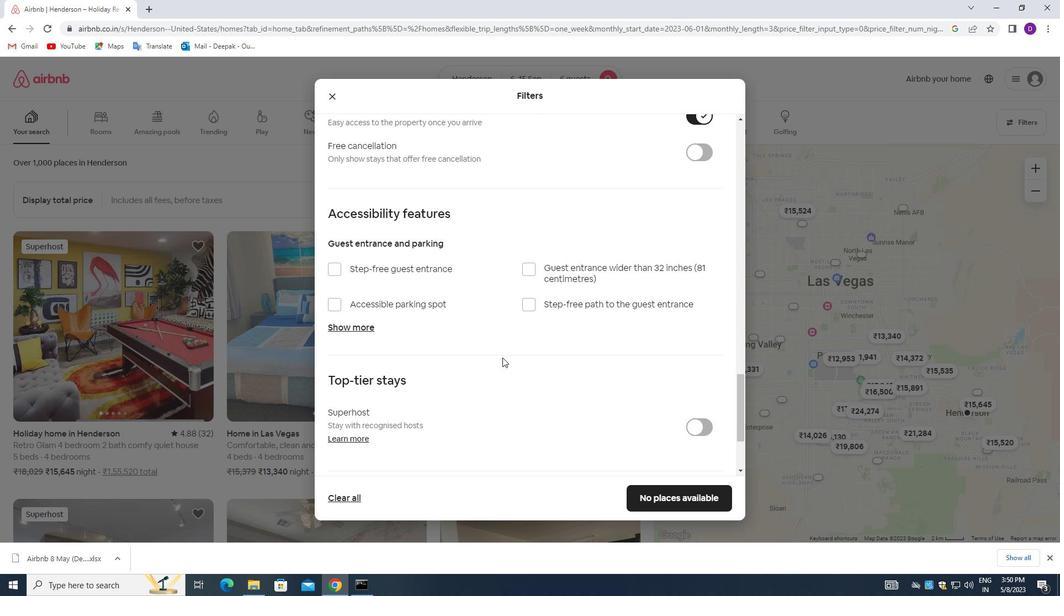 
Action: Mouse moved to (496, 362)
Screenshot: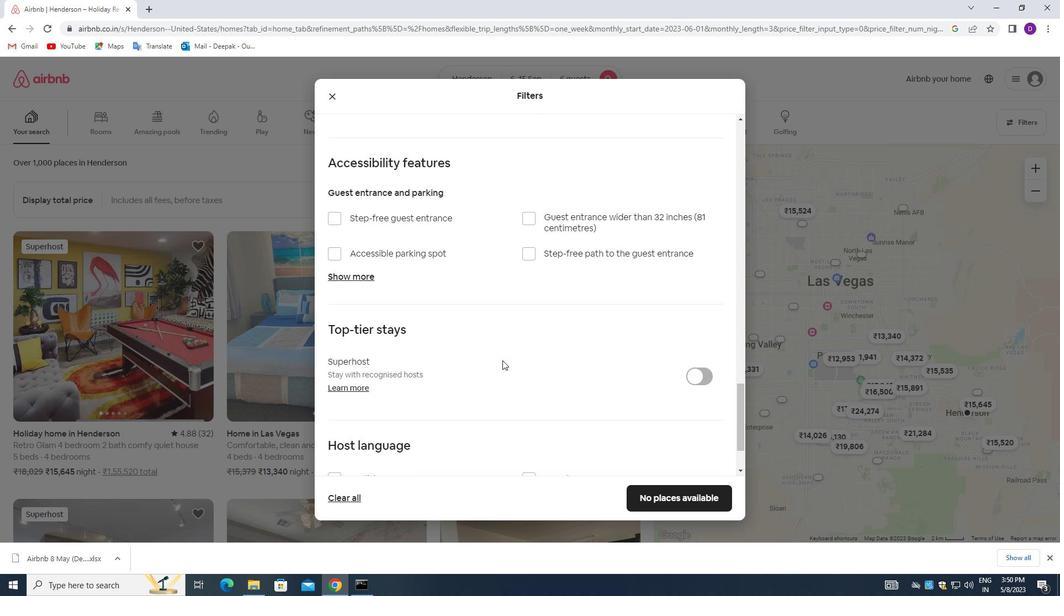 
Action: Mouse scrolled (496, 361) with delta (0, 0)
Screenshot: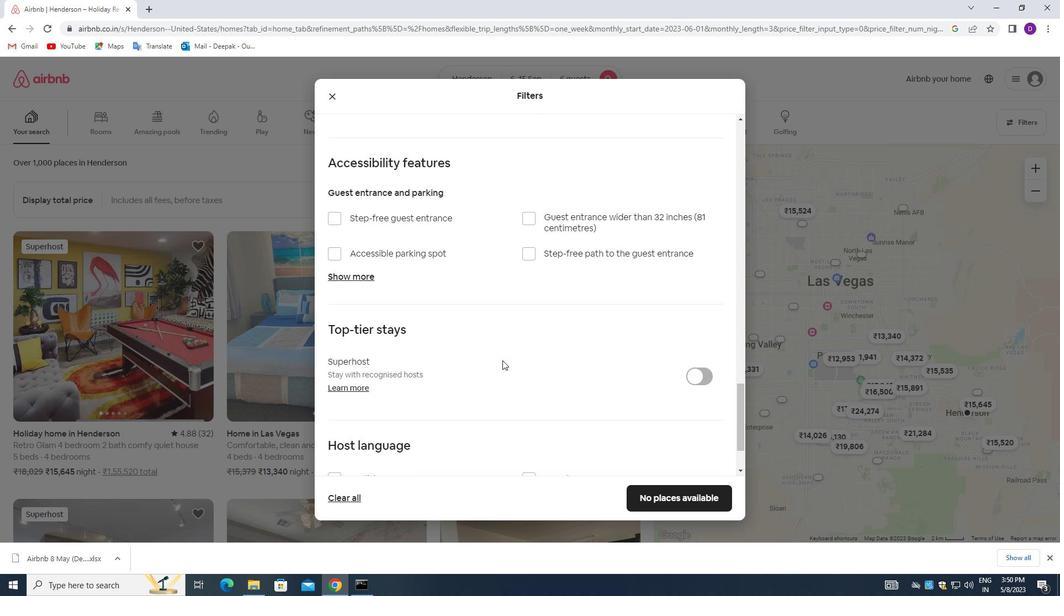 
Action: Mouse moved to (484, 369)
Screenshot: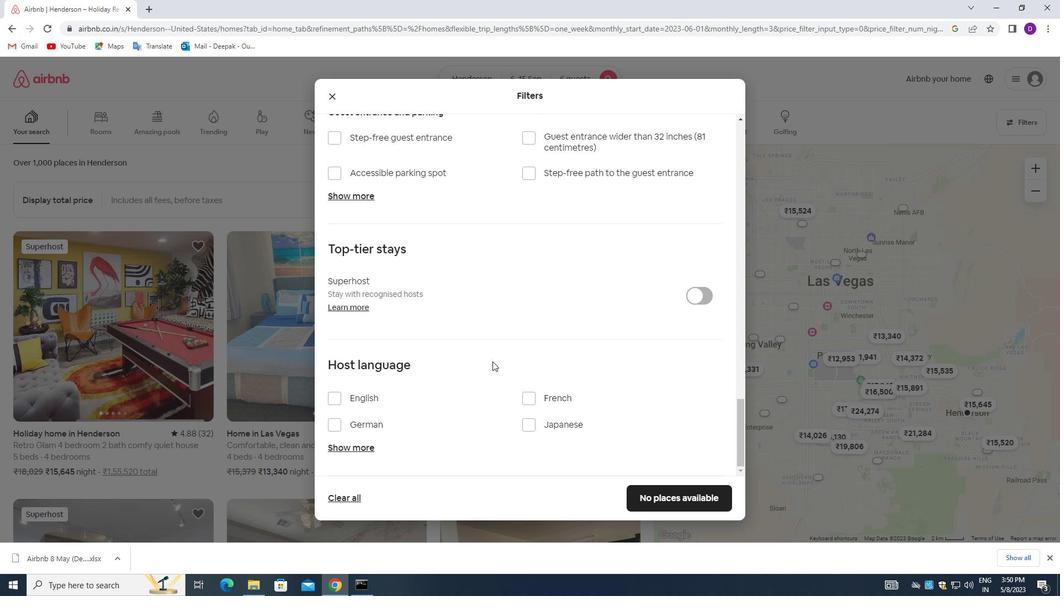
Action: Mouse scrolled (484, 368) with delta (0, 0)
Screenshot: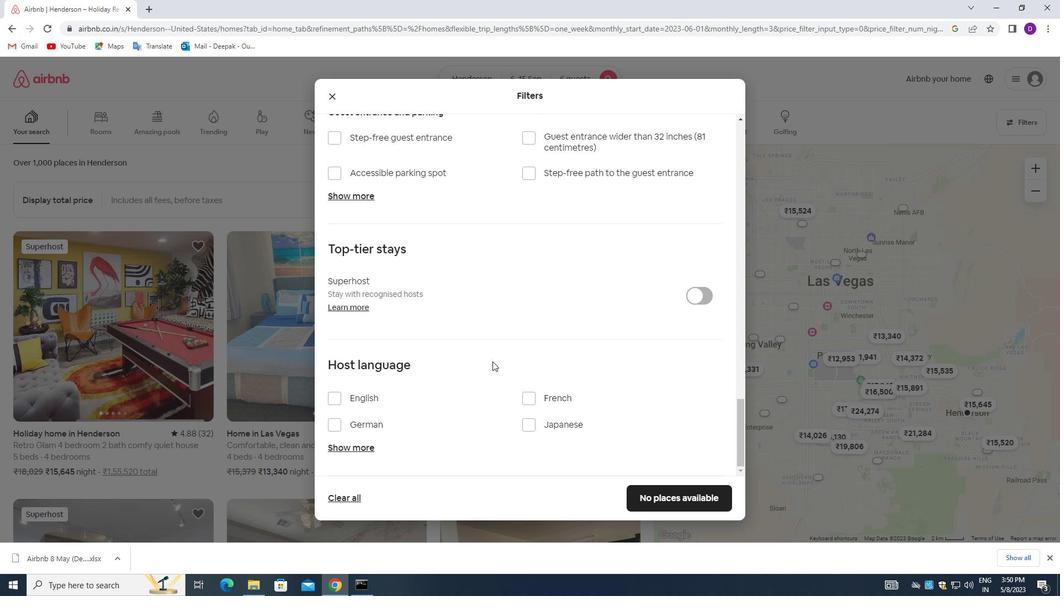 
Action: Mouse moved to (471, 373)
Screenshot: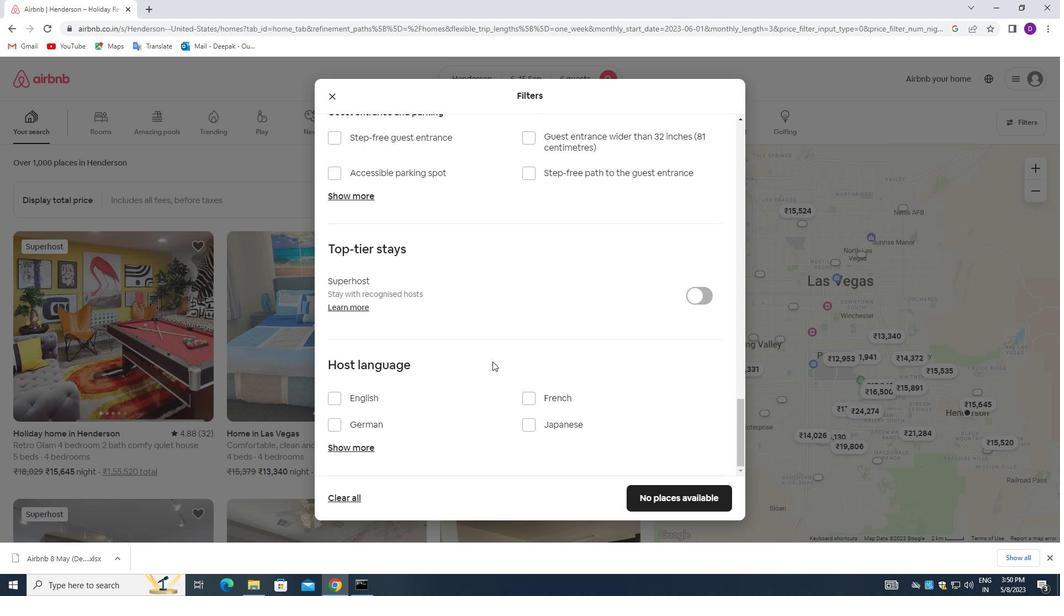 
Action: Mouse scrolled (471, 372) with delta (0, 0)
Screenshot: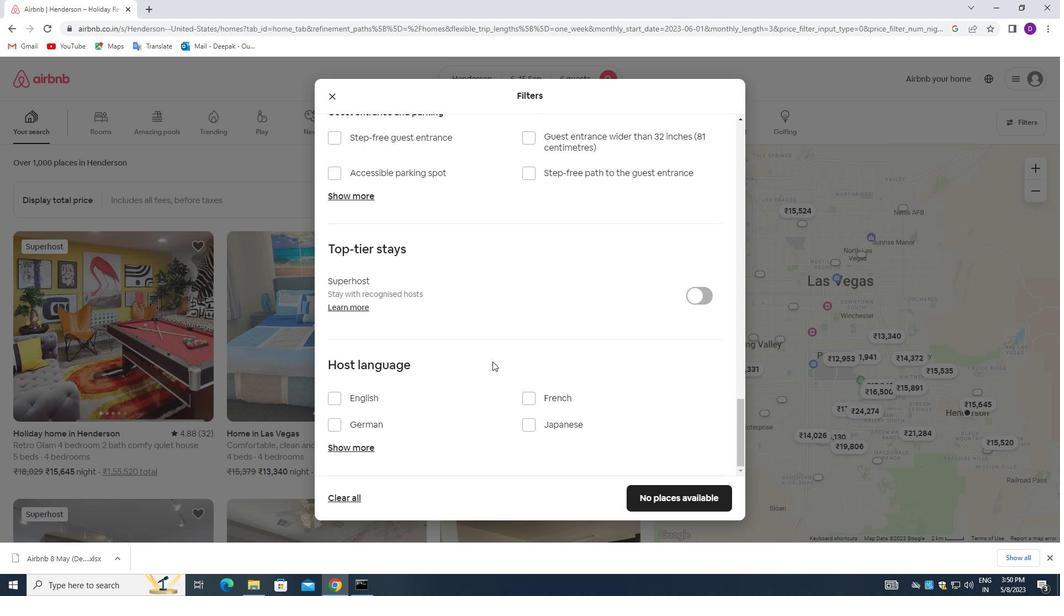 
Action: Mouse moved to (335, 398)
Screenshot: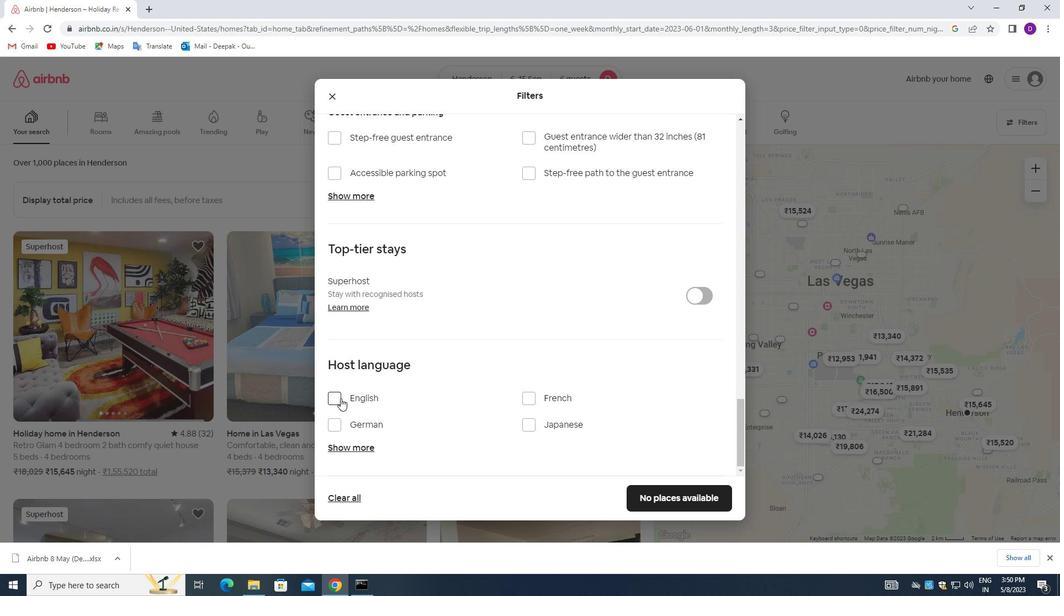 
Action: Mouse pressed left at (335, 398)
Screenshot: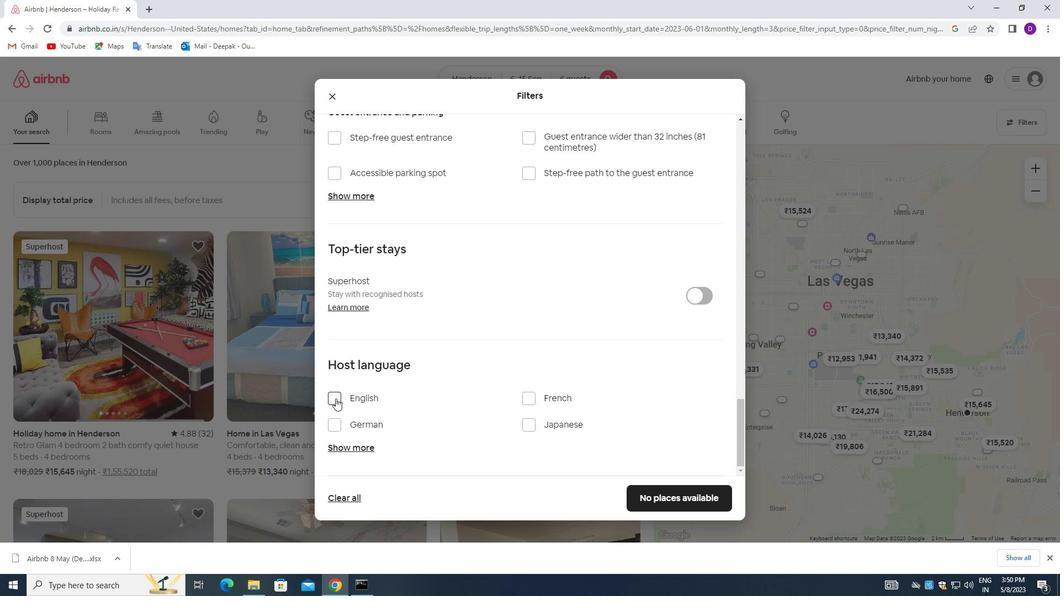 
Action: Mouse moved to (628, 397)
Screenshot: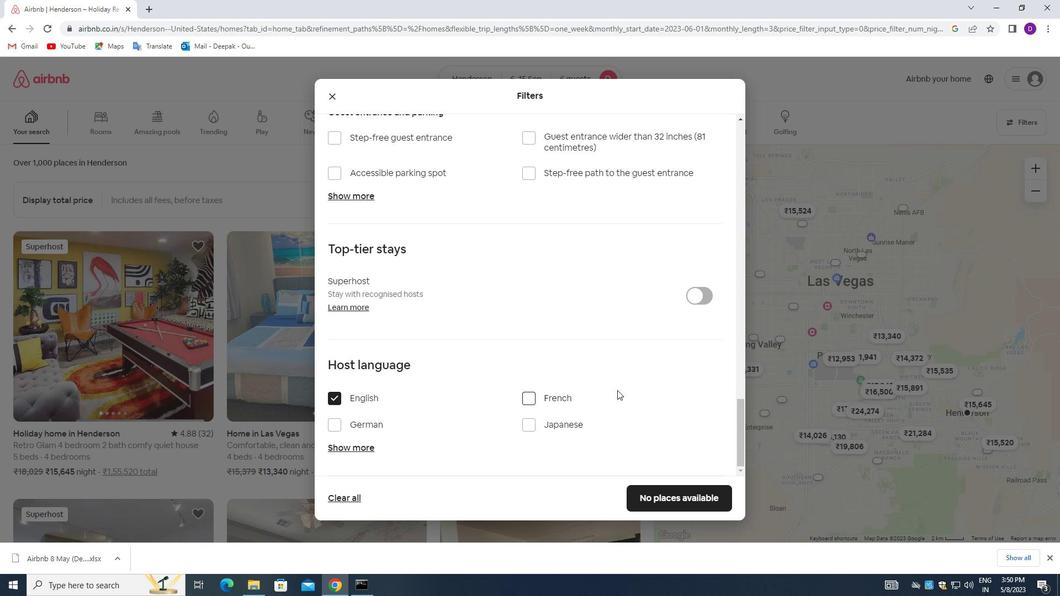 
Action: Mouse scrolled (628, 396) with delta (0, 0)
Screenshot: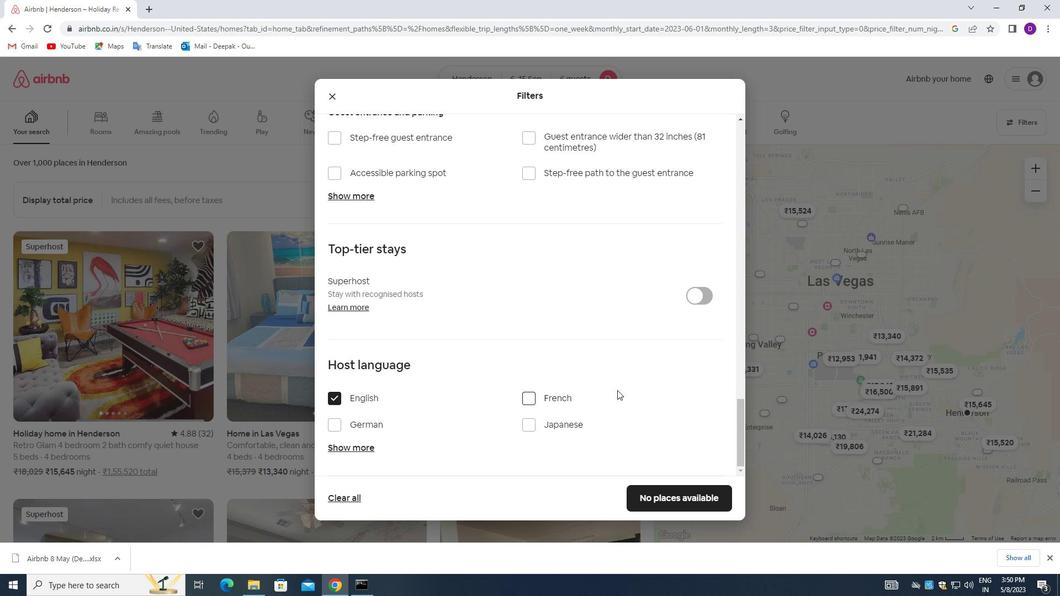 
Action: Mouse moved to (628, 410)
Screenshot: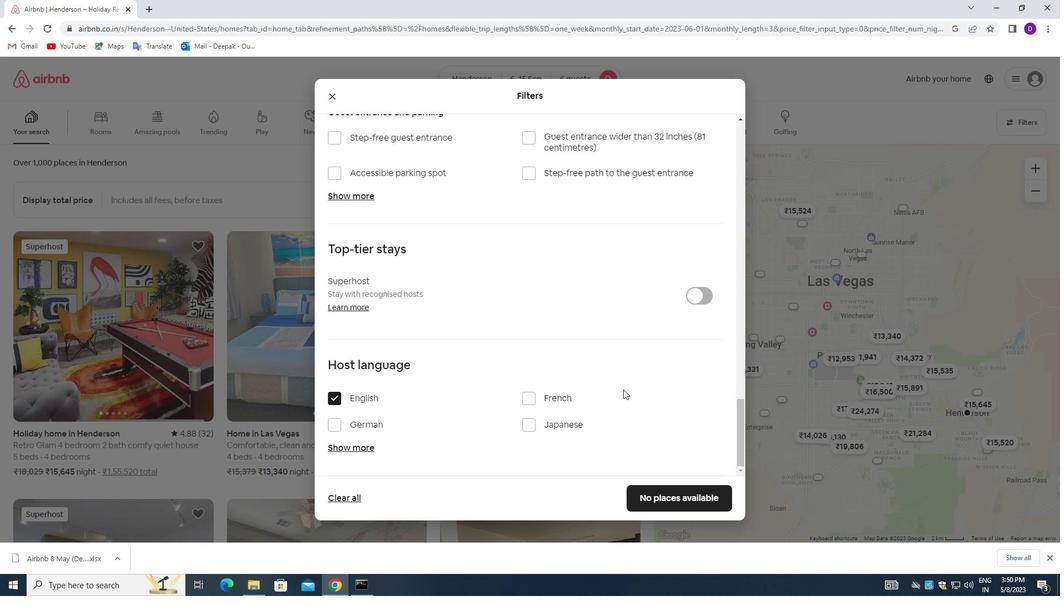 
Action: Mouse scrolled (628, 409) with delta (0, 0)
Screenshot: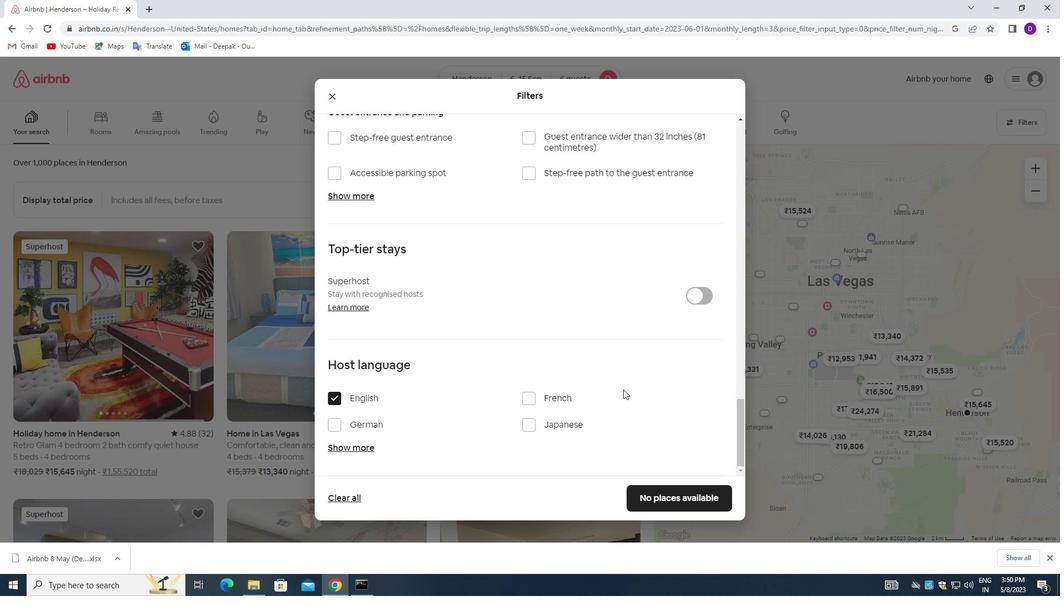 
Action: Mouse moved to (628, 415)
Screenshot: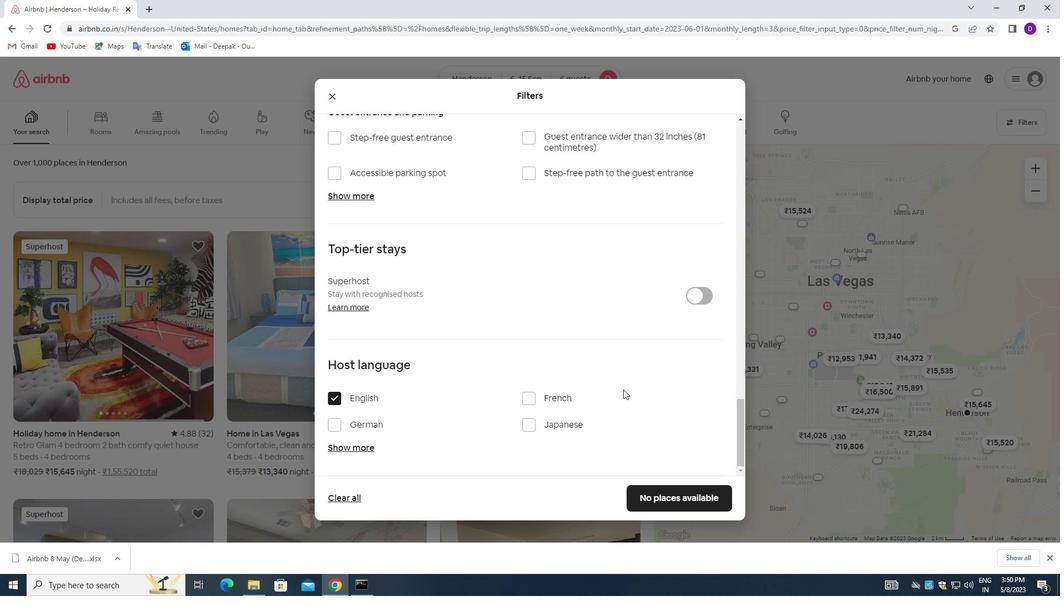 
Action: Mouse scrolled (628, 415) with delta (0, 0)
Screenshot: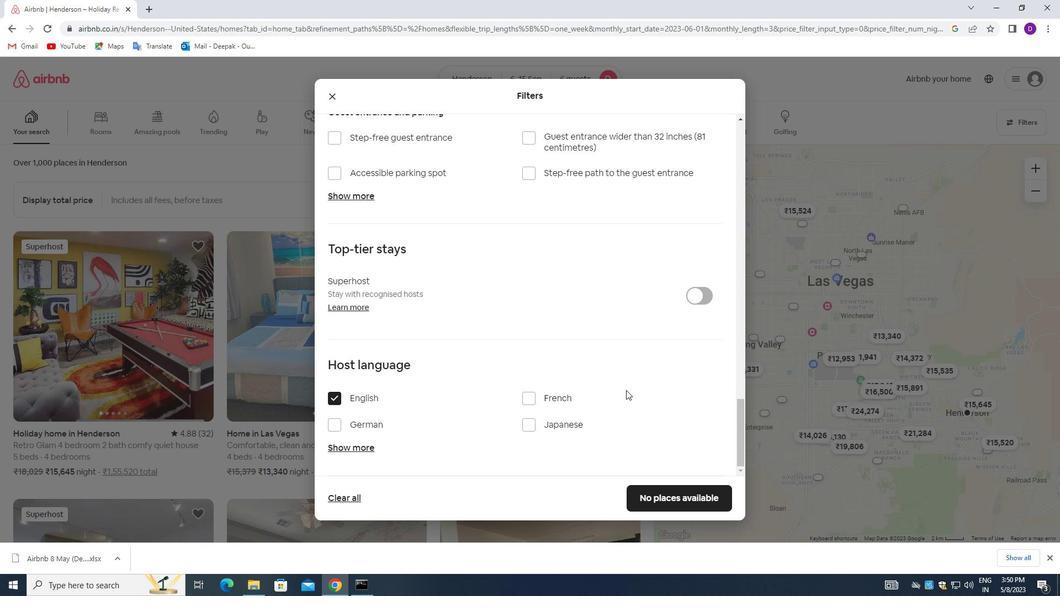 
Action: Mouse moved to (628, 417)
Screenshot: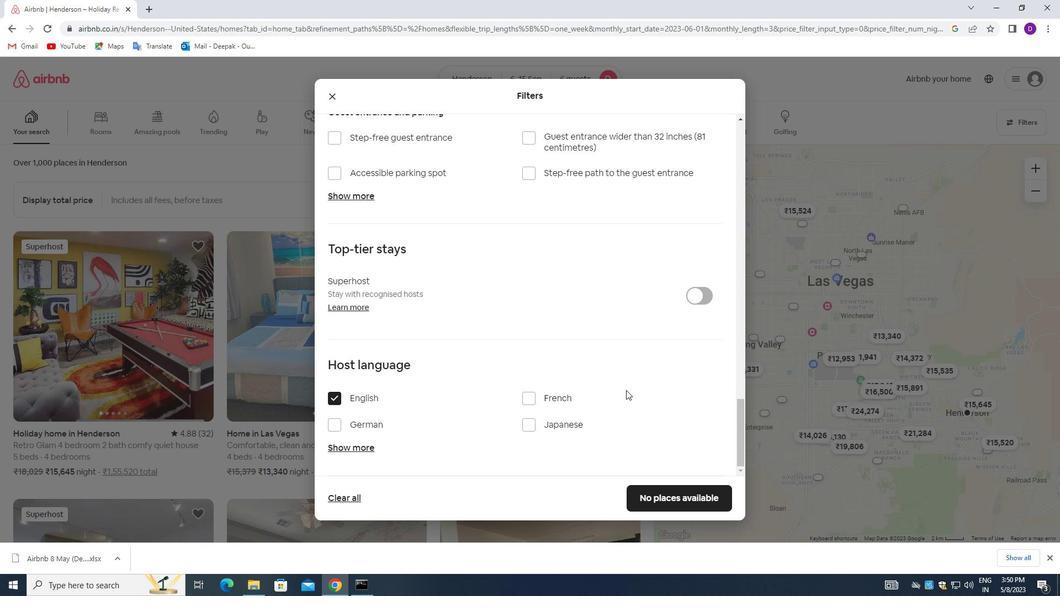 
Action: Mouse scrolled (628, 416) with delta (0, 0)
Screenshot: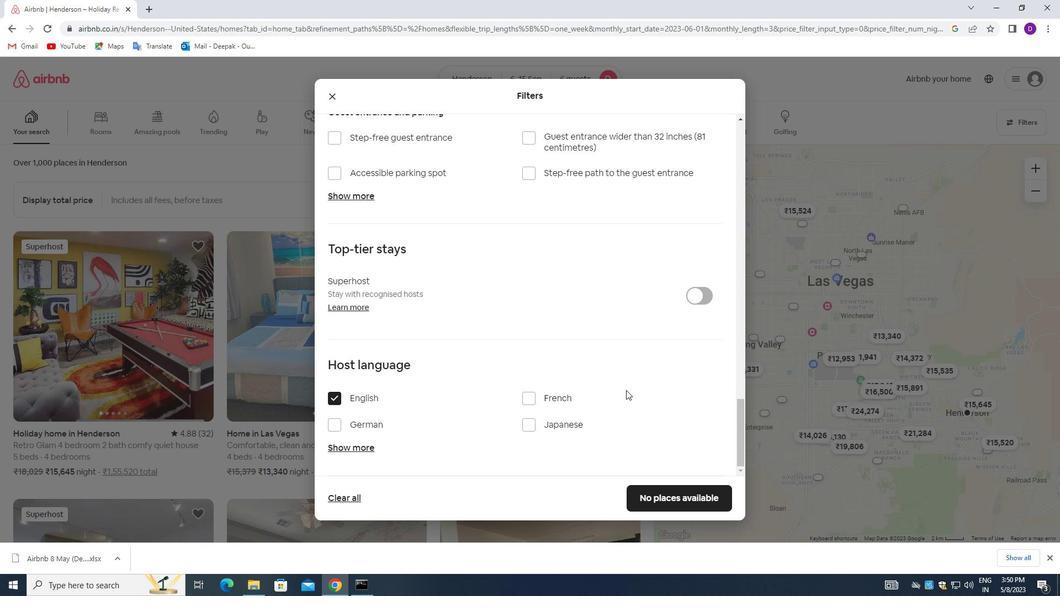 
Action: Mouse moved to (637, 492)
Screenshot: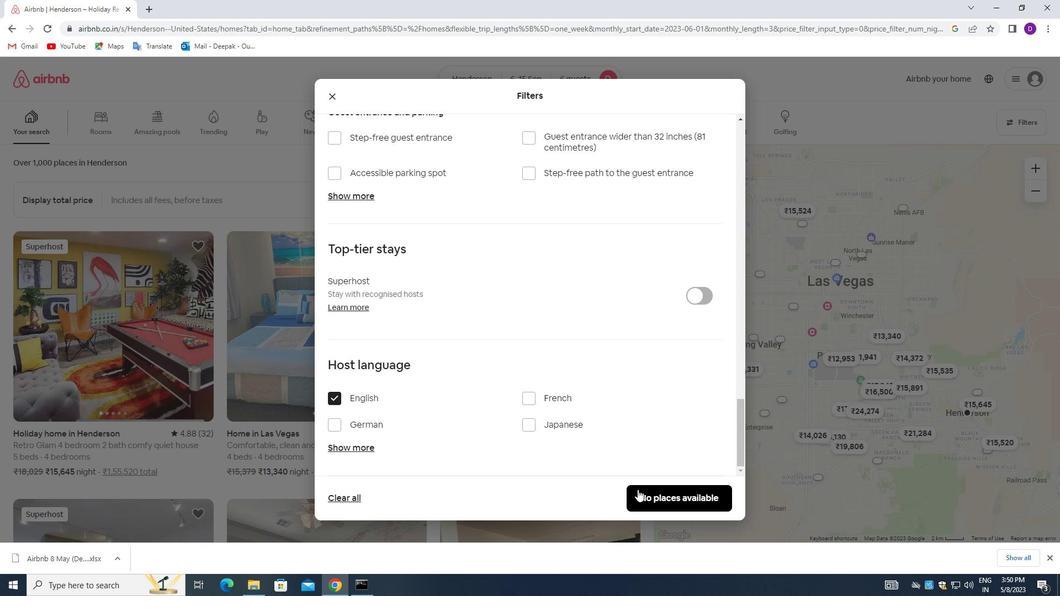 
Action: Mouse pressed left at (637, 492)
Screenshot: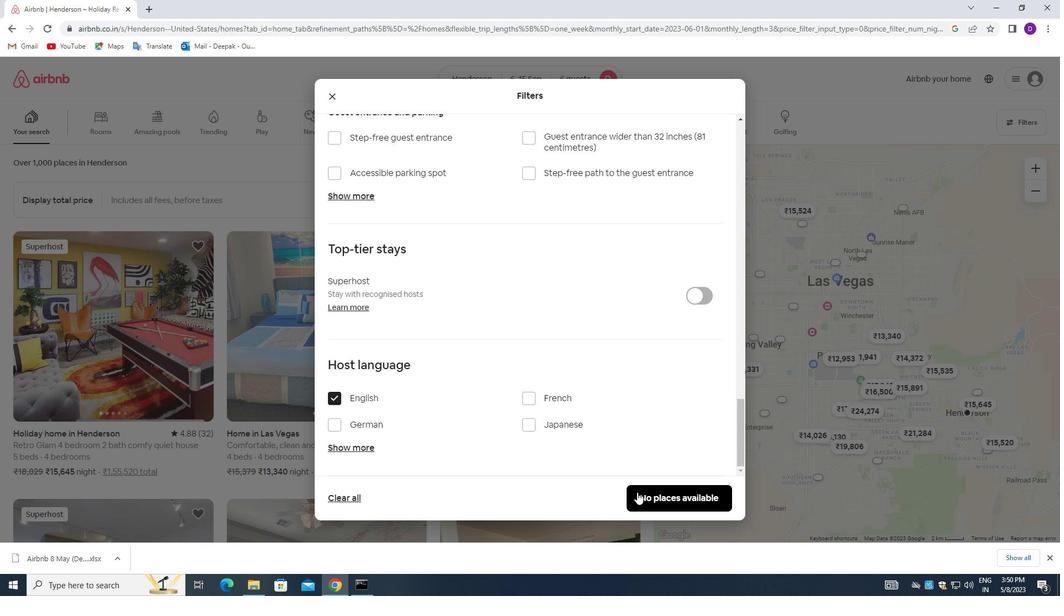 
Action: Mouse moved to (588, 356)
Screenshot: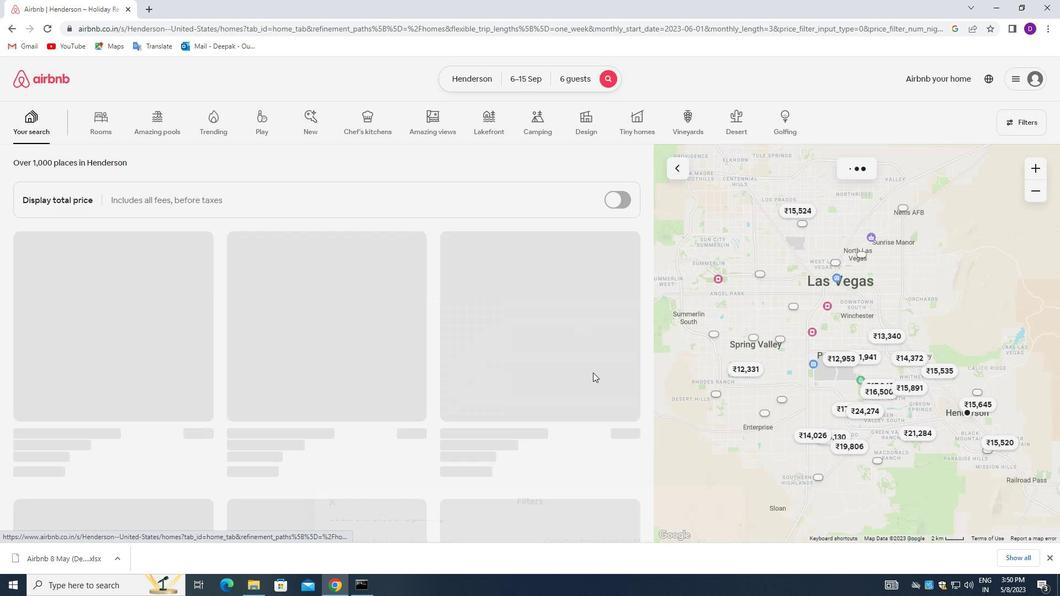 
